 Task: Create new Company, with domain: 'lg.com' and type: 'Other'. Add new contact for this company, with mail Id: 'Shivani21Choudhury@lg.com', First Name: Shivani, Last name:  Choudhury, Job Title: 'Financial Advisor', Phone Number: '(801) 555-6789'. Change life cycle stage to  Lead and lead status to  Open. Logged in from softage.5@softage.net
Action: Mouse moved to (111, 84)
Screenshot: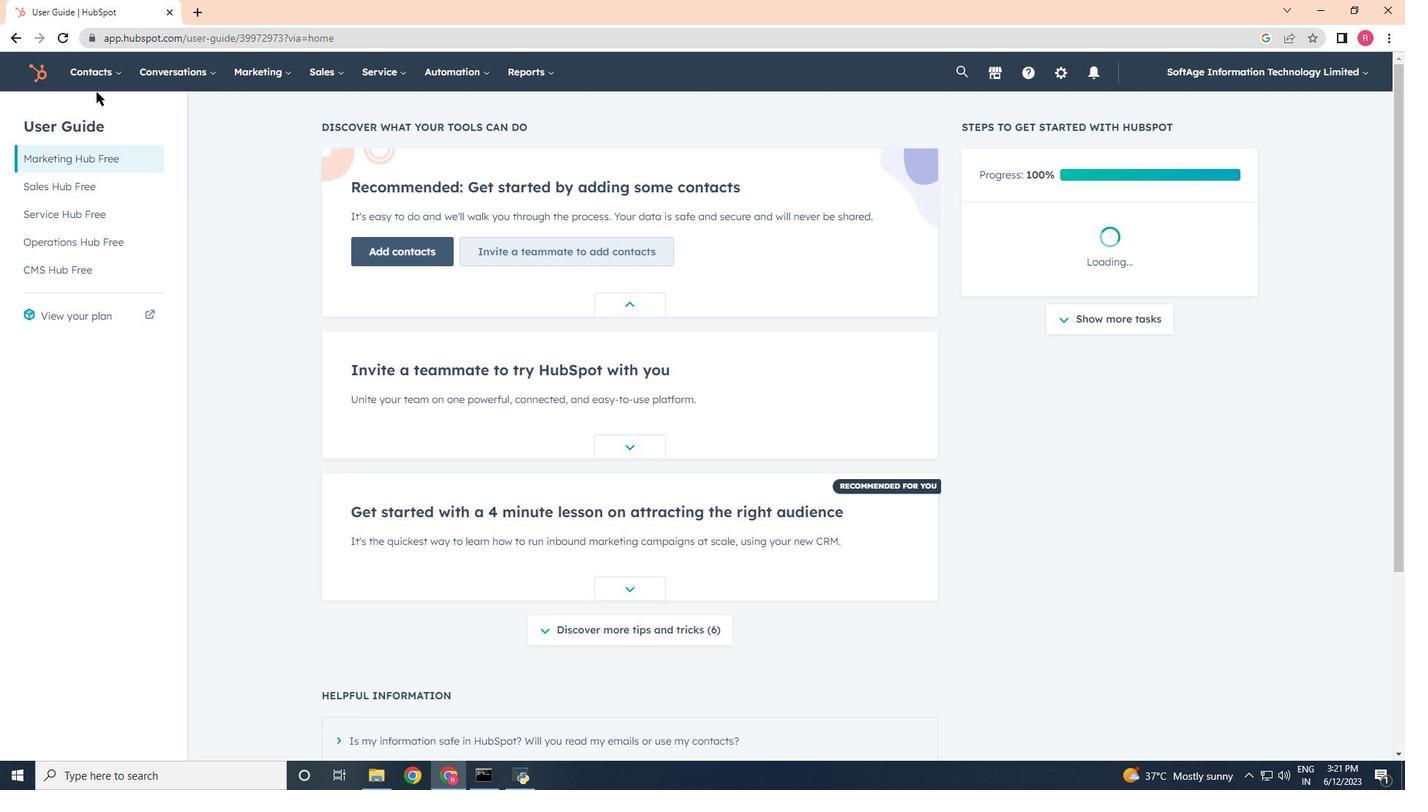 
Action: Mouse pressed left at (111, 84)
Screenshot: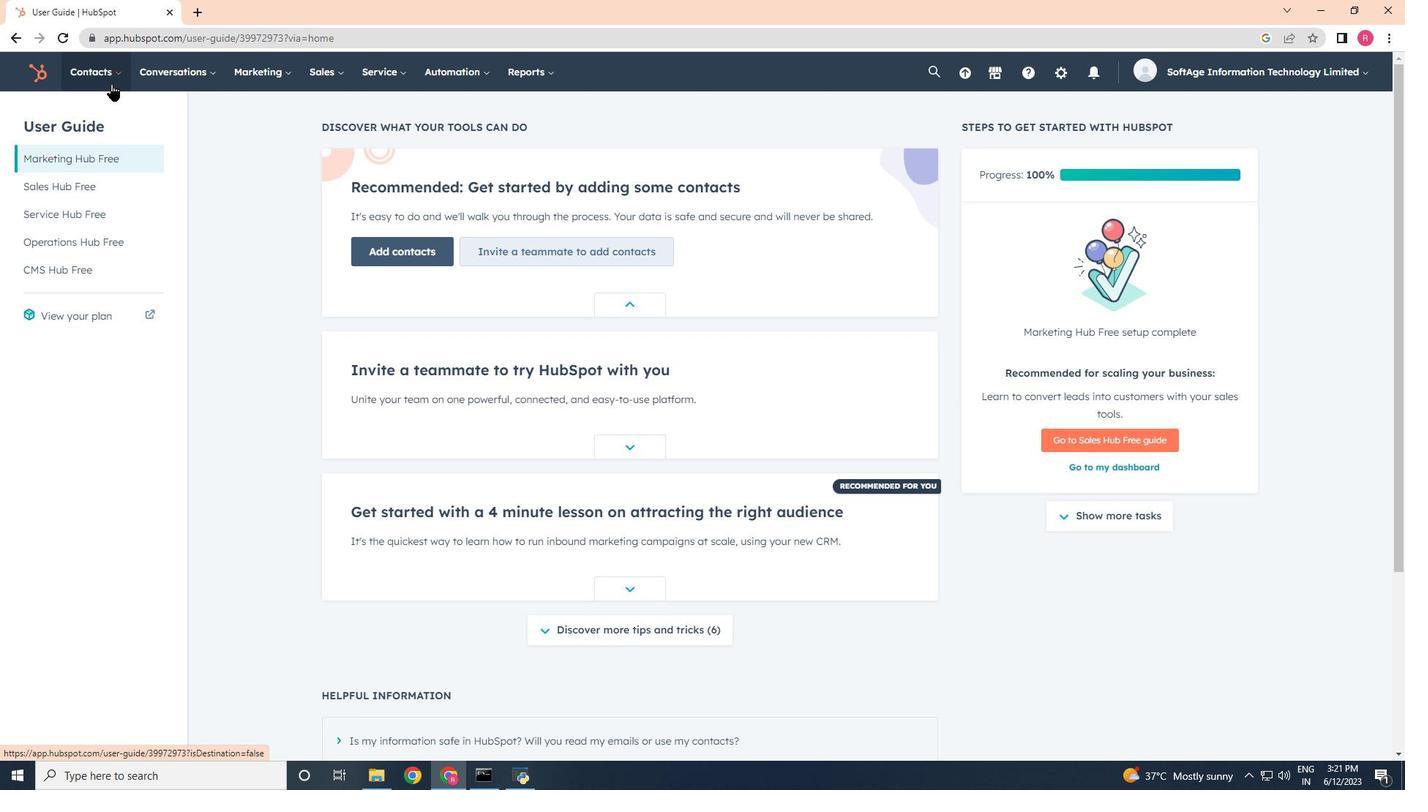 
Action: Mouse moved to (112, 131)
Screenshot: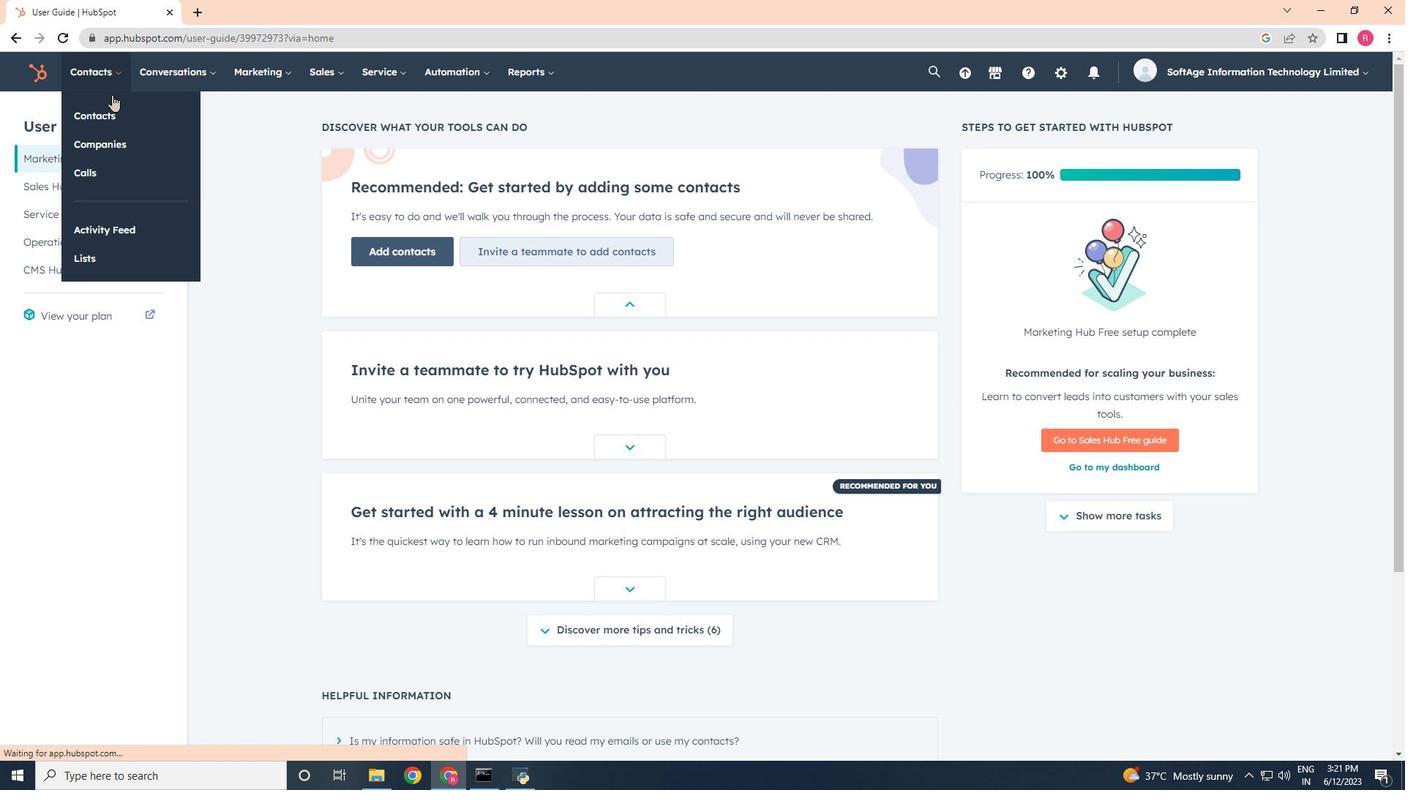 
Action: Mouse pressed left at (112, 131)
Screenshot: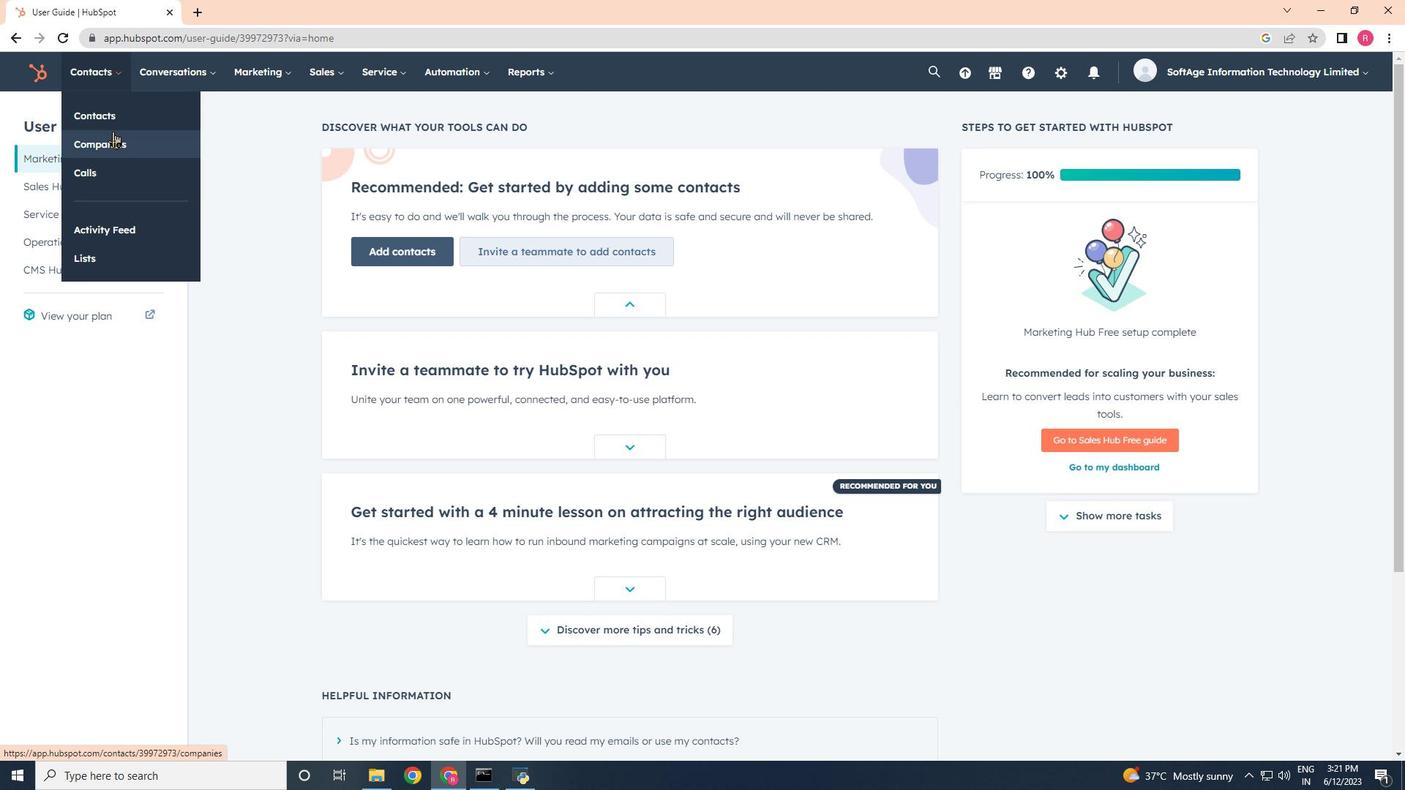 
Action: Mouse moved to (1304, 116)
Screenshot: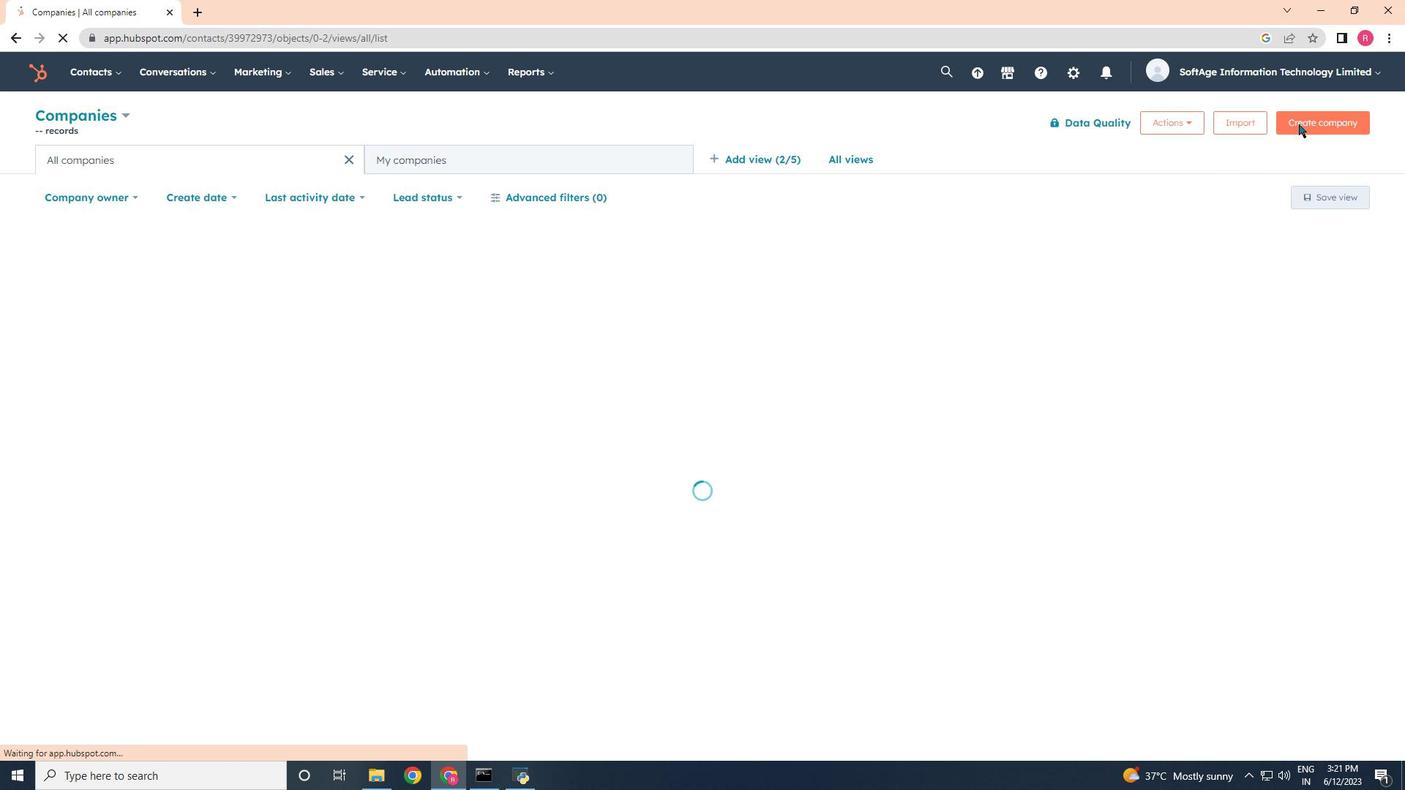 
Action: Mouse pressed left at (1304, 116)
Screenshot: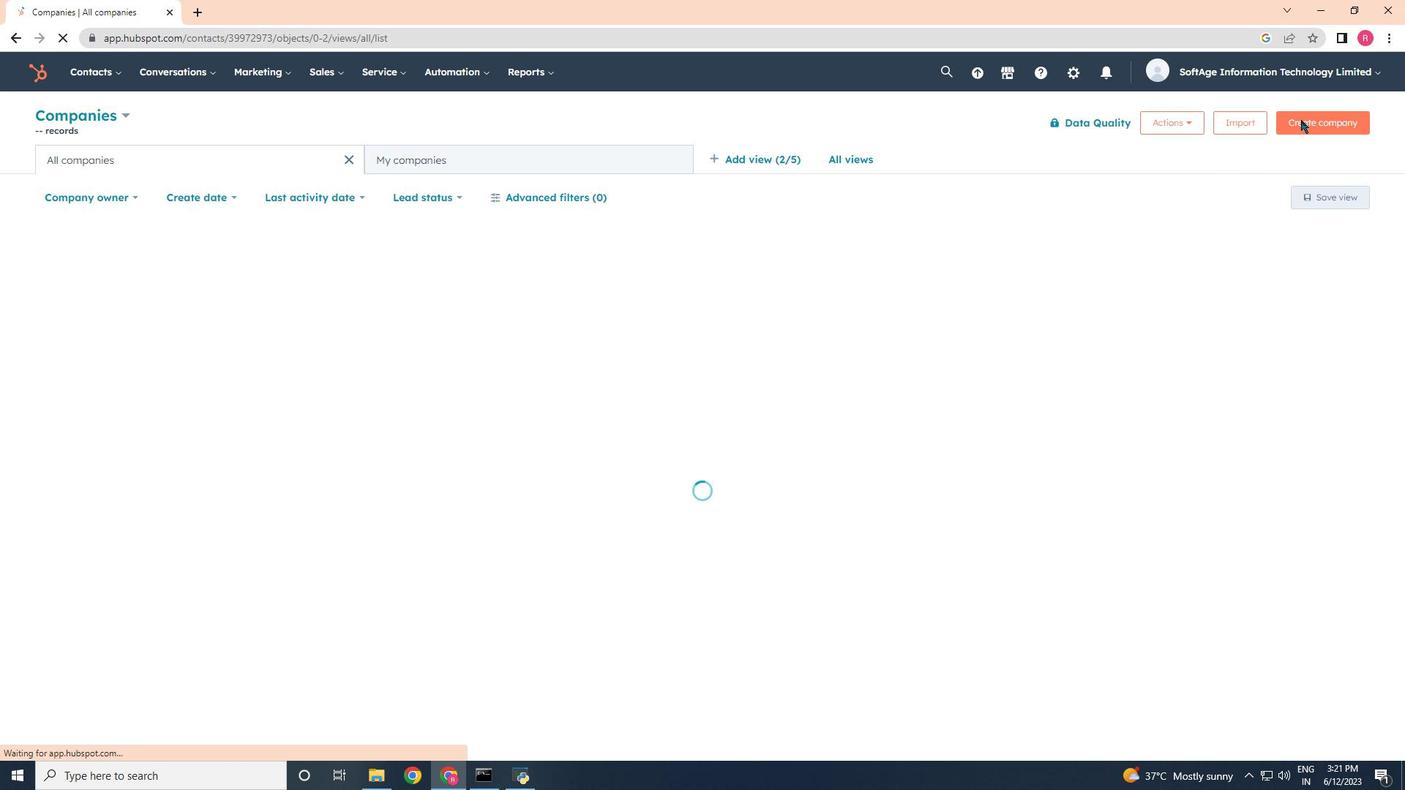 
Action: Mouse moved to (1066, 188)
Screenshot: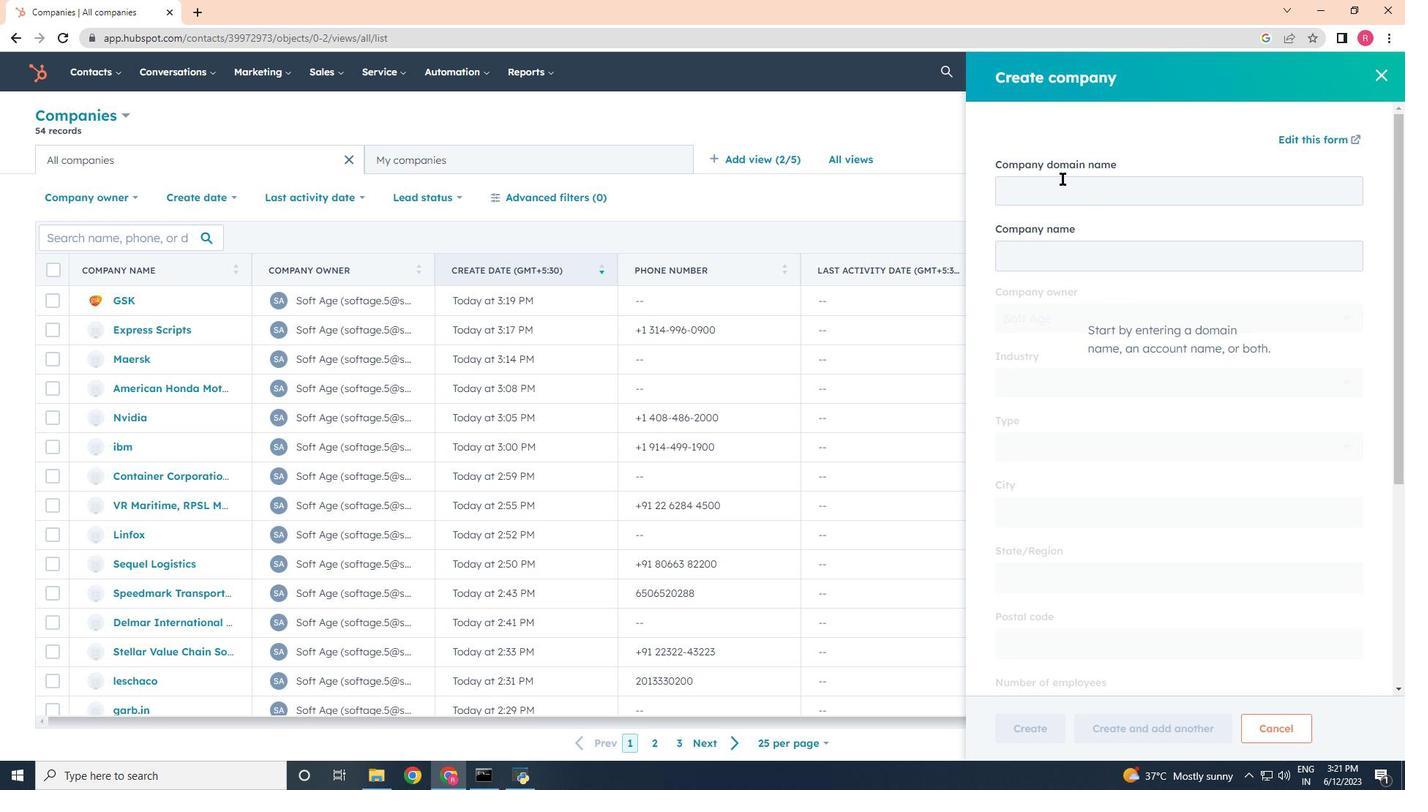 
Action: Mouse pressed left at (1066, 188)
Screenshot: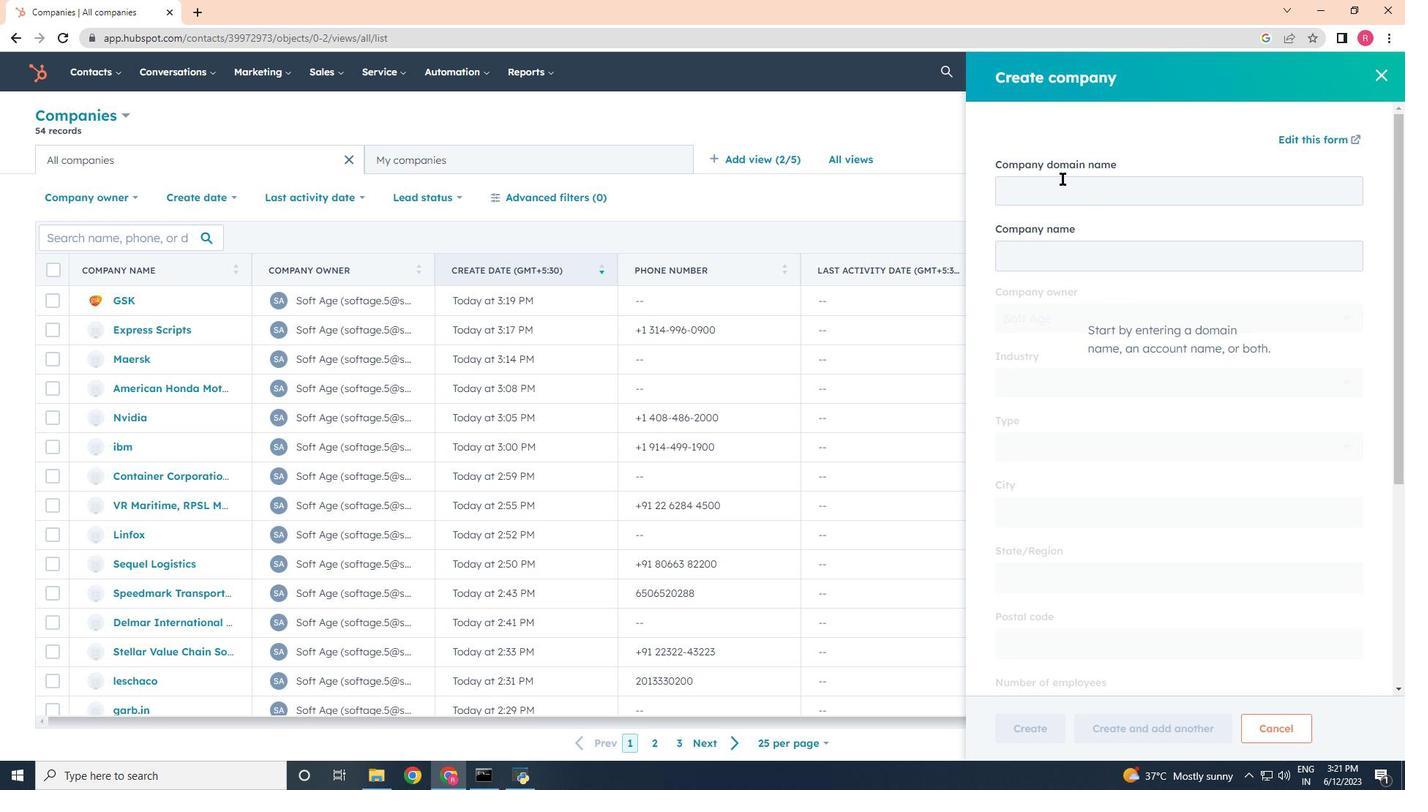 
Action: Mouse moved to (967, 151)
Screenshot: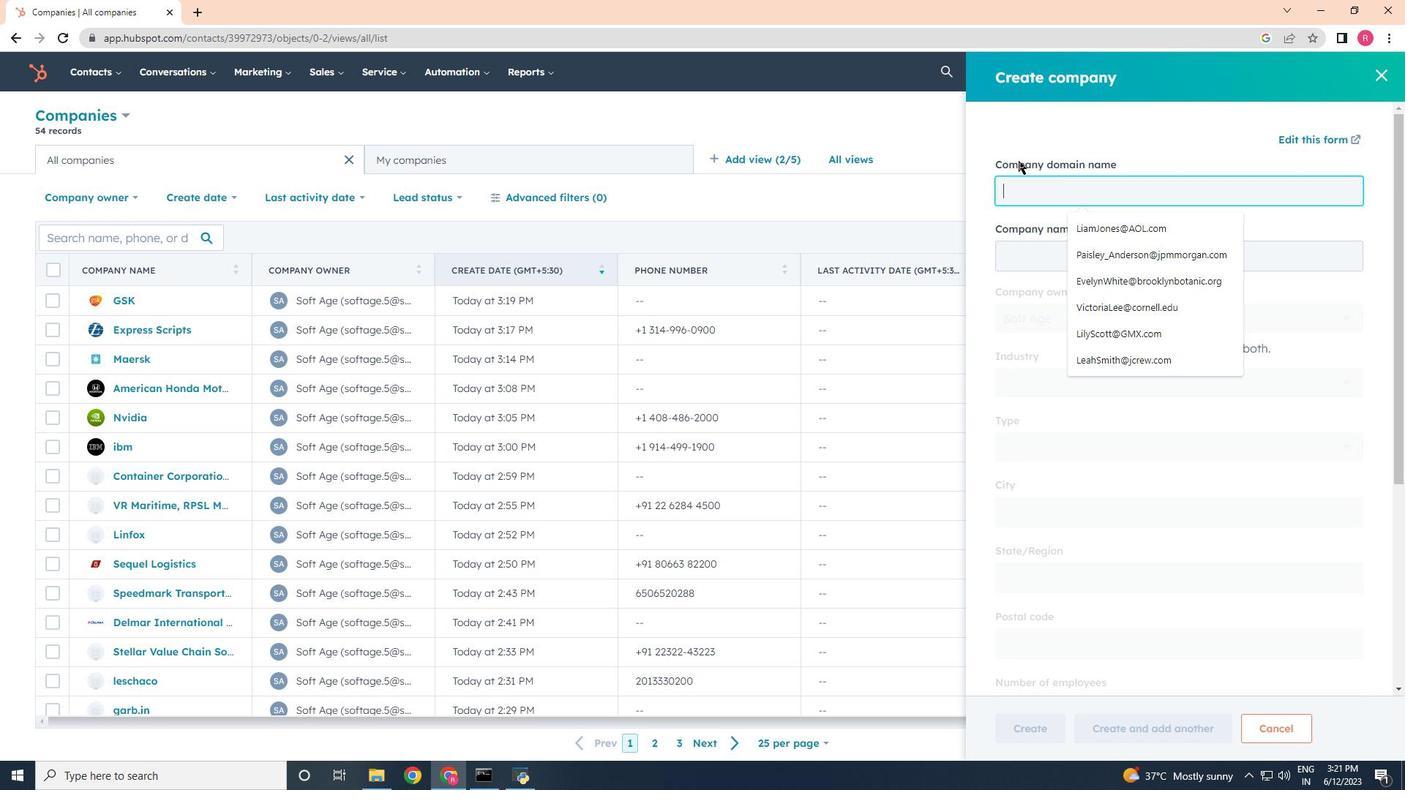 
Action: Key pressed ig<Key.backspace><Key.backspace>lg.com
Screenshot: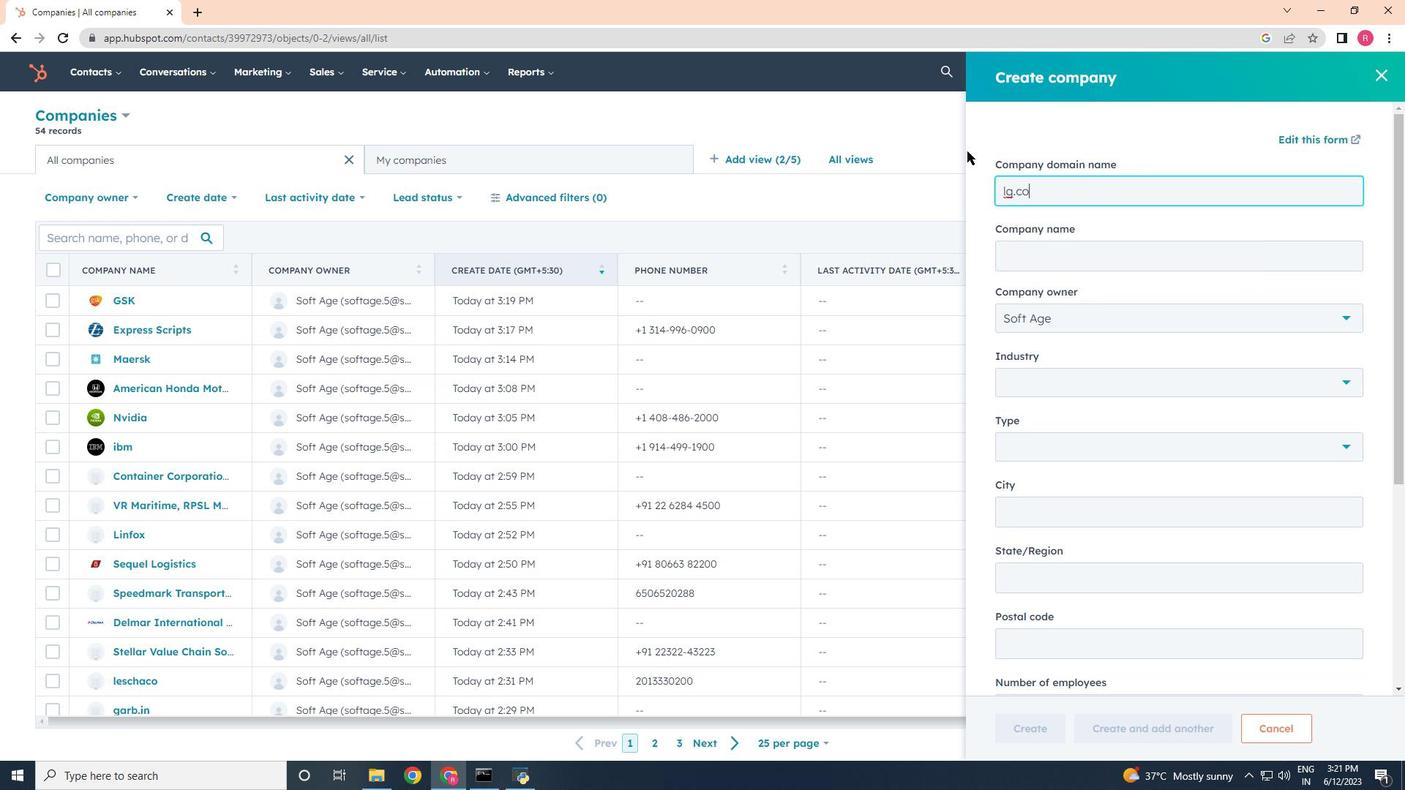 
Action: Mouse moved to (1072, 442)
Screenshot: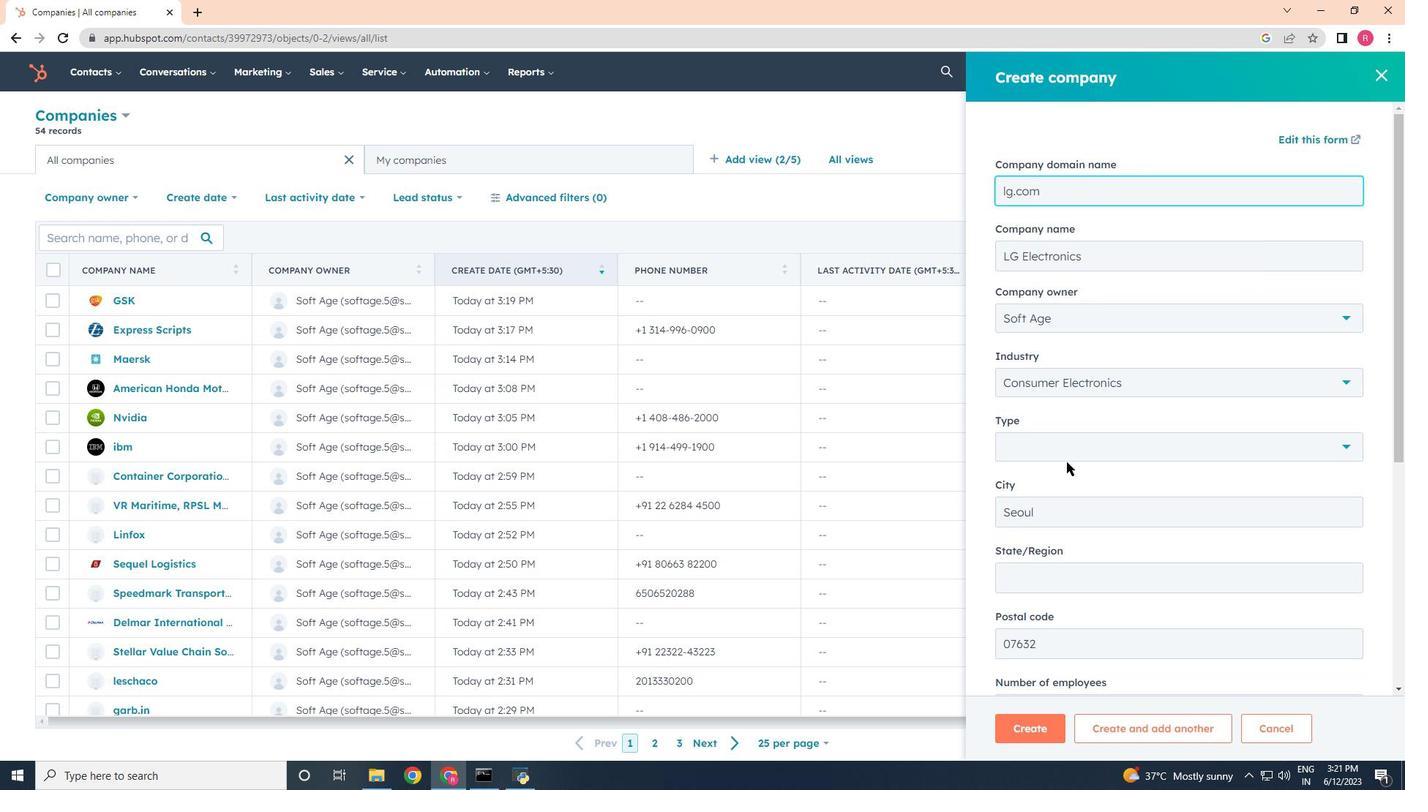 
Action: Mouse pressed left at (1072, 442)
Screenshot: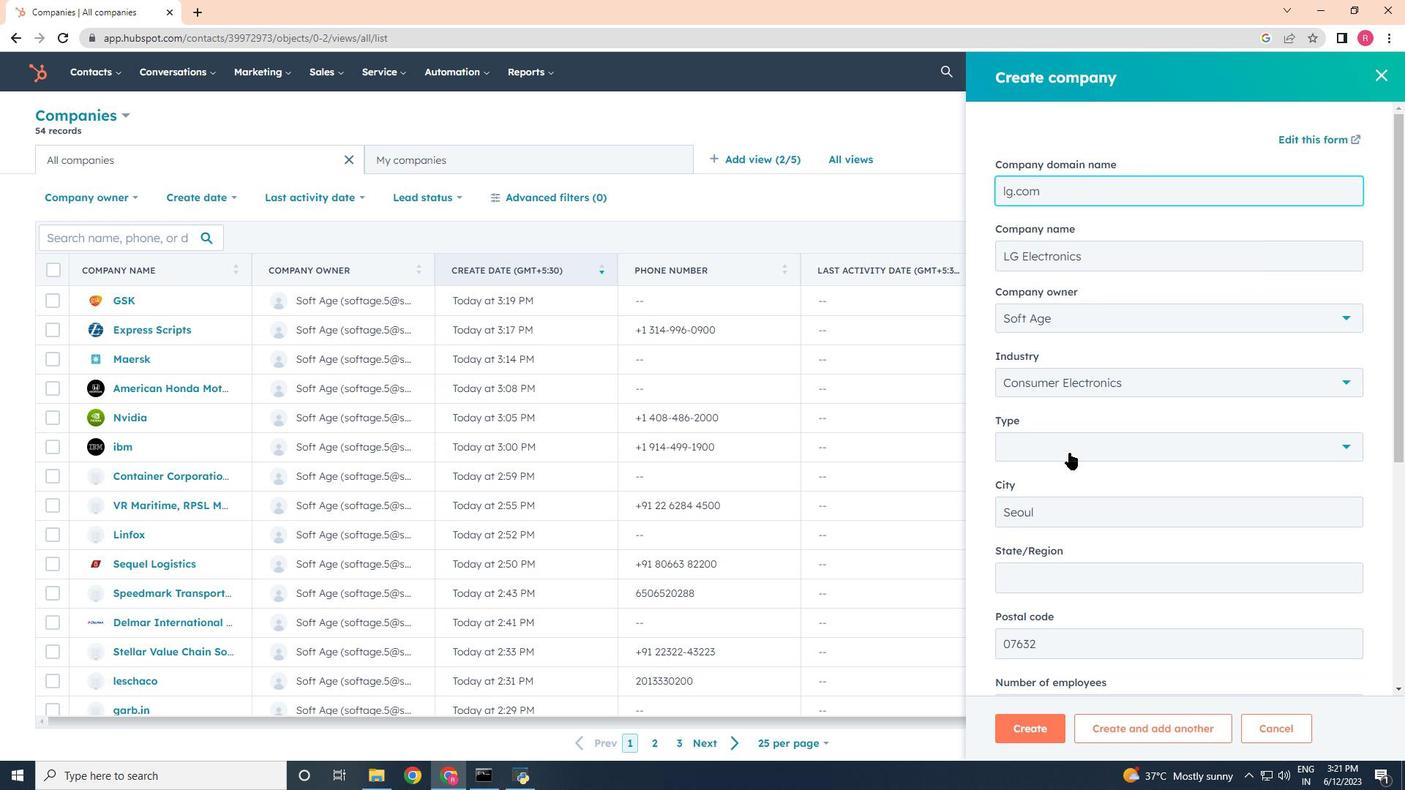 
Action: Mouse moved to (1042, 610)
Screenshot: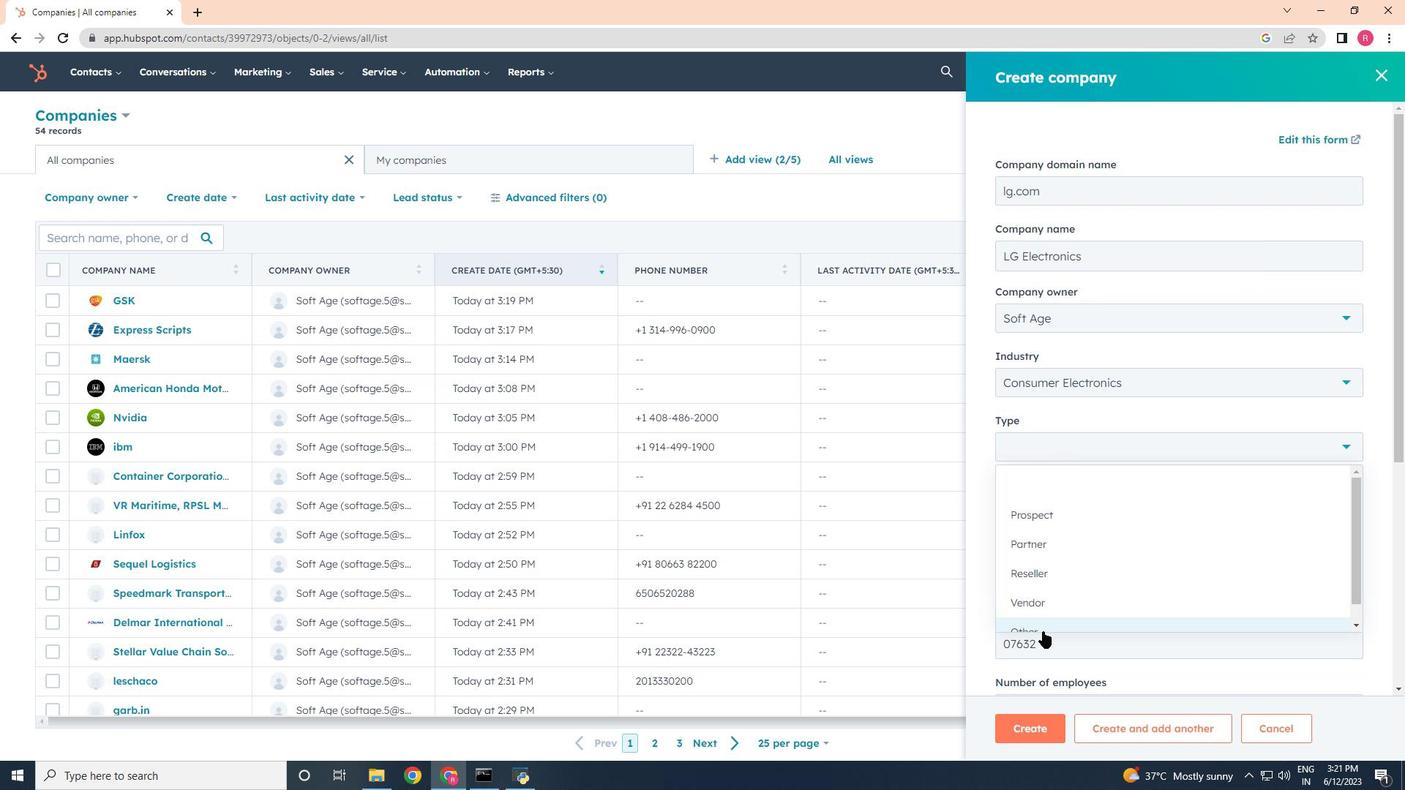 
Action: Mouse scrolled (1042, 609) with delta (0, 0)
Screenshot: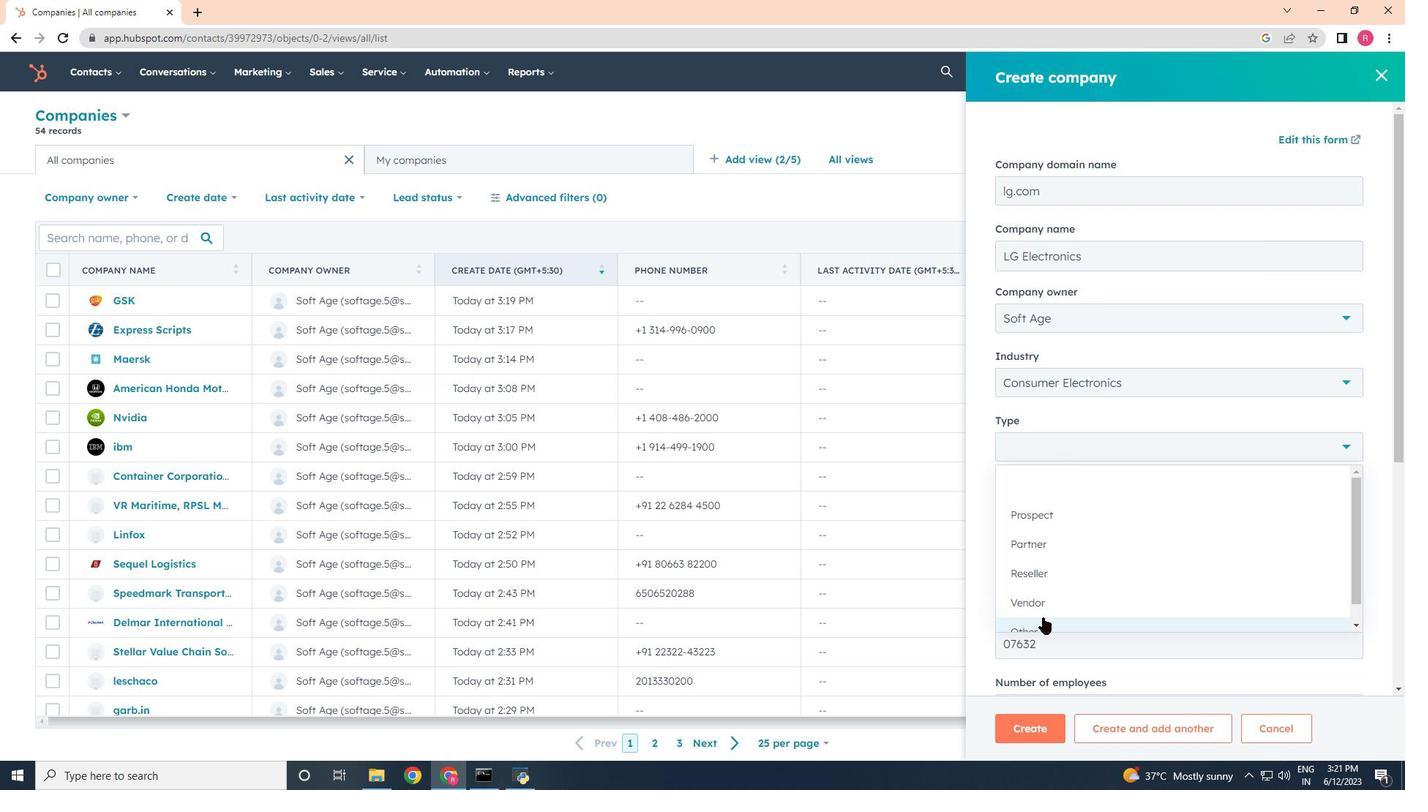 
Action: Mouse scrolled (1042, 609) with delta (0, 0)
Screenshot: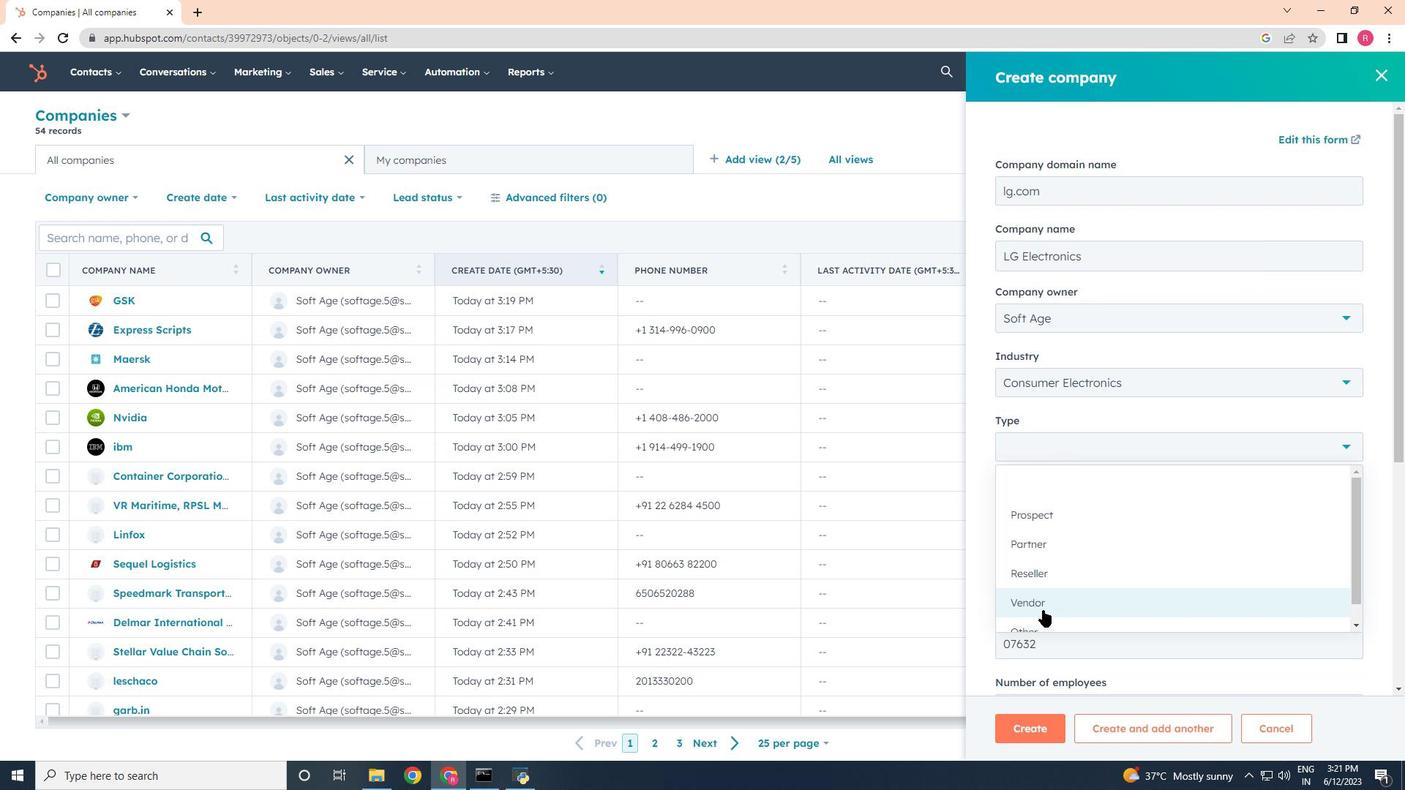 
Action: Mouse scrolled (1042, 609) with delta (0, 0)
Screenshot: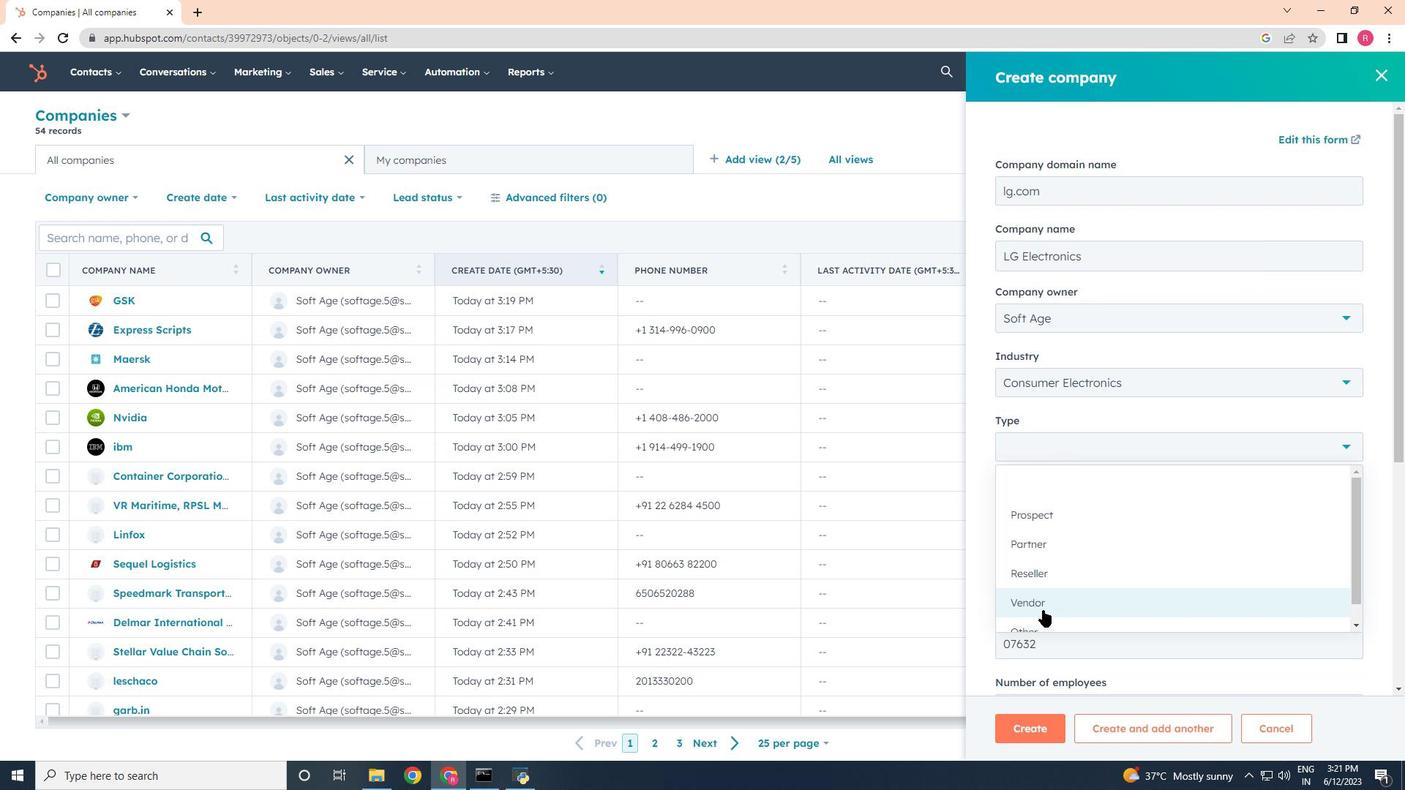 
Action: Mouse moved to (1043, 609)
Screenshot: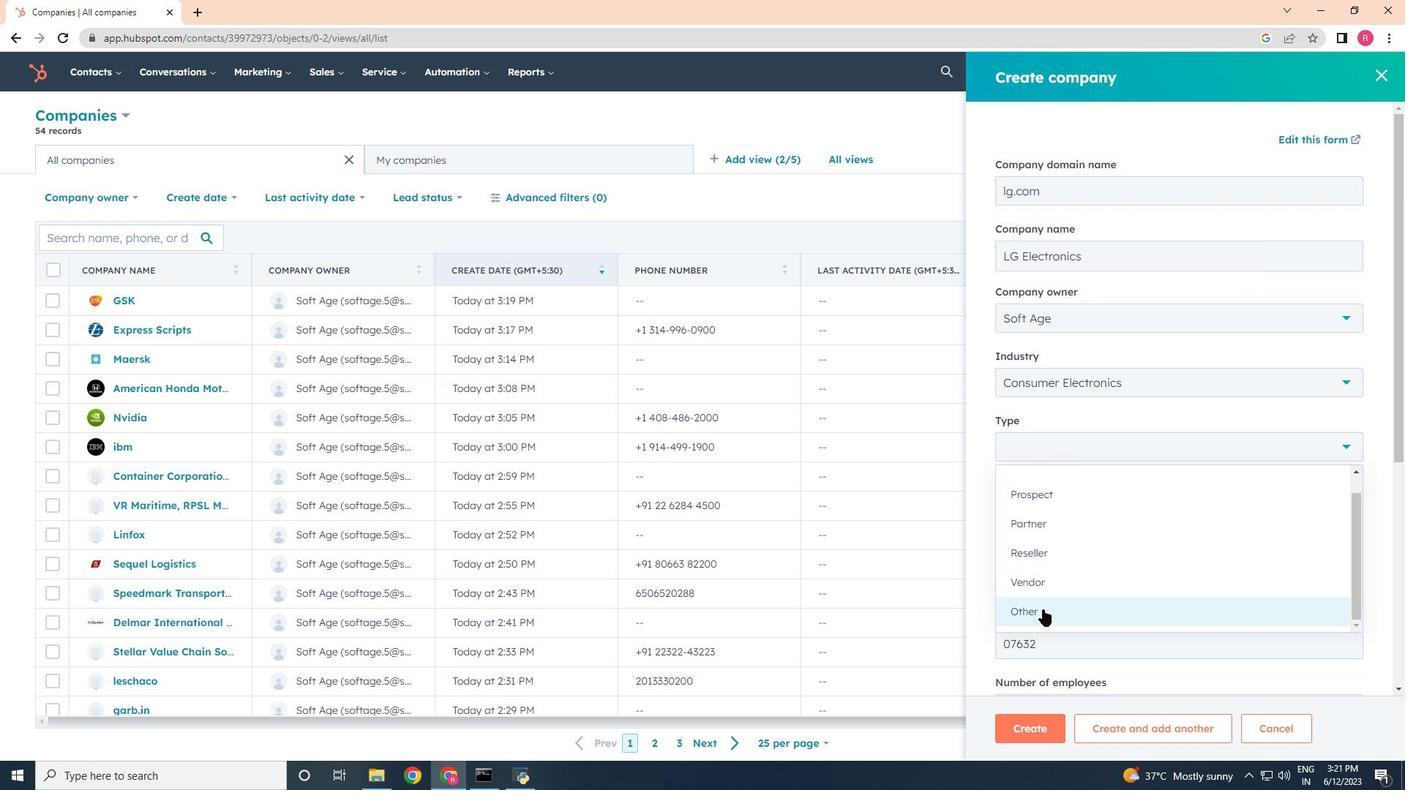 
Action: Mouse pressed left at (1043, 609)
Screenshot: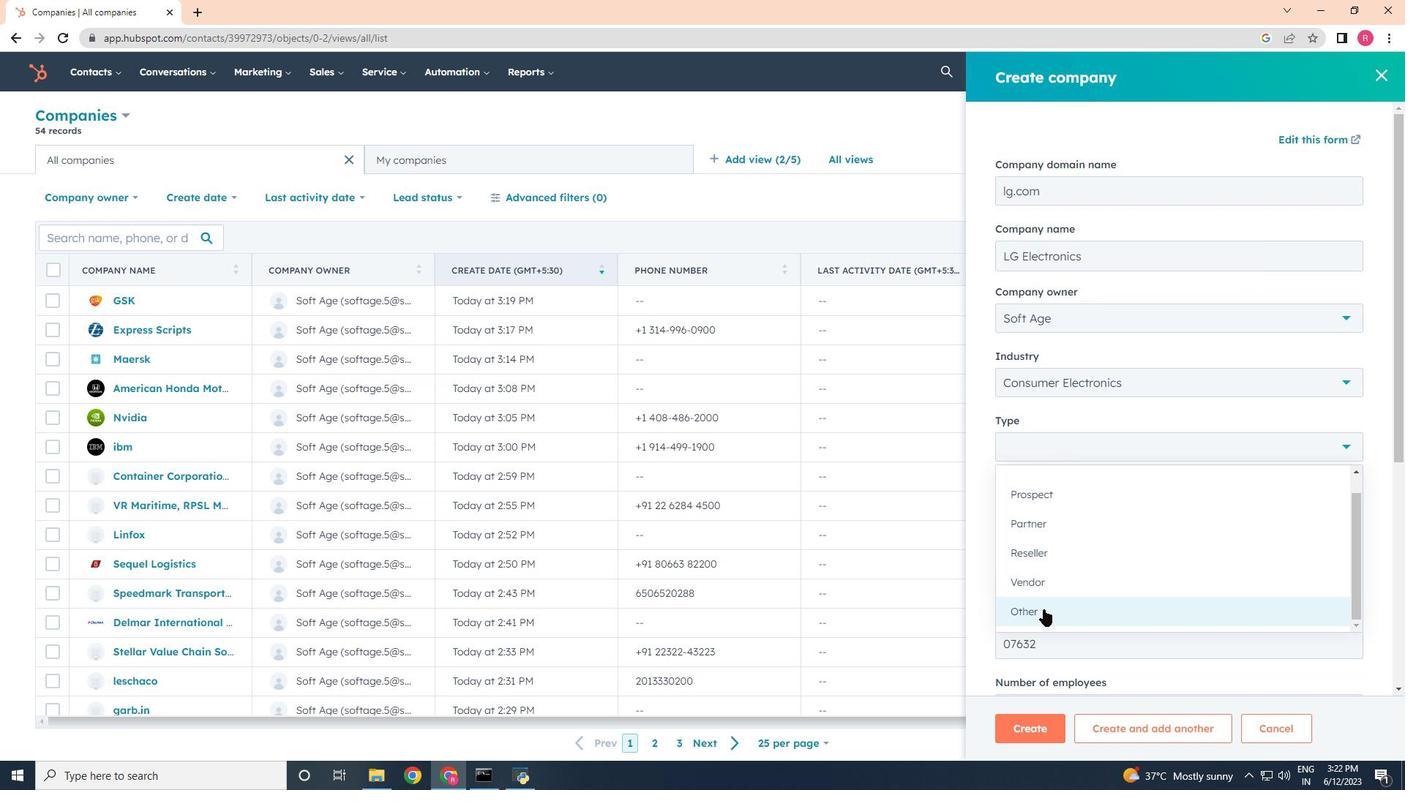 
Action: Mouse moved to (1043, 609)
Screenshot: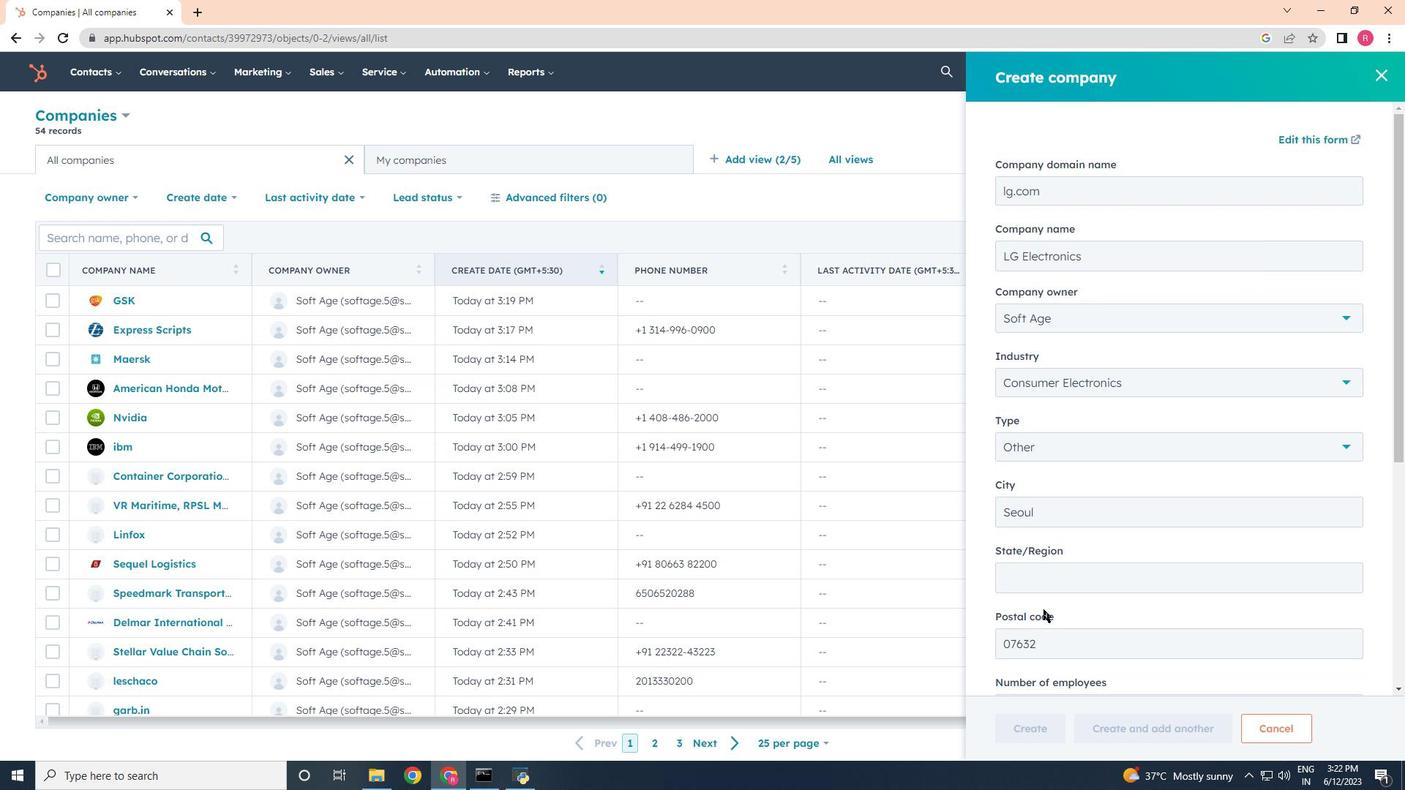 
Action: Mouse scrolled (1043, 608) with delta (0, 0)
Screenshot: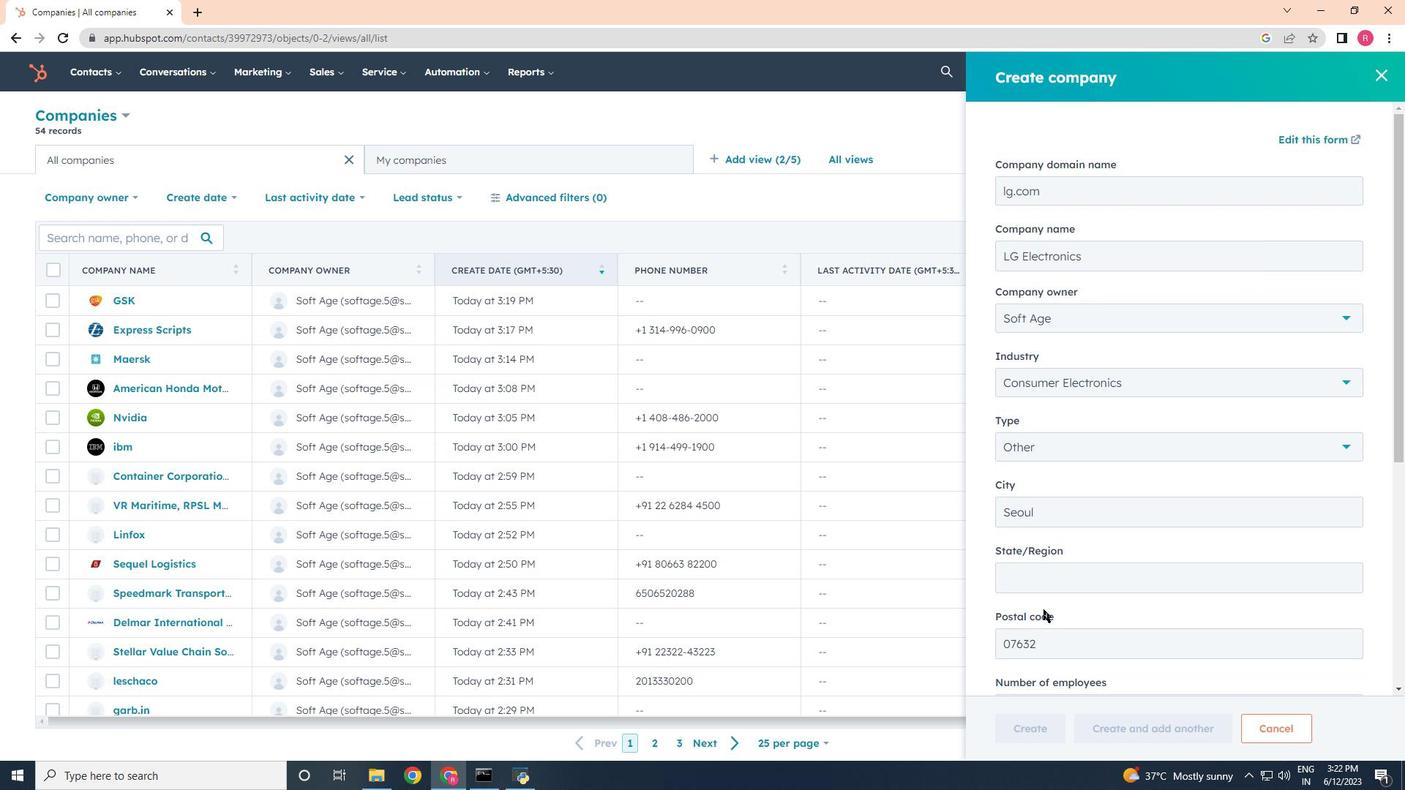 
Action: Mouse moved to (1039, 641)
Screenshot: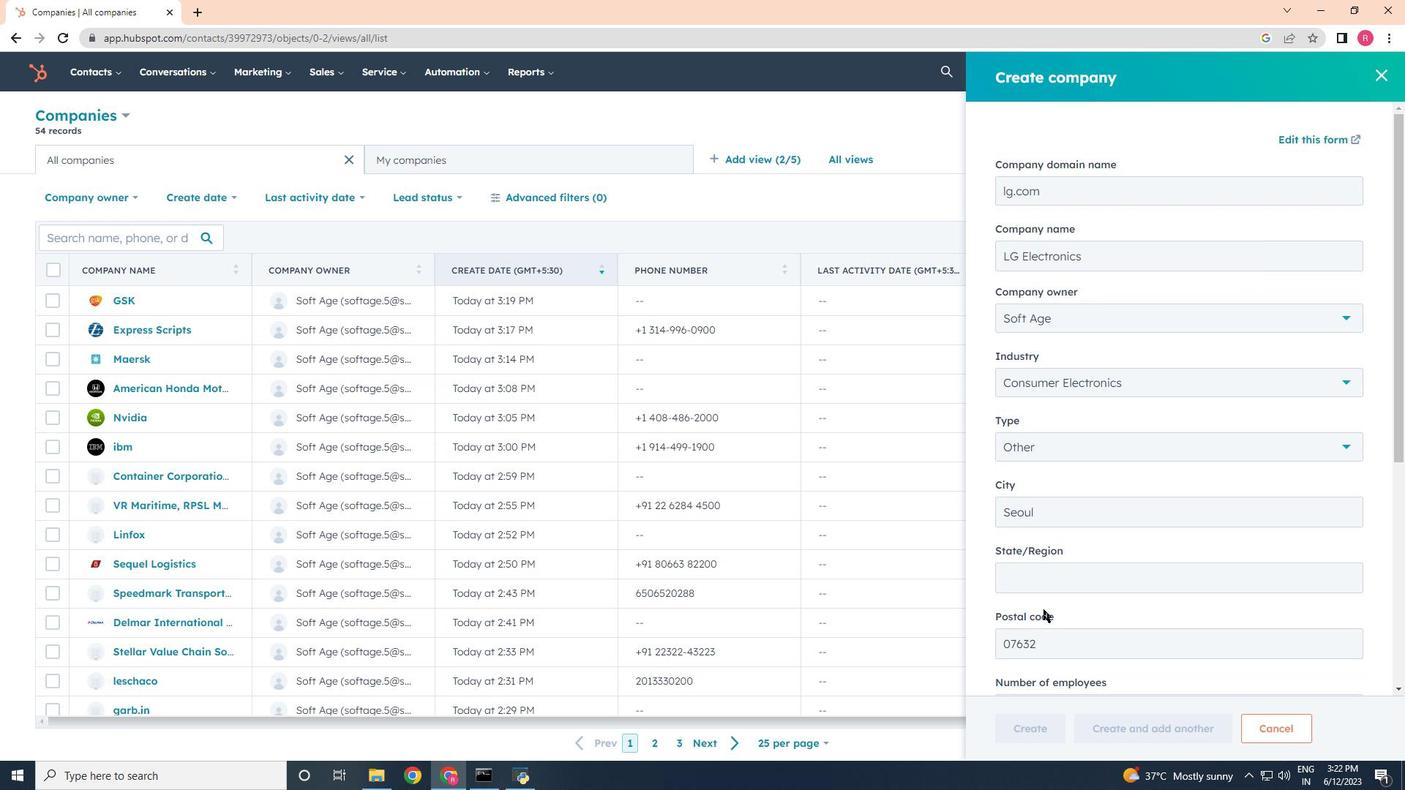 
Action: Mouse scrolled (1039, 640) with delta (0, 0)
Screenshot: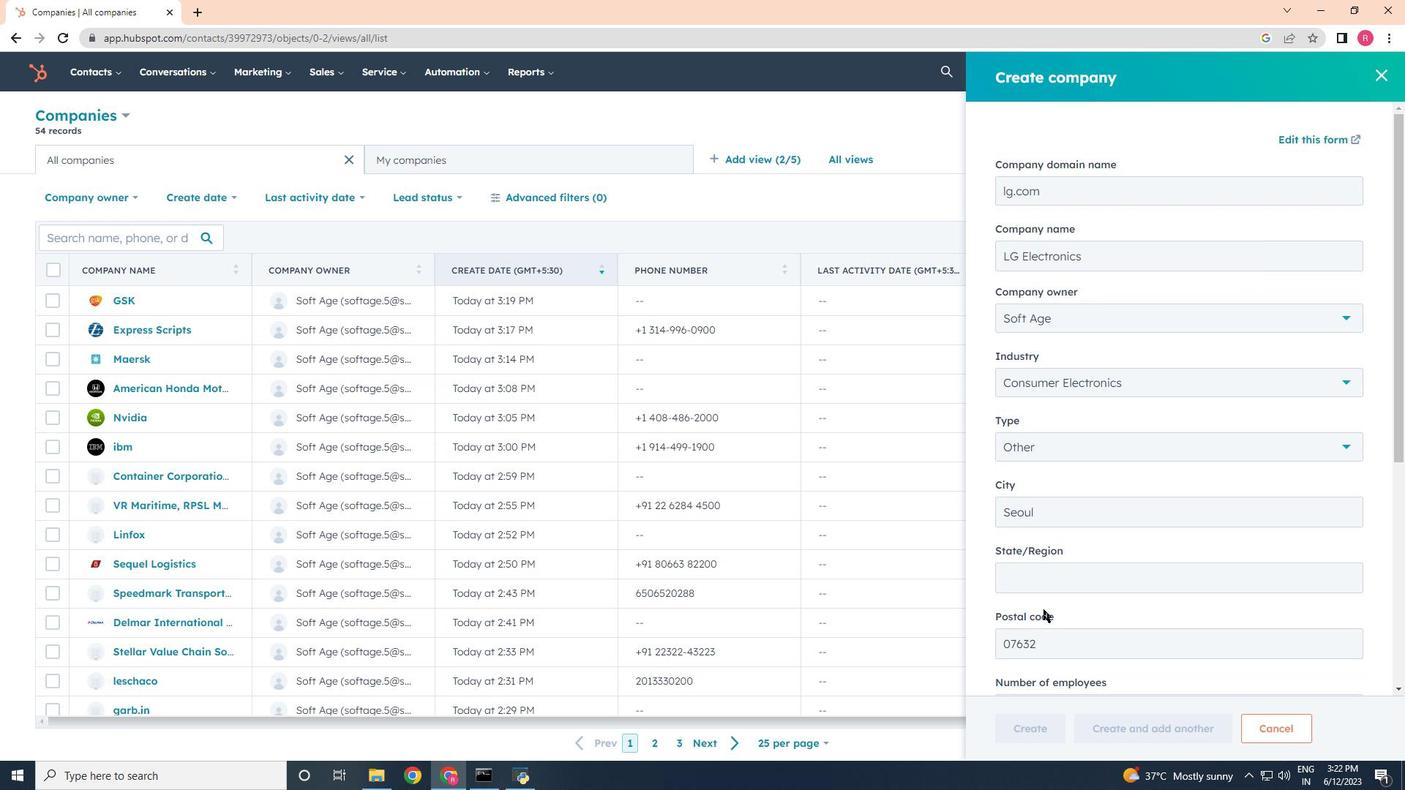 
Action: Mouse moved to (1038, 644)
Screenshot: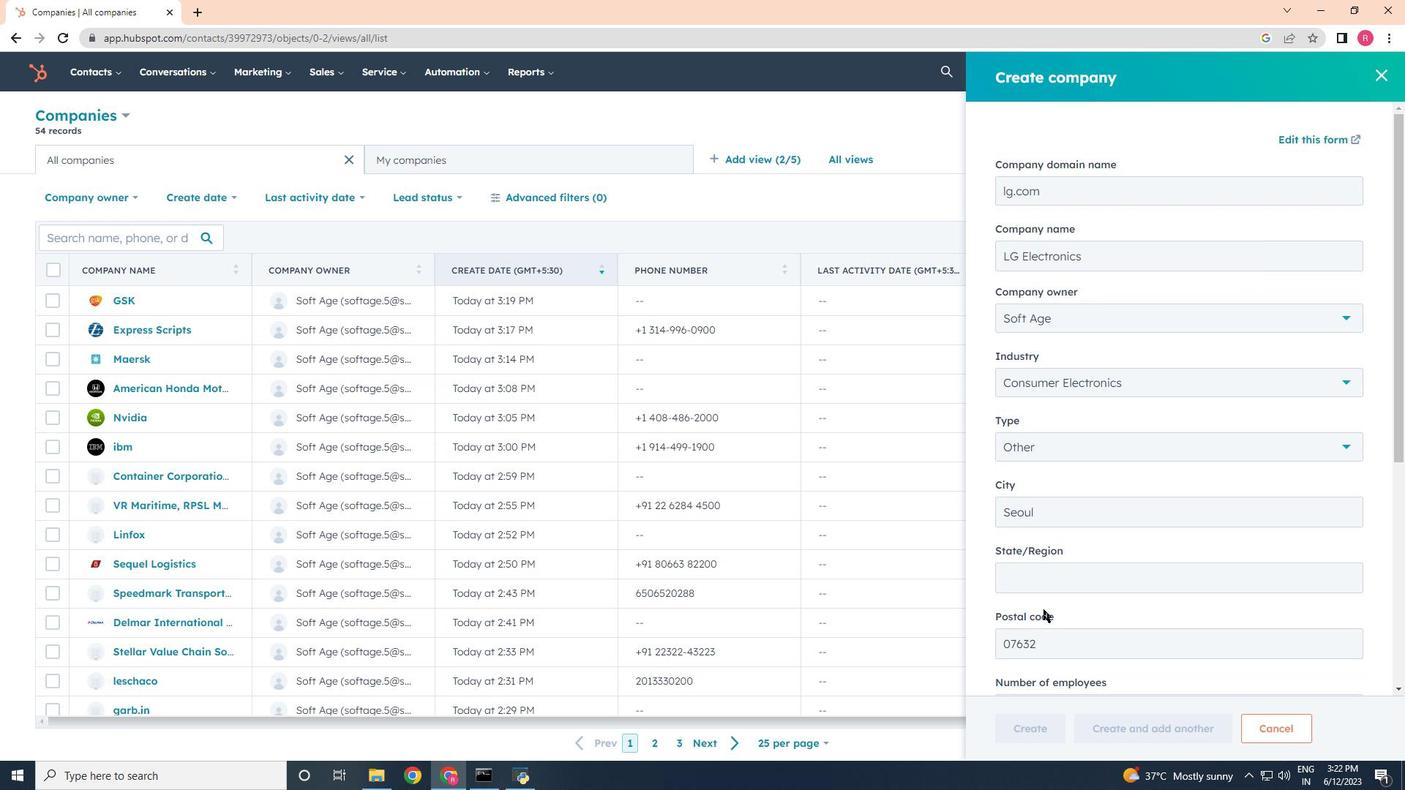 
Action: Mouse scrolled (1038, 644) with delta (0, 0)
Screenshot: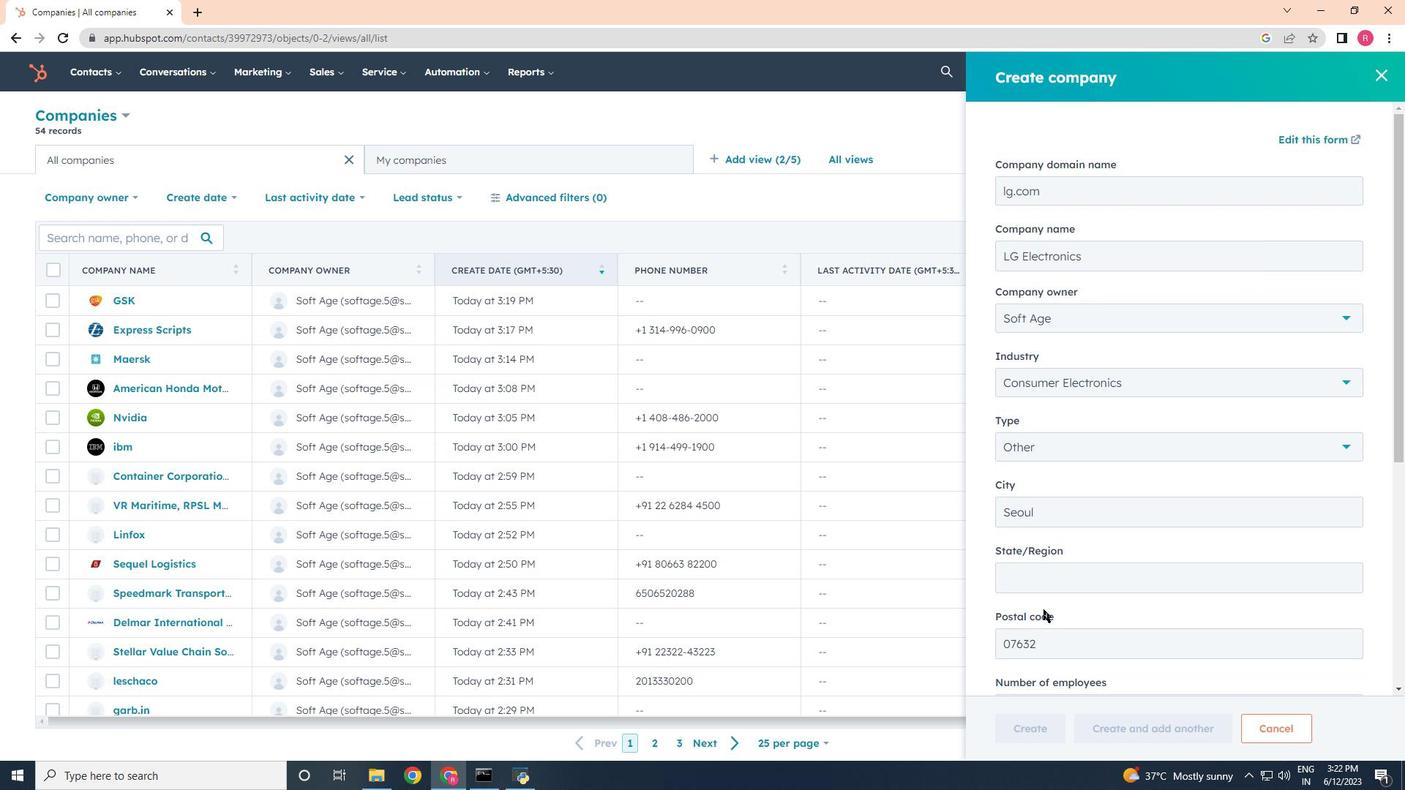 
Action: Mouse moved to (1038, 645)
Screenshot: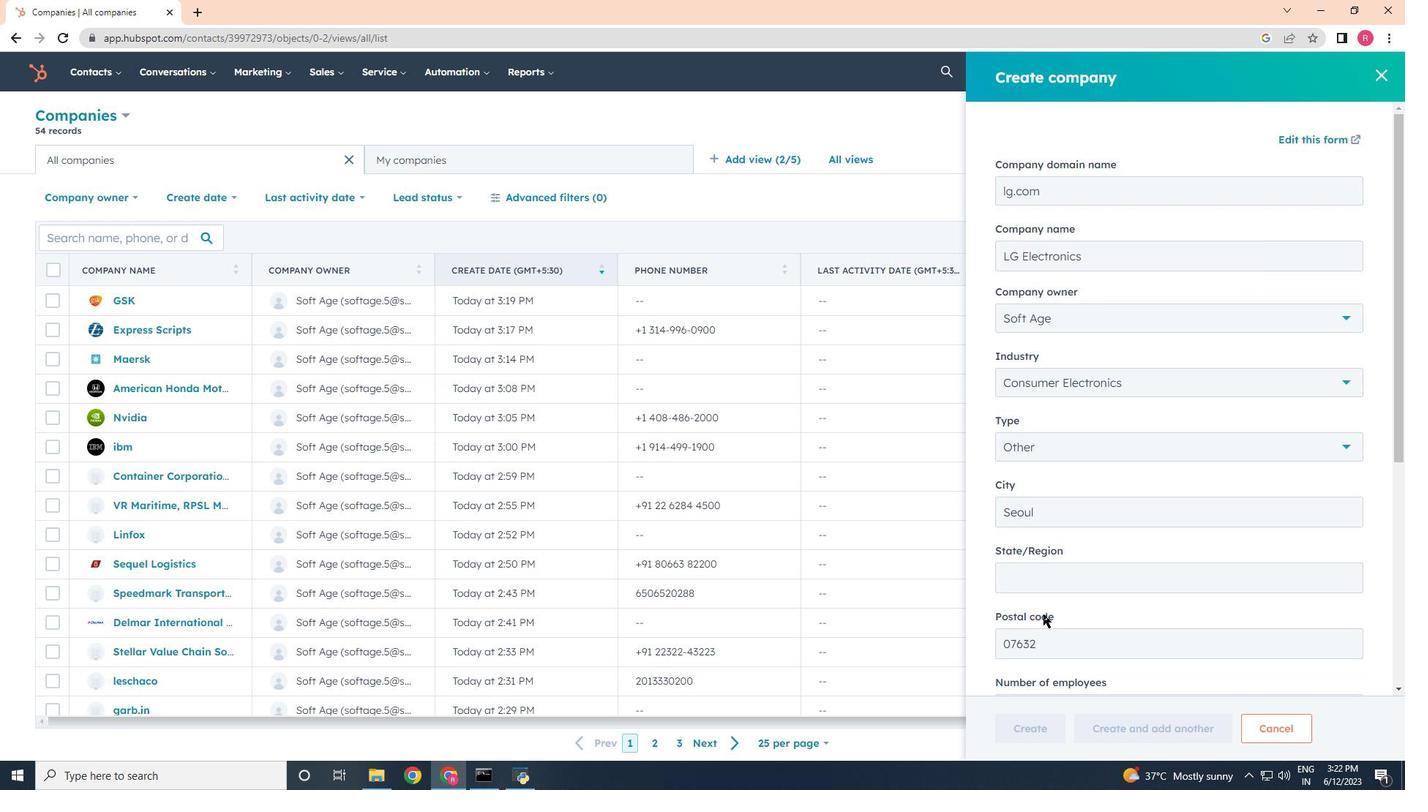 
Action: Mouse scrolled (1038, 644) with delta (0, 0)
Screenshot: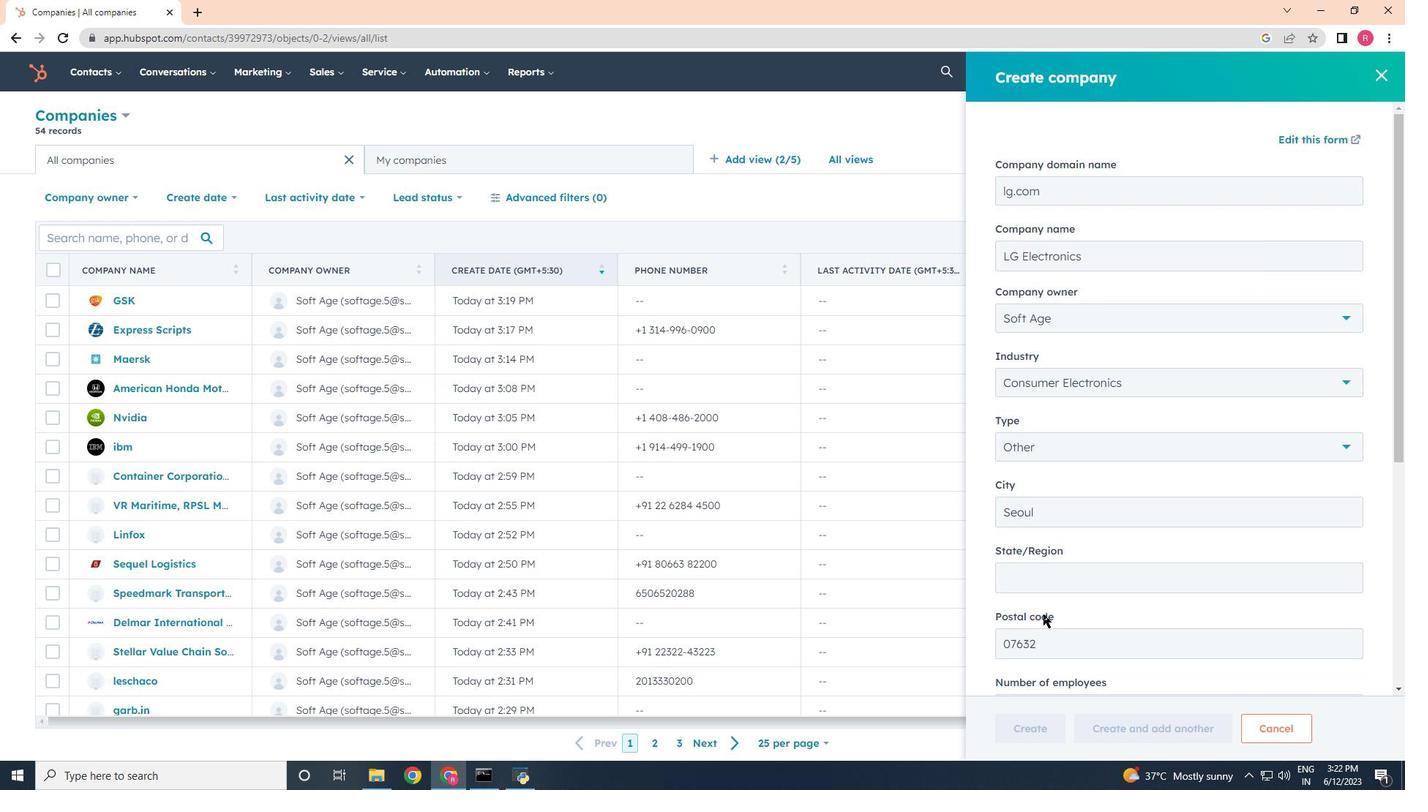 
Action: Mouse moved to (1039, 647)
Screenshot: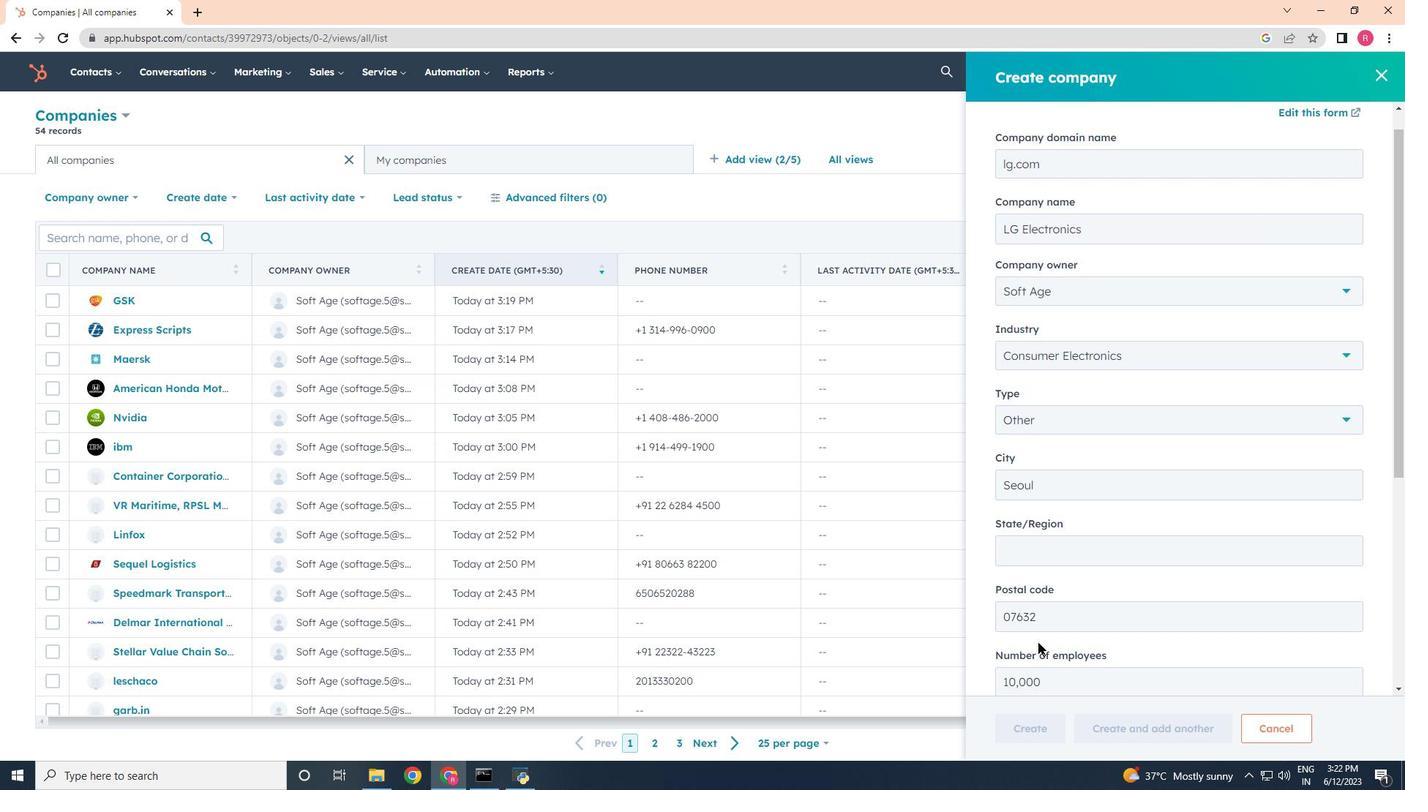 
Action: Mouse scrolled (1039, 647) with delta (0, 0)
Screenshot: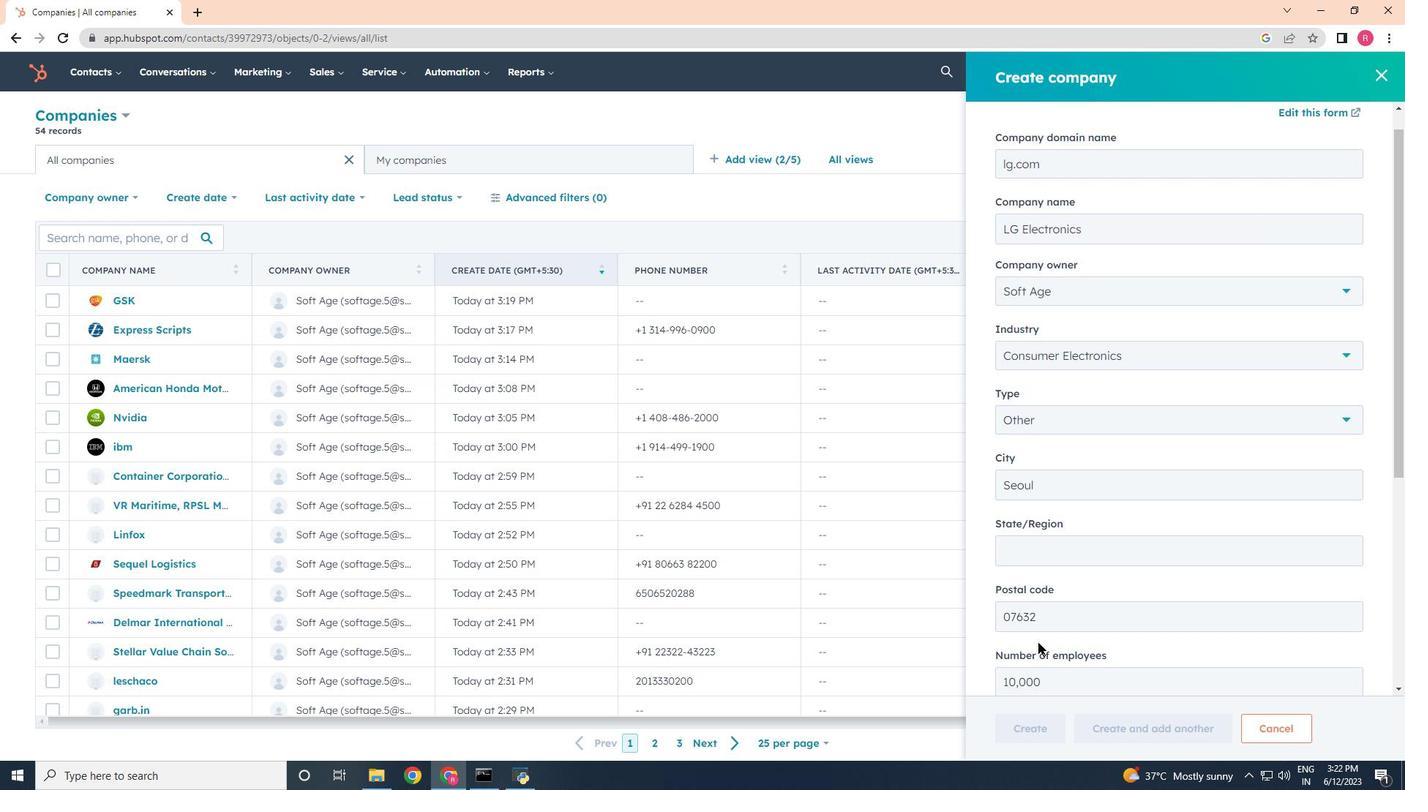 
Action: Mouse moved to (1046, 703)
Screenshot: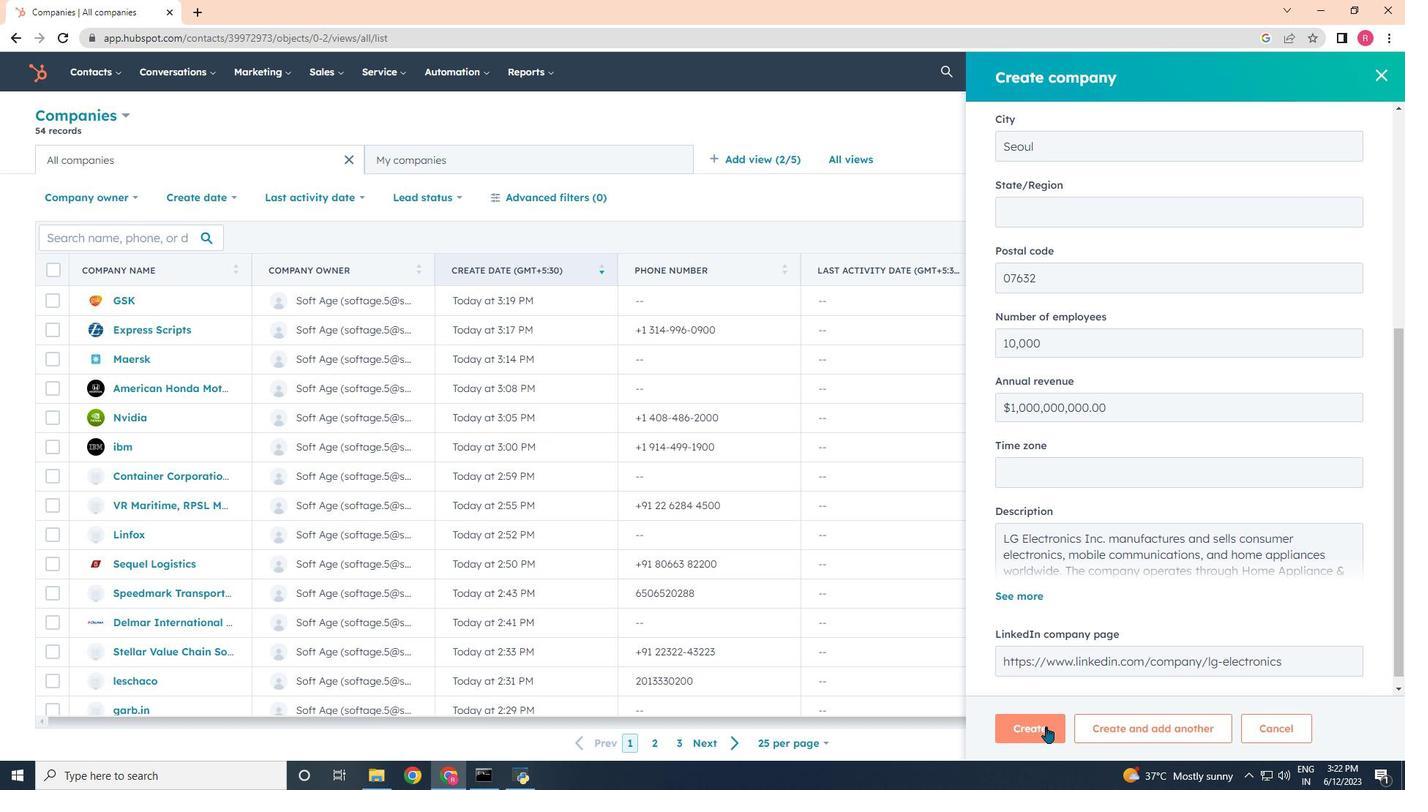 
Action: Mouse scrolled (1046, 702) with delta (0, 0)
Screenshot: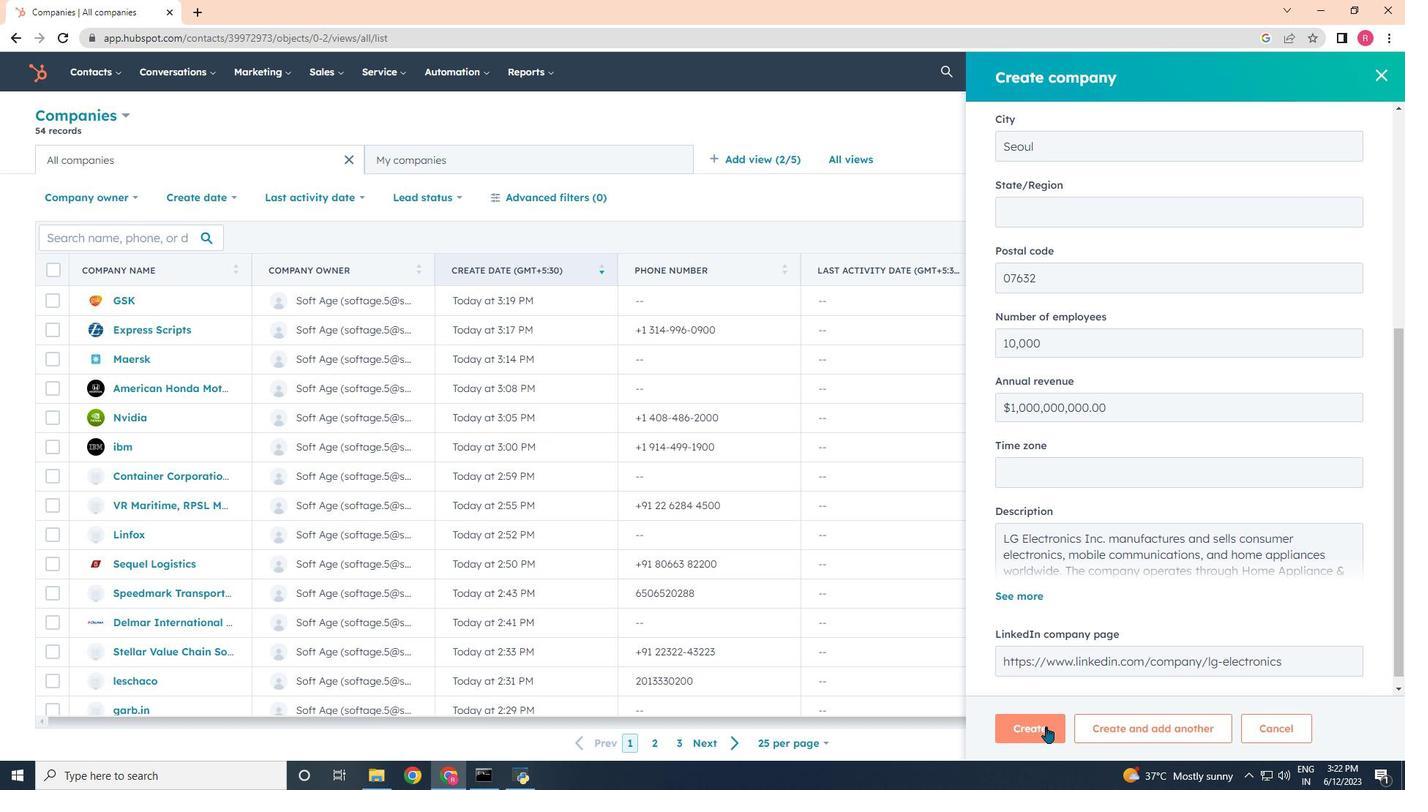 
Action: Mouse moved to (1046, 691)
Screenshot: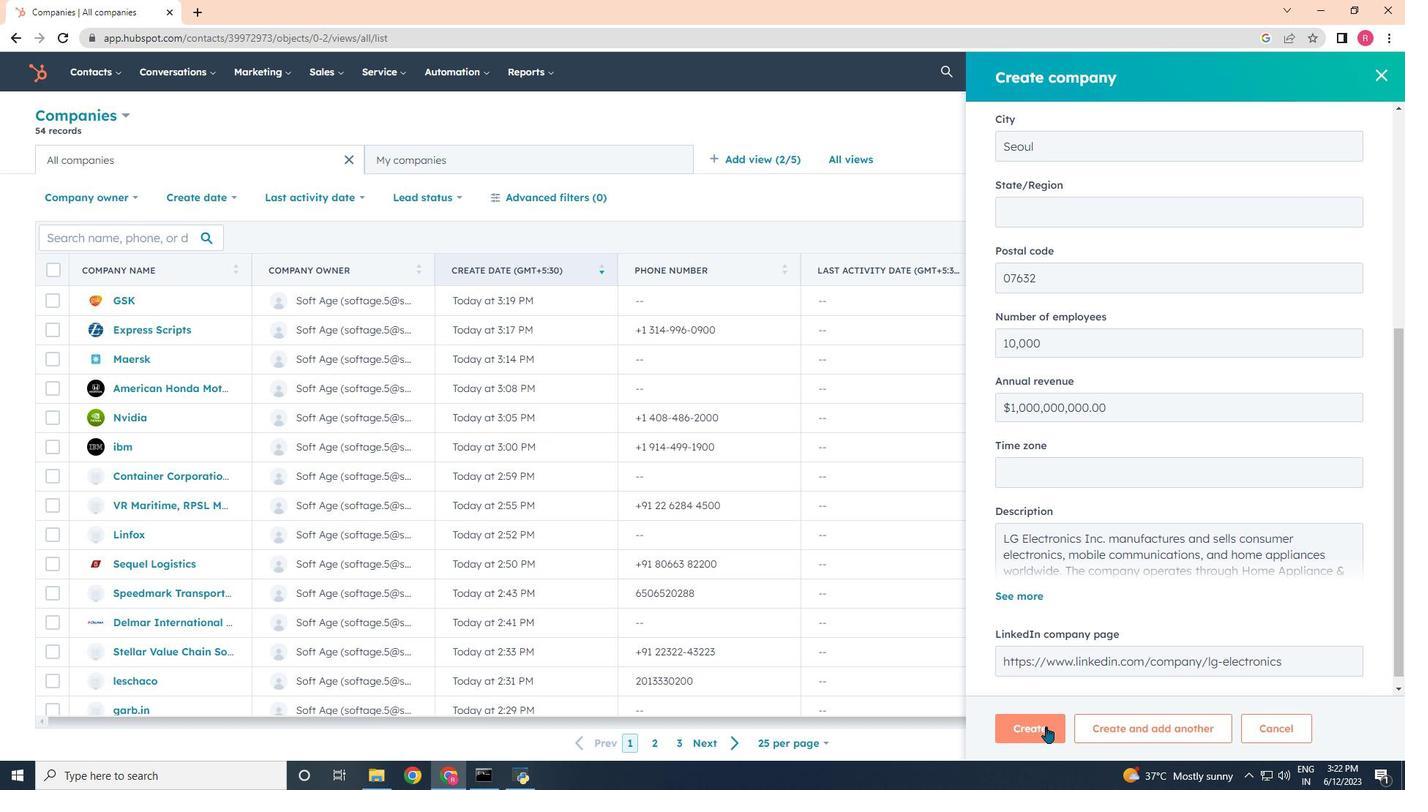 
Action: Mouse scrolled (1046, 690) with delta (0, 0)
Screenshot: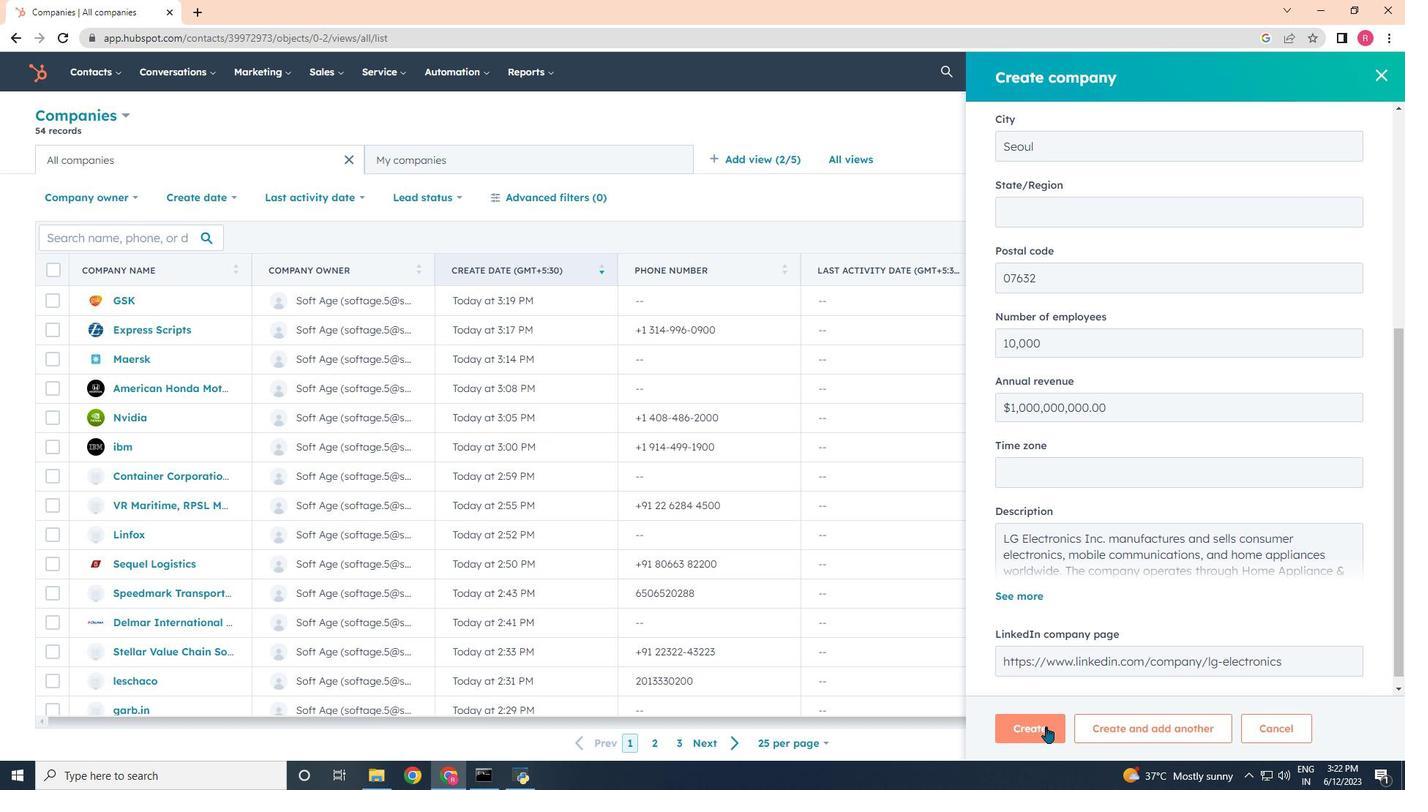 
Action: Mouse moved to (1046, 680)
Screenshot: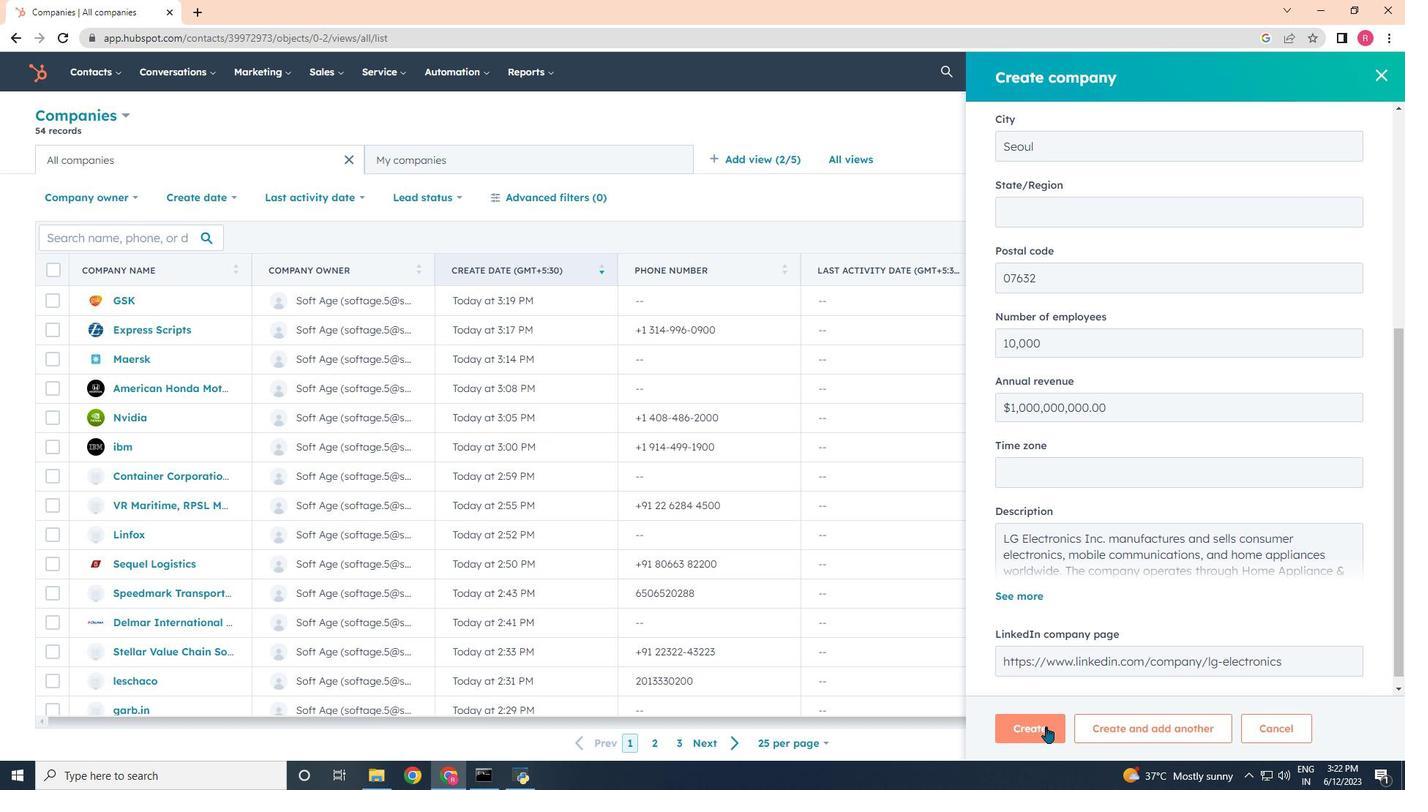 
Action: Mouse scrolled (1046, 679) with delta (0, 0)
Screenshot: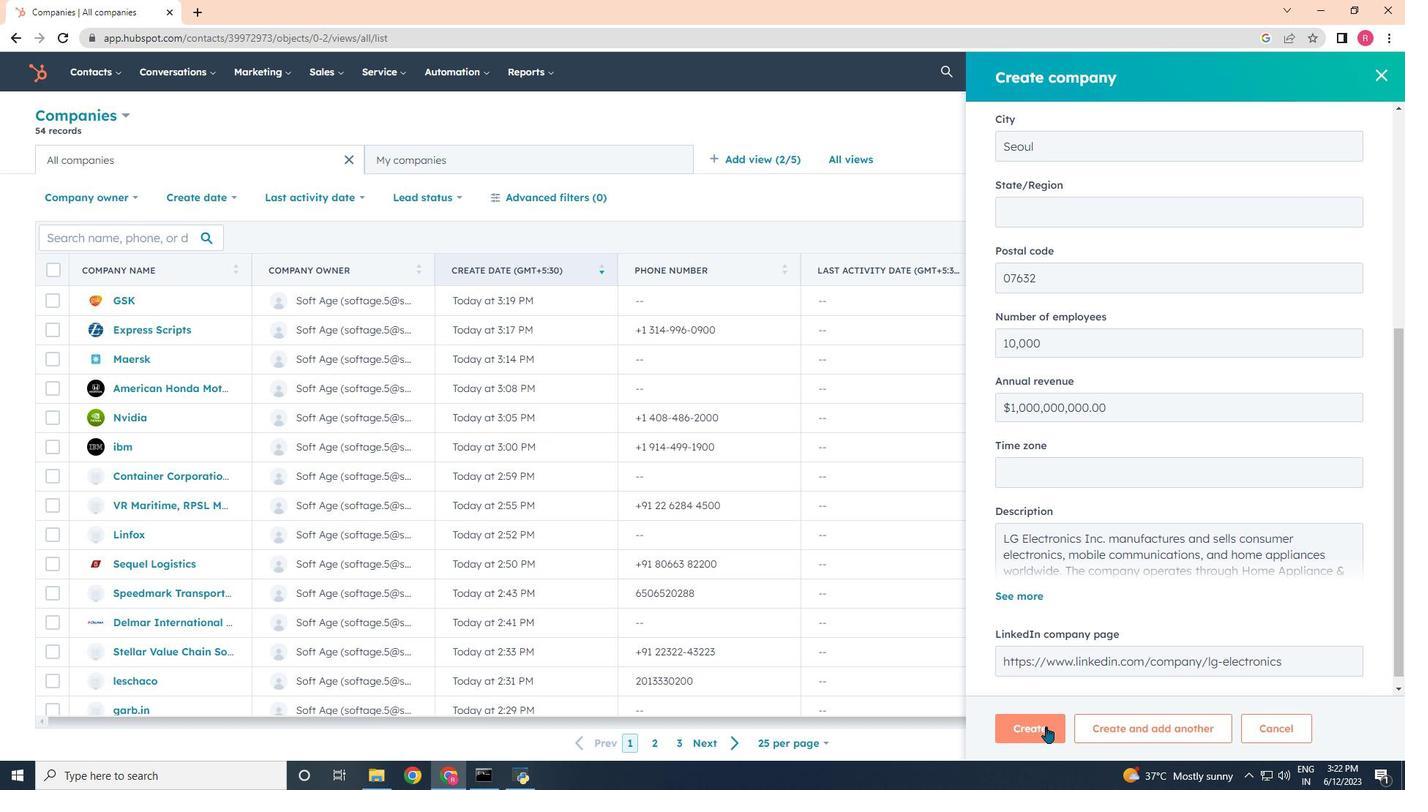 
Action: Mouse moved to (1046, 670)
Screenshot: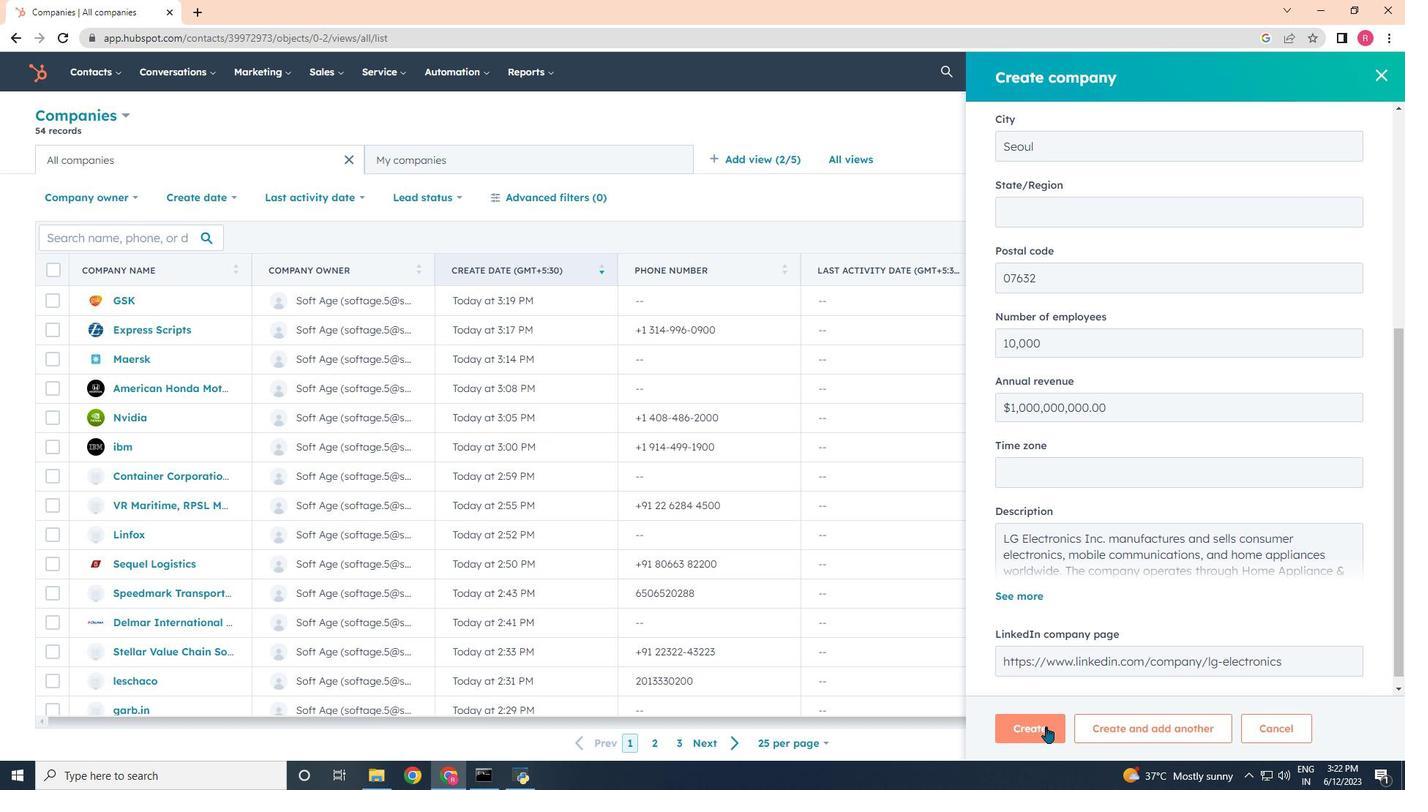 
Action: Mouse scrolled (1046, 669) with delta (0, 0)
Screenshot: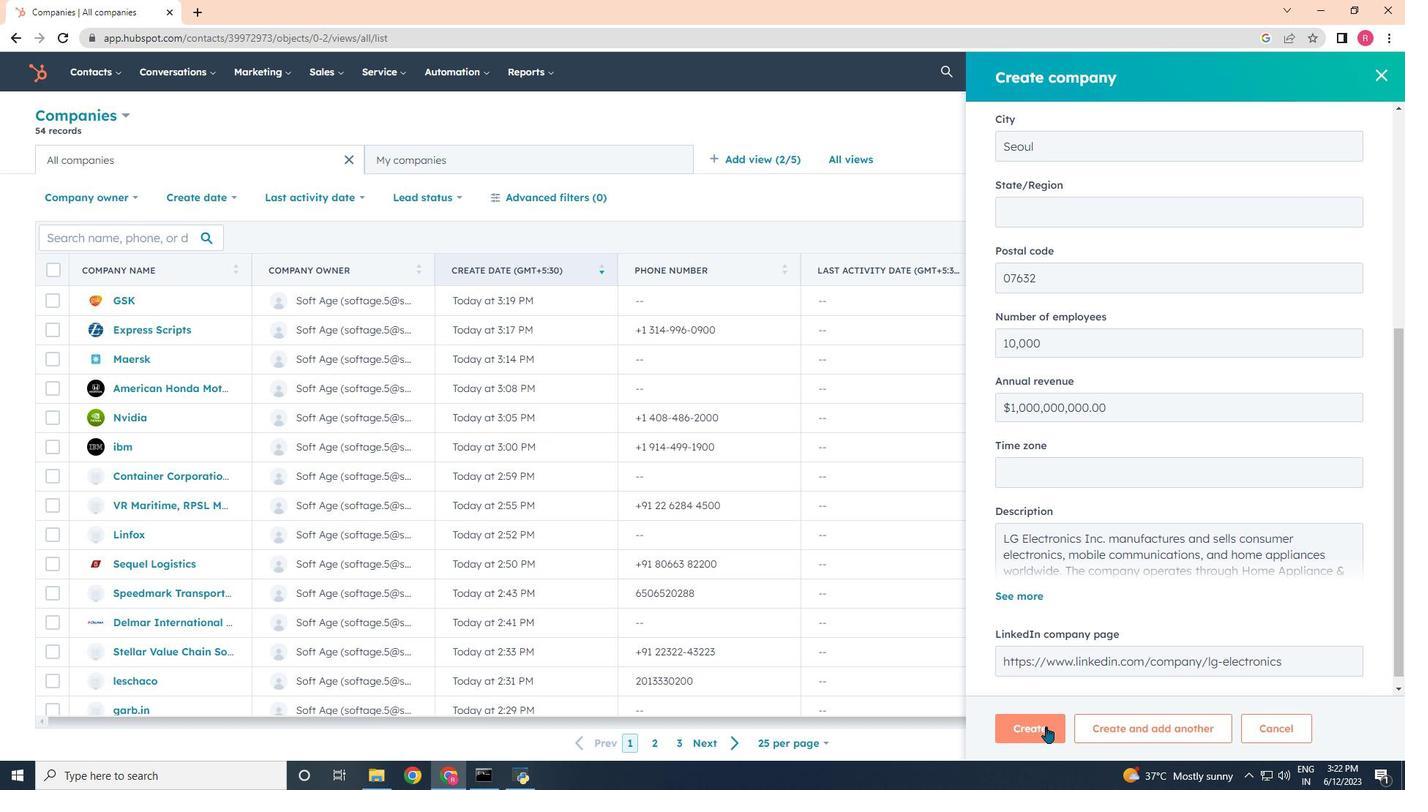 
Action: Mouse moved to (1031, 737)
Screenshot: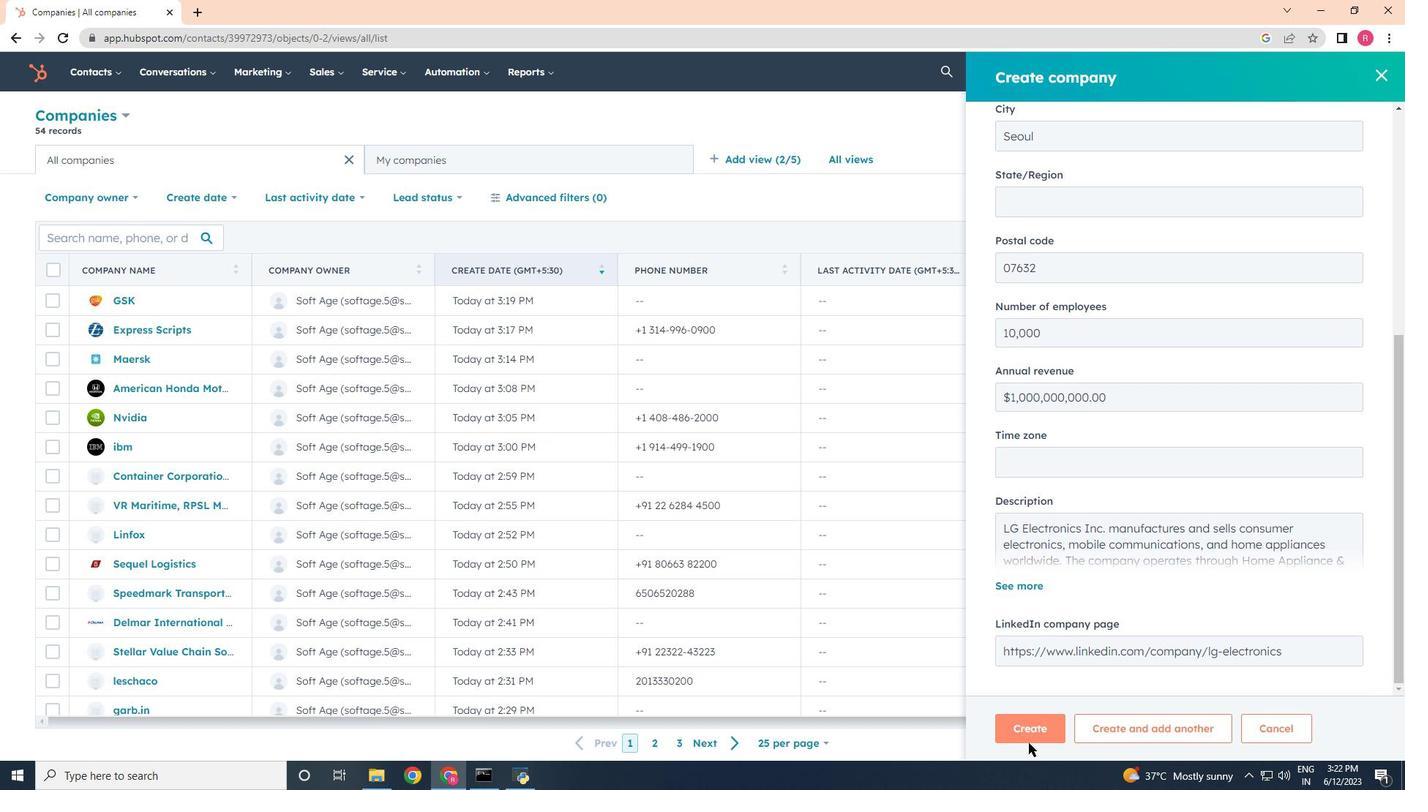 
Action: Mouse pressed left at (1031, 737)
Screenshot: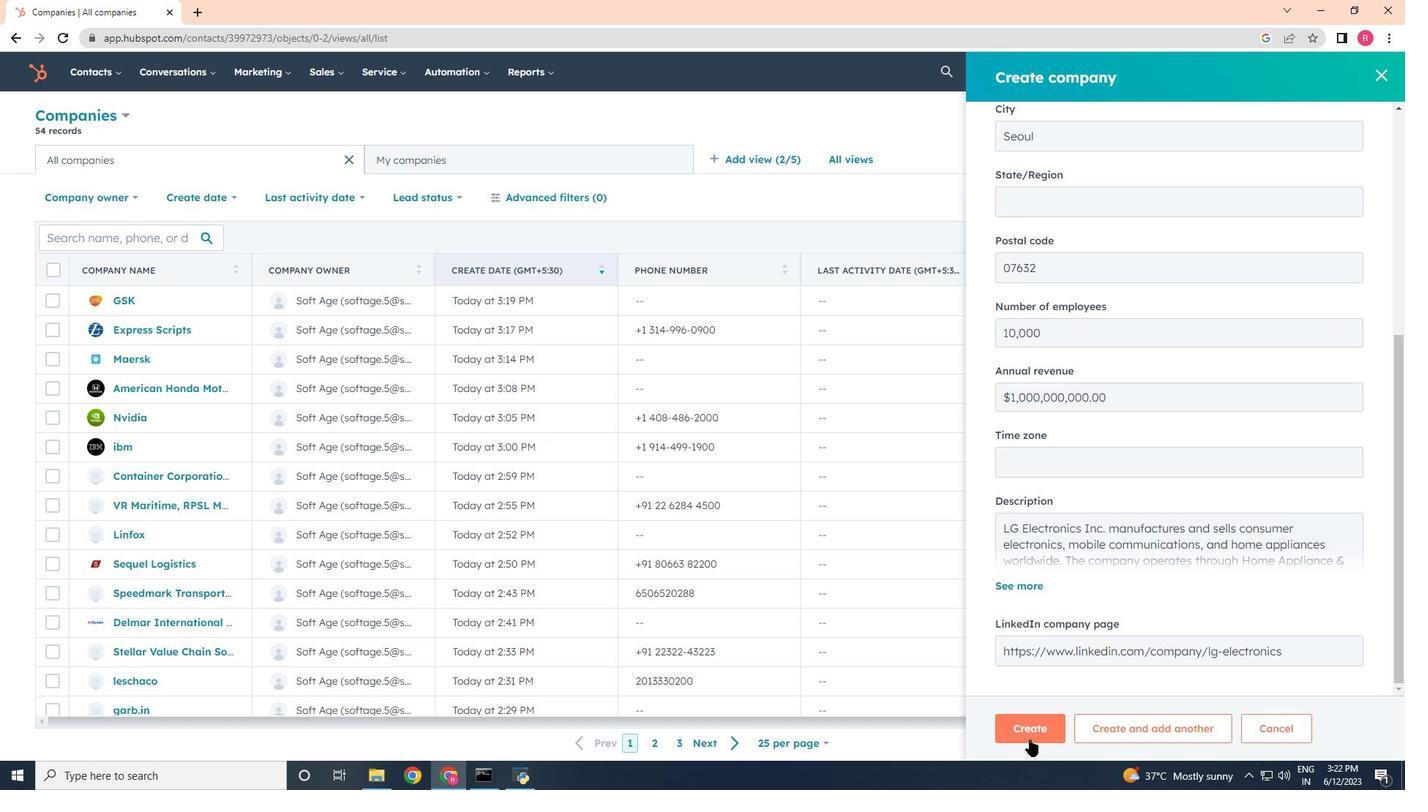 
Action: Mouse moved to (988, 472)
Screenshot: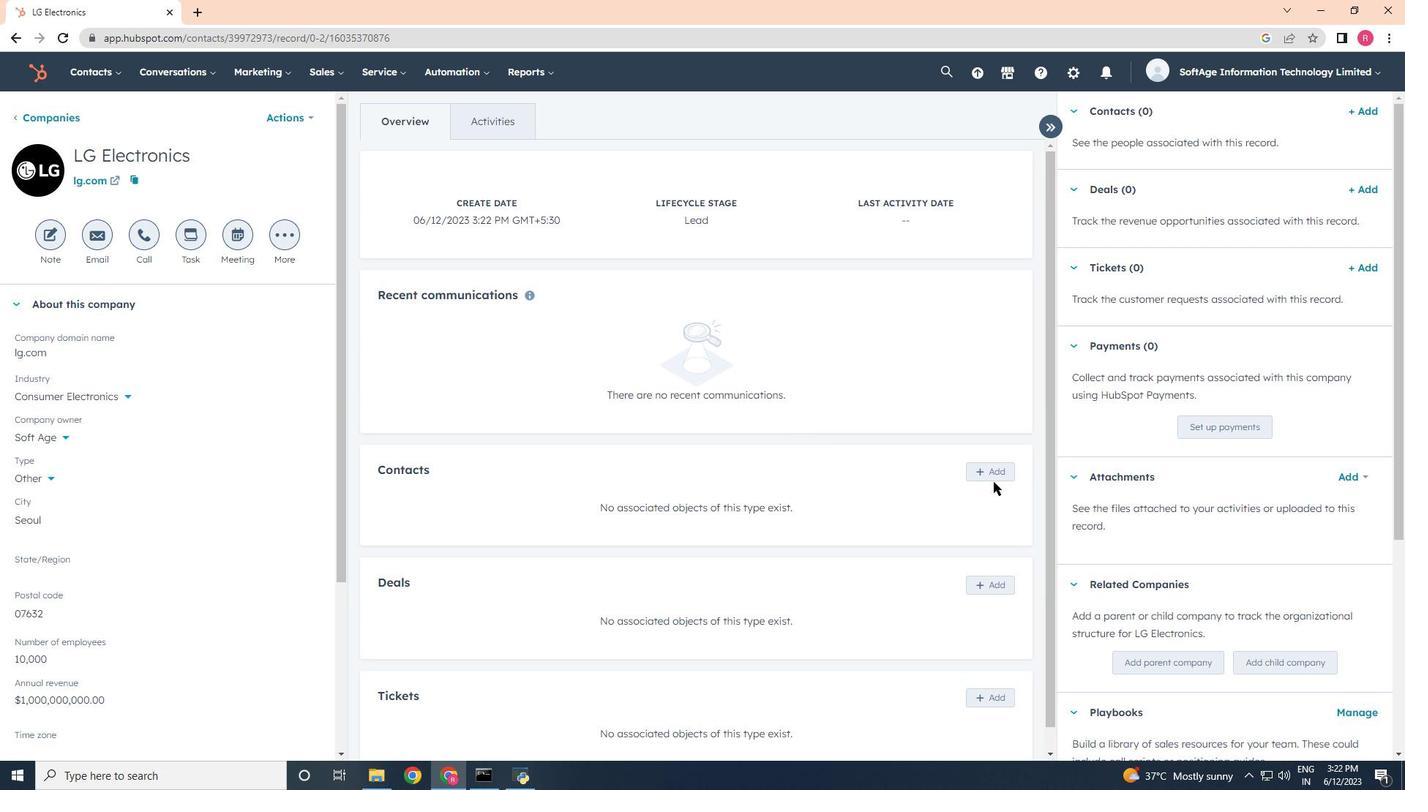 
Action: Mouse pressed left at (988, 472)
Screenshot: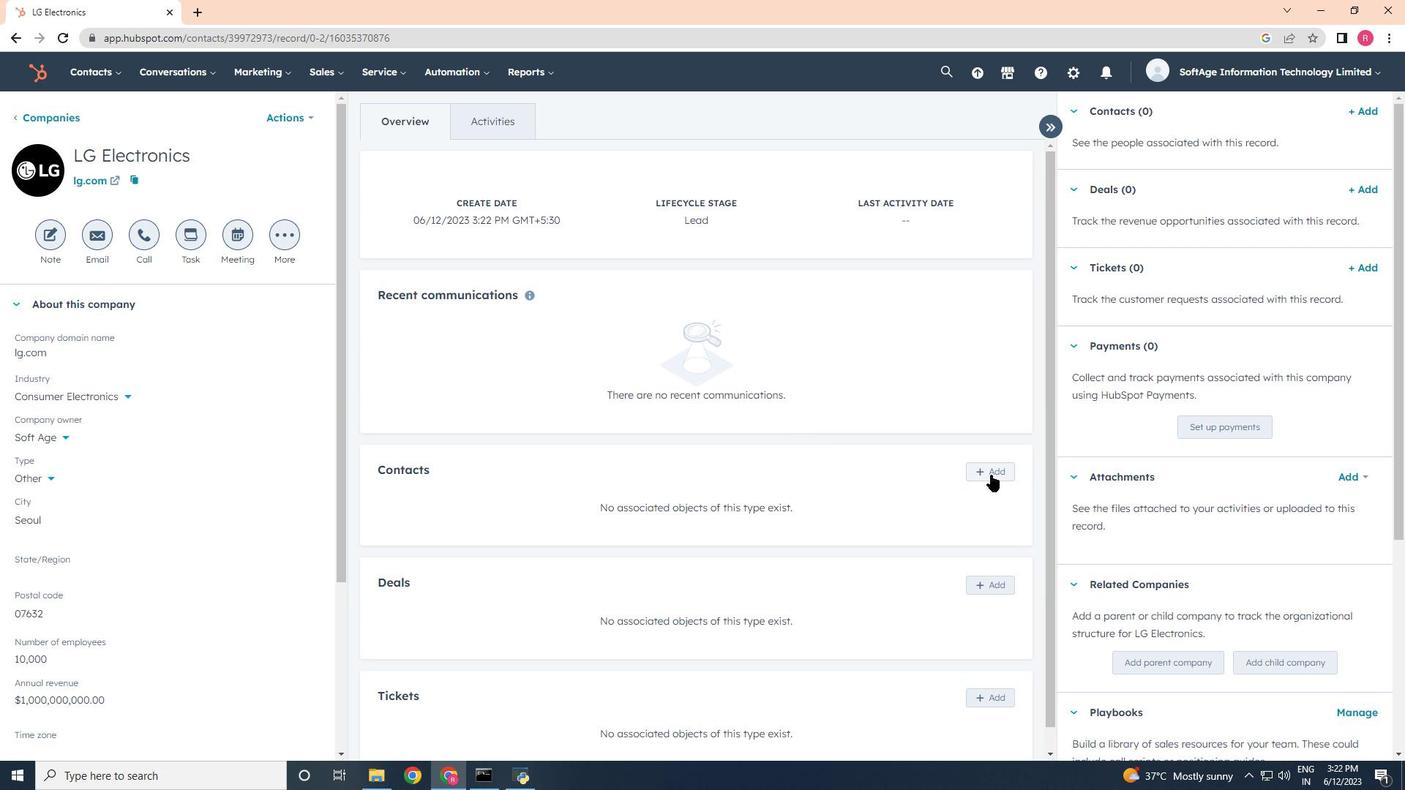 
Action: Mouse moved to (1094, 143)
Screenshot: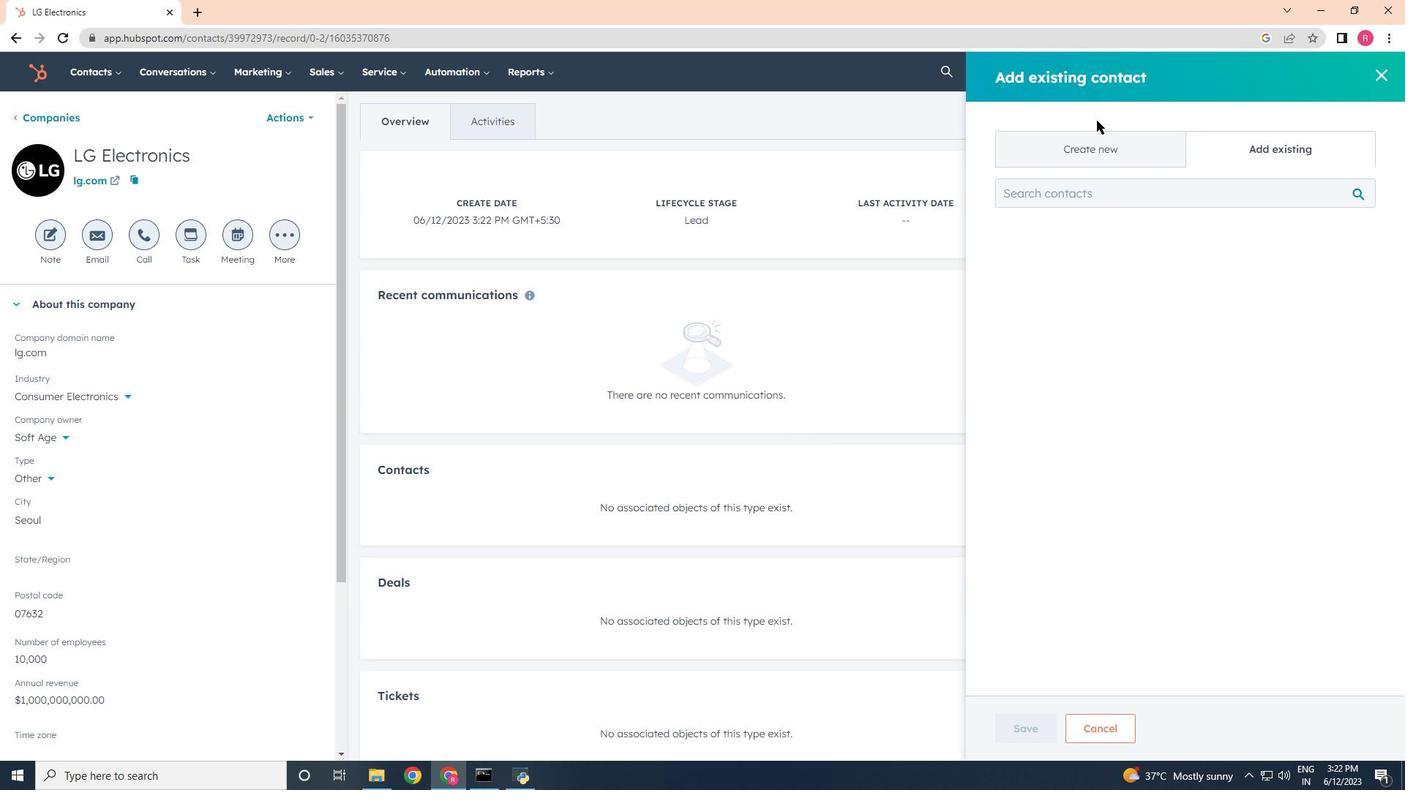 
Action: Mouse pressed left at (1094, 143)
Screenshot: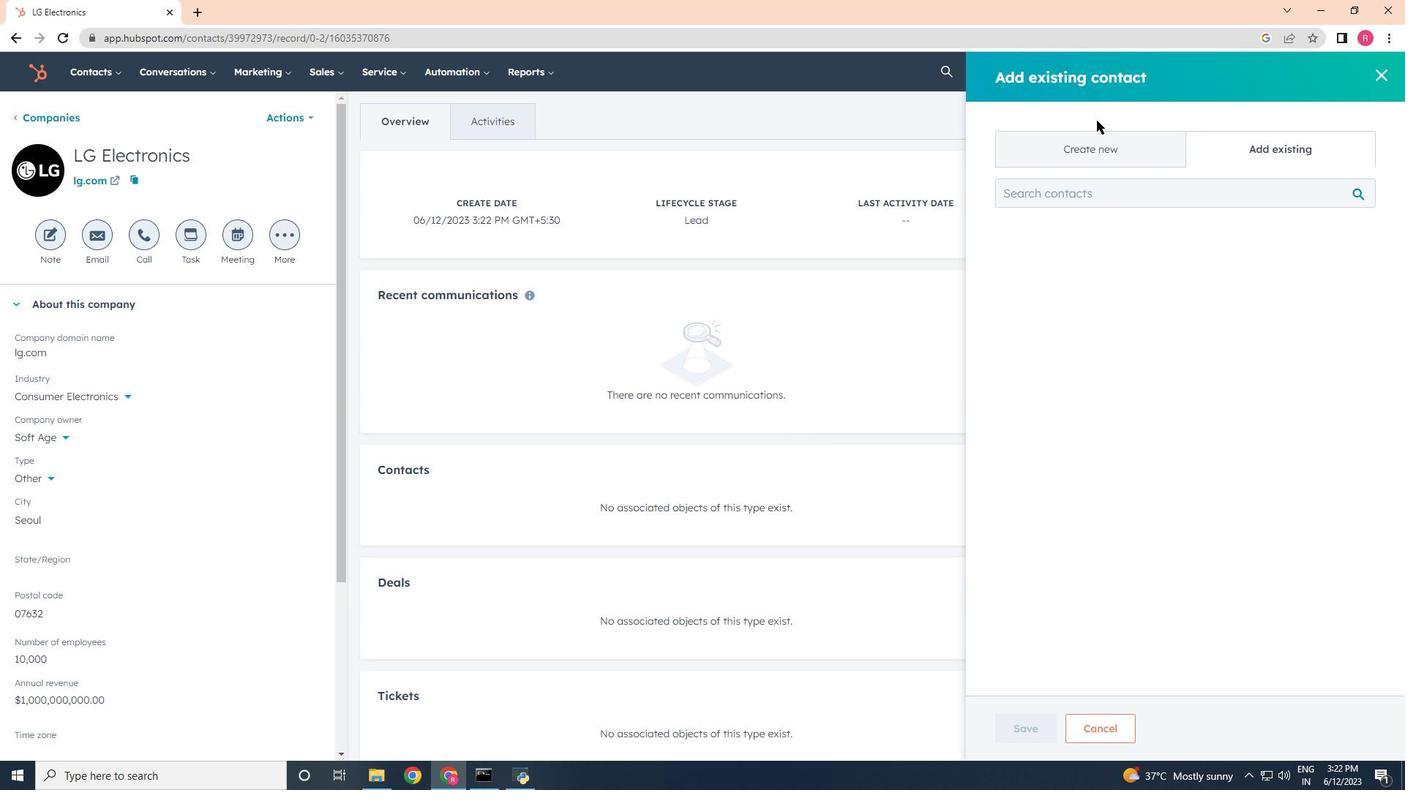 
Action: Mouse moved to (1068, 240)
Screenshot: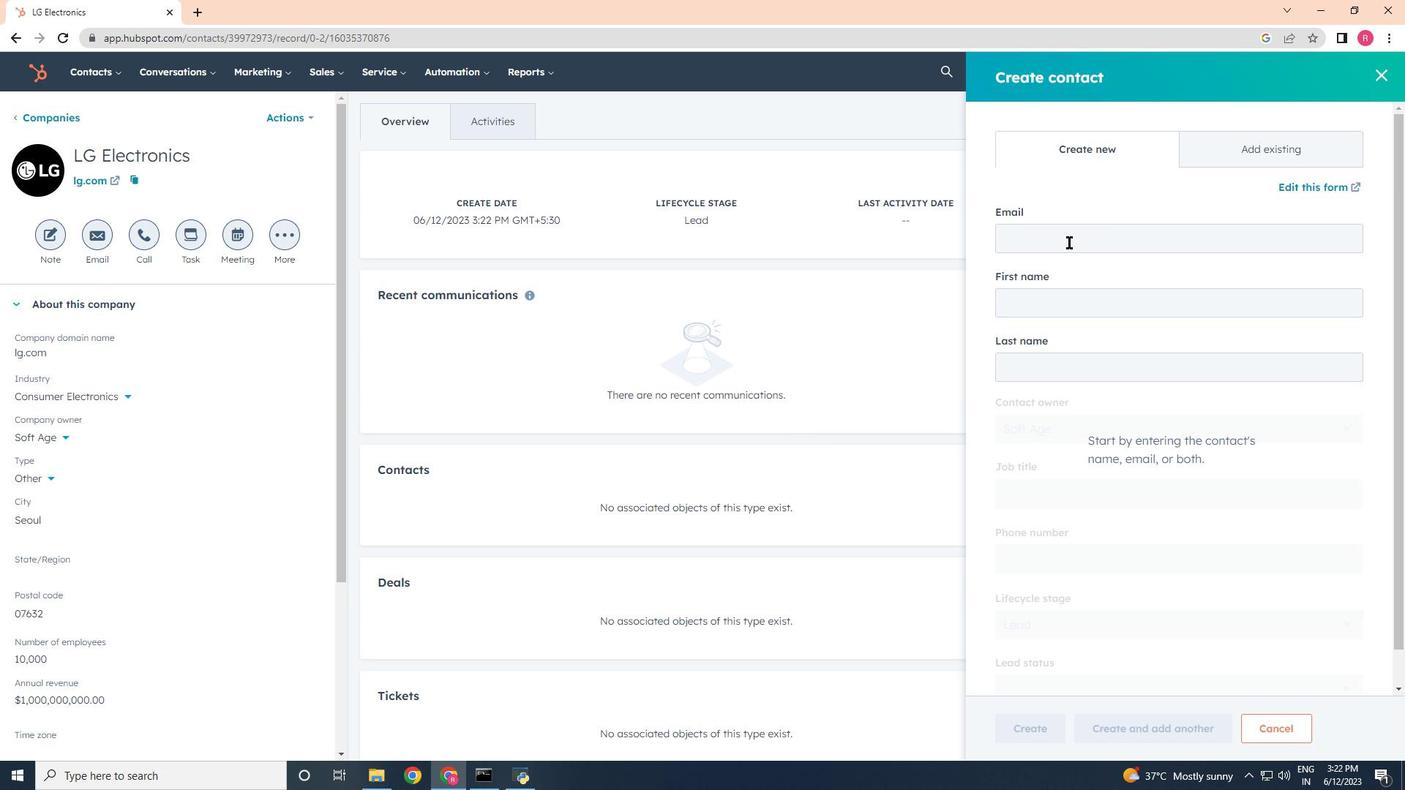 
Action: Mouse pressed left at (1068, 240)
Screenshot: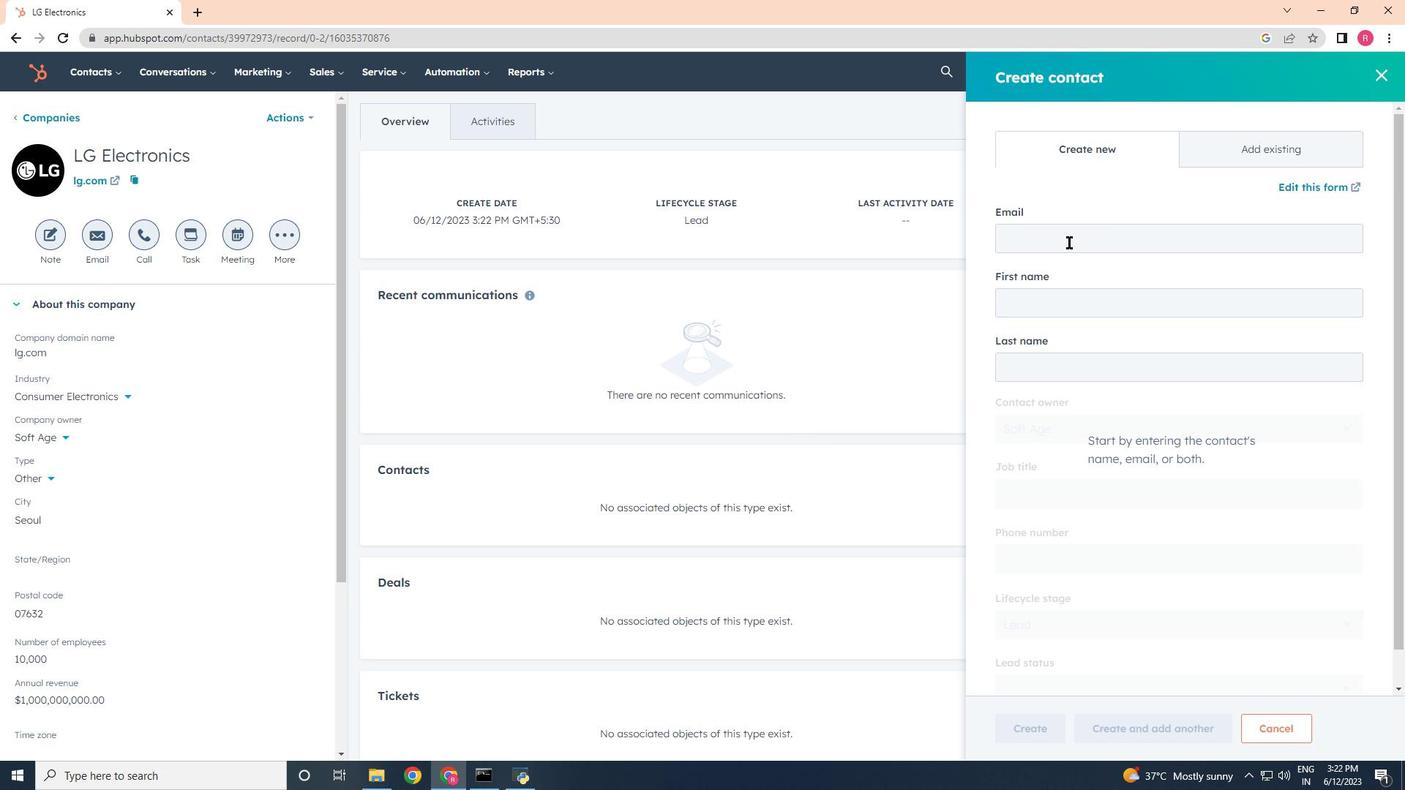 
Action: Mouse moved to (810, 331)
Screenshot: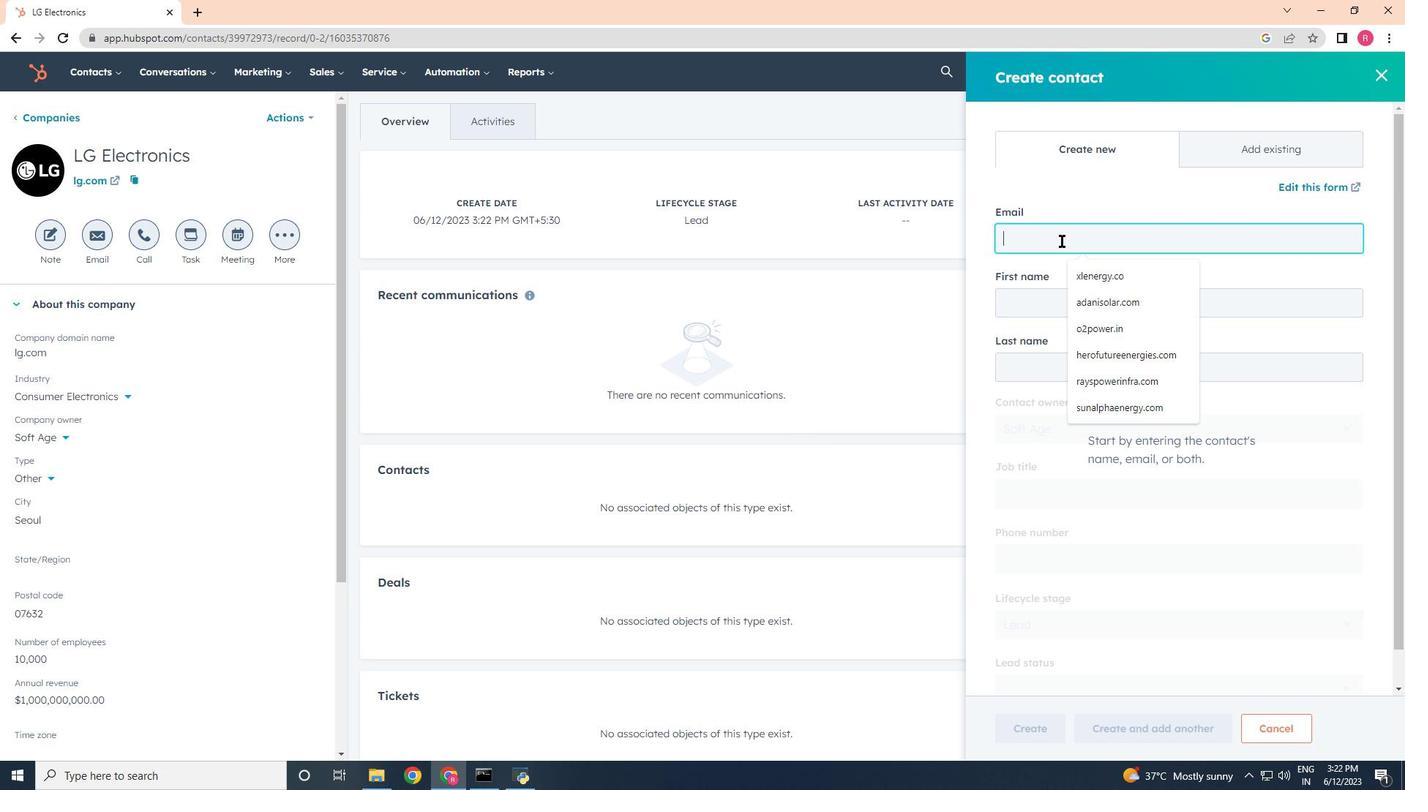 
Action: Key pressed <Key.shift>Shivani21<Key.shift>Choudhury<Key.shift>@lg.com
Screenshot: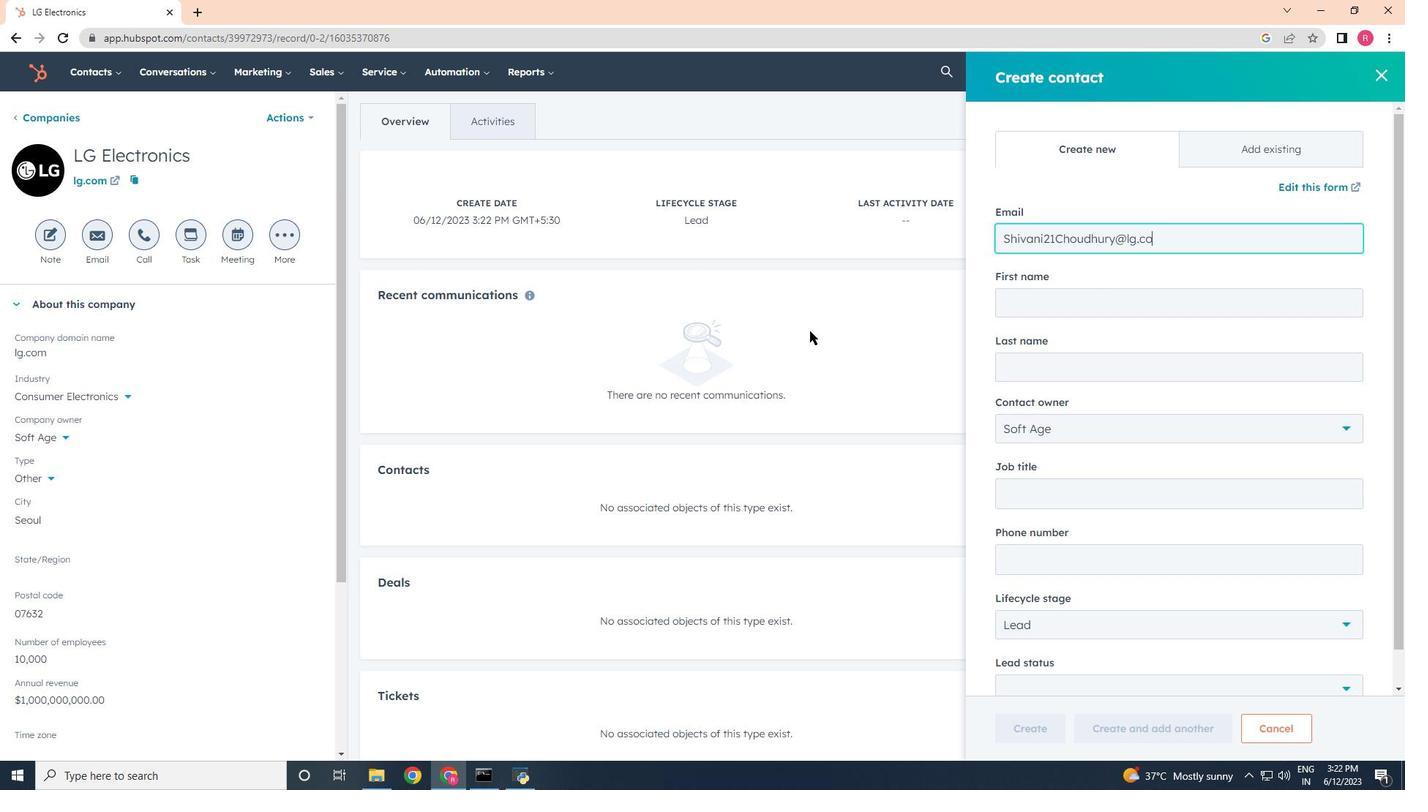 
Action: Mouse moved to (1100, 313)
Screenshot: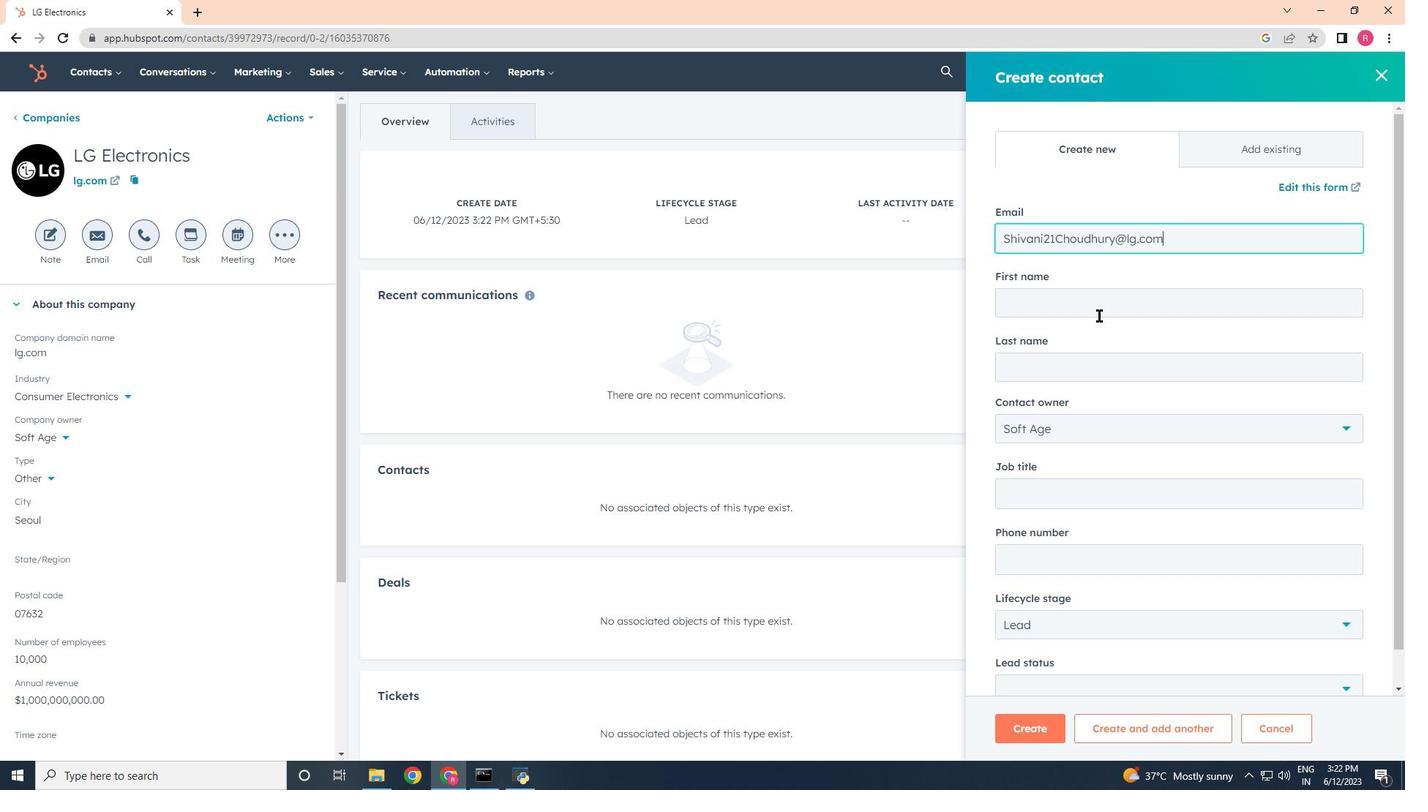
Action: Mouse pressed left at (1100, 313)
Screenshot: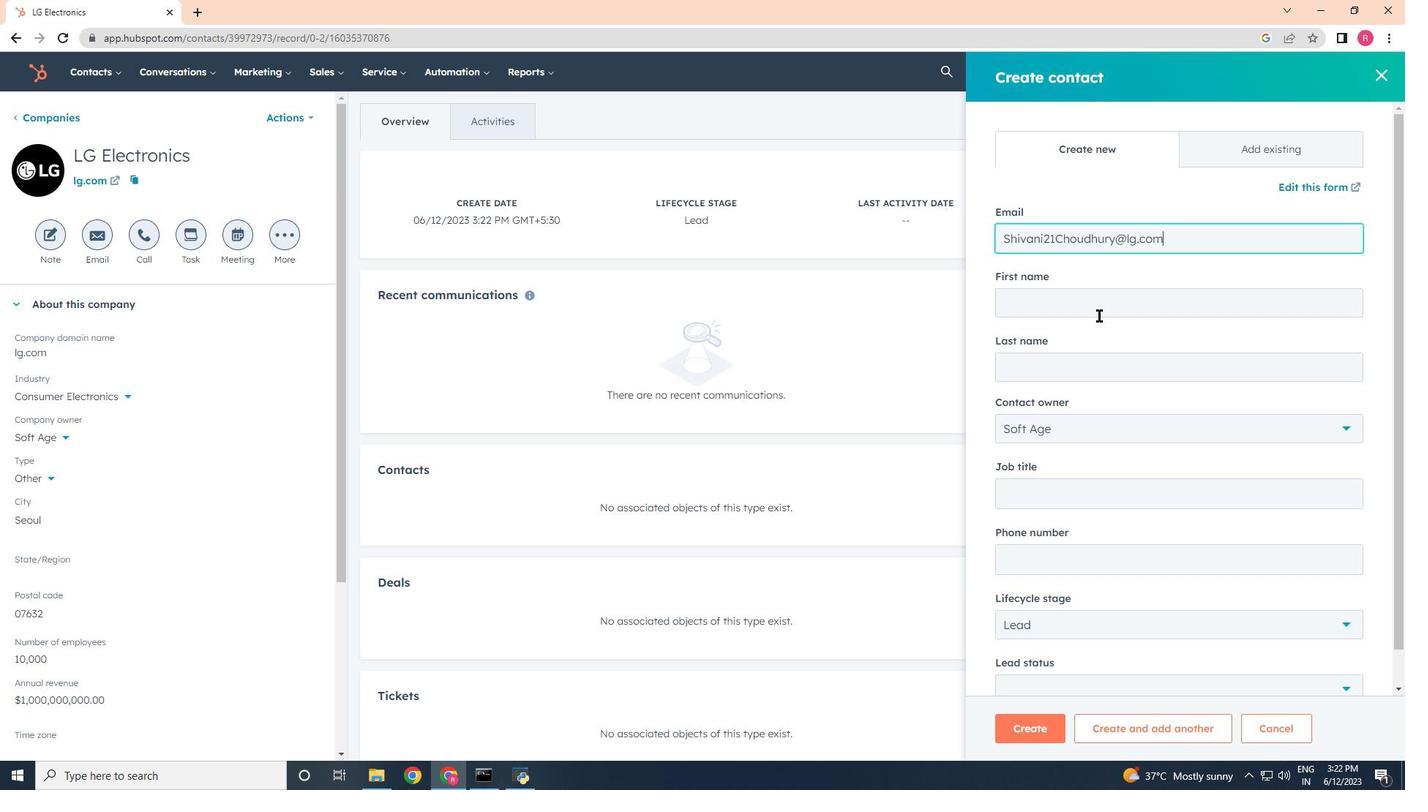 
Action: Key pressed <Key.shift>Shivani<Key.tab><Key.shift>Choudhury
Screenshot: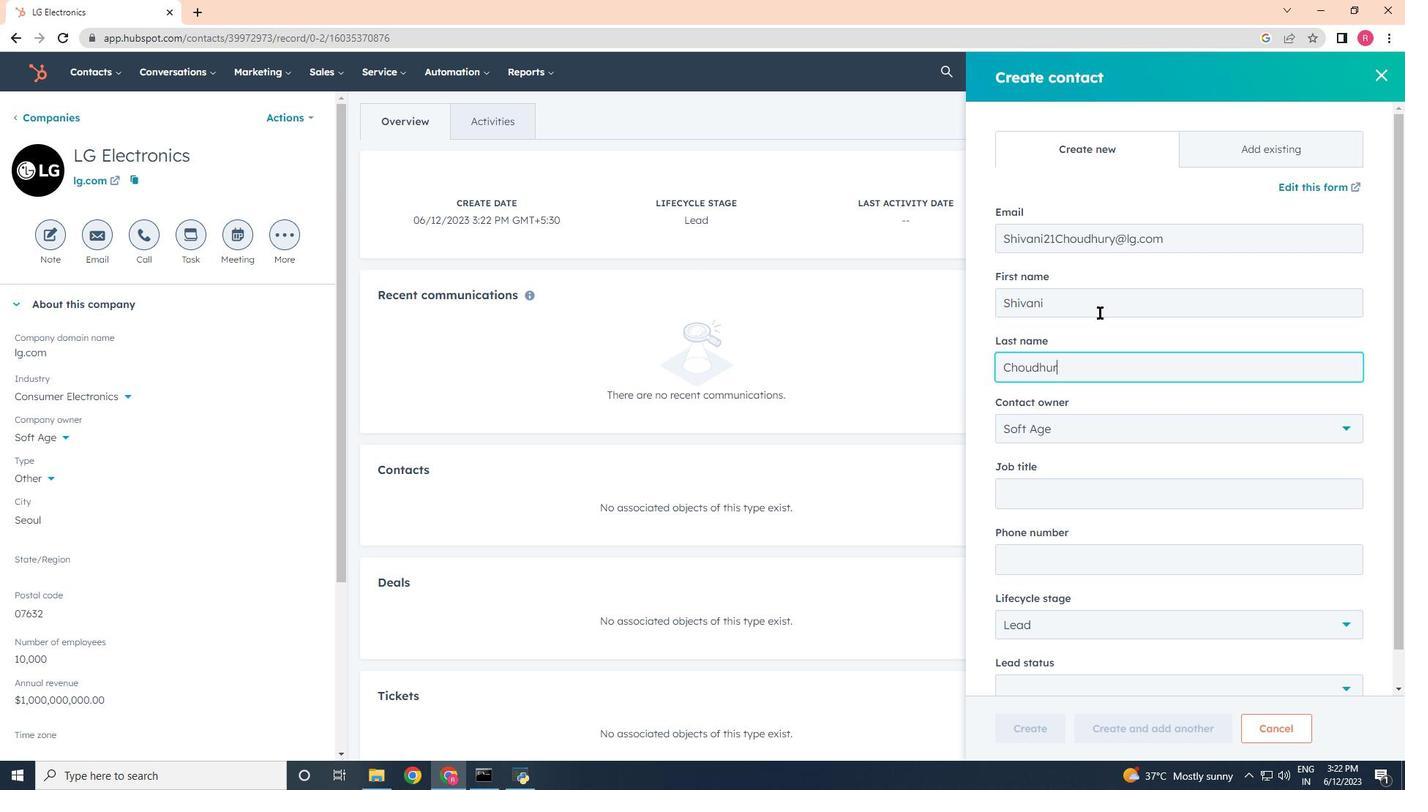 
Action: Mouse moved to (1088, 495)
Screenshot: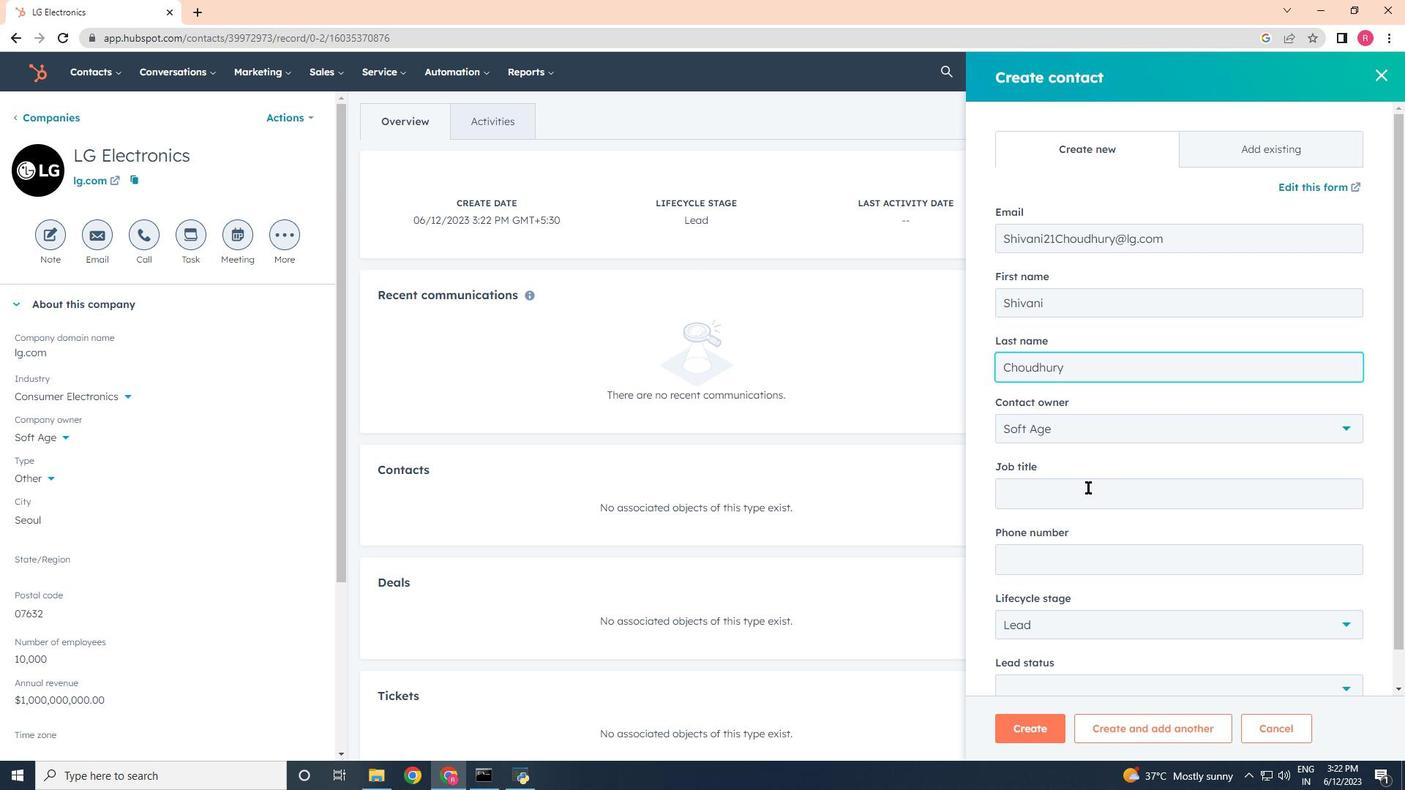 
Action: Mouse pressed left at (1088, 495)
Screenshot: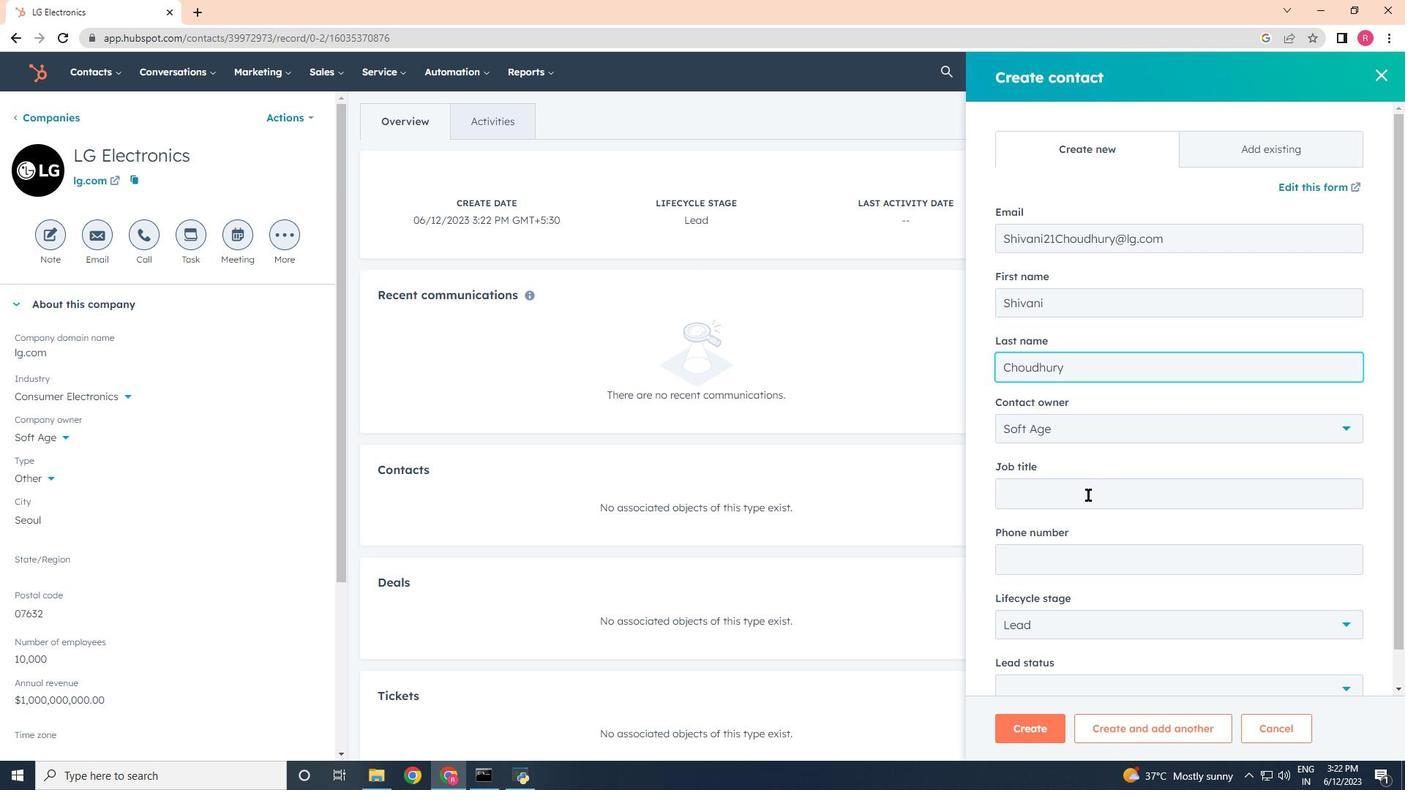 
Action: Key pressed <Key.shift><Key.shift>Financial<Key.space><Key.shift>Advisor<Key.tab>8015556789
Screenshot: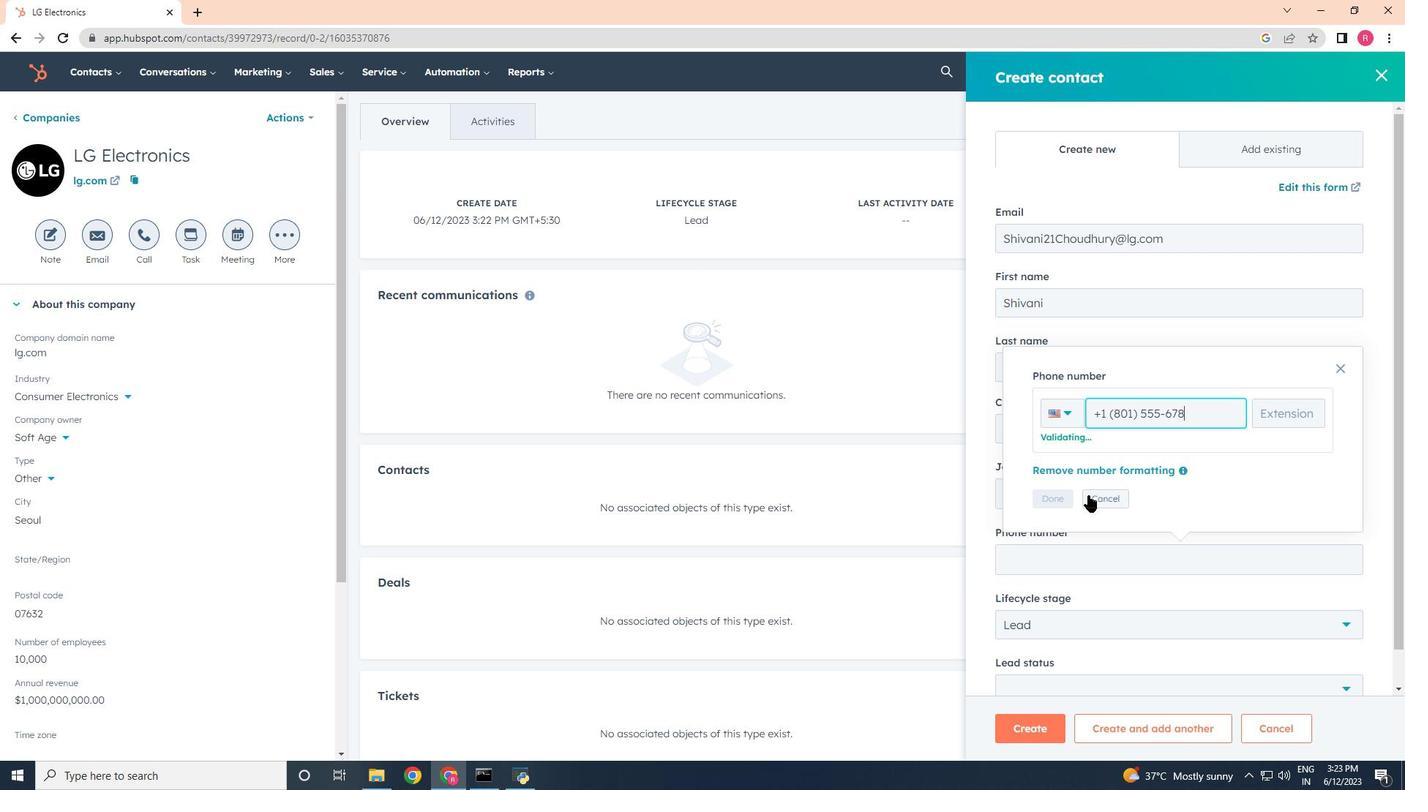 
Action: Mouse moved to (1064, 497)
Screenshot: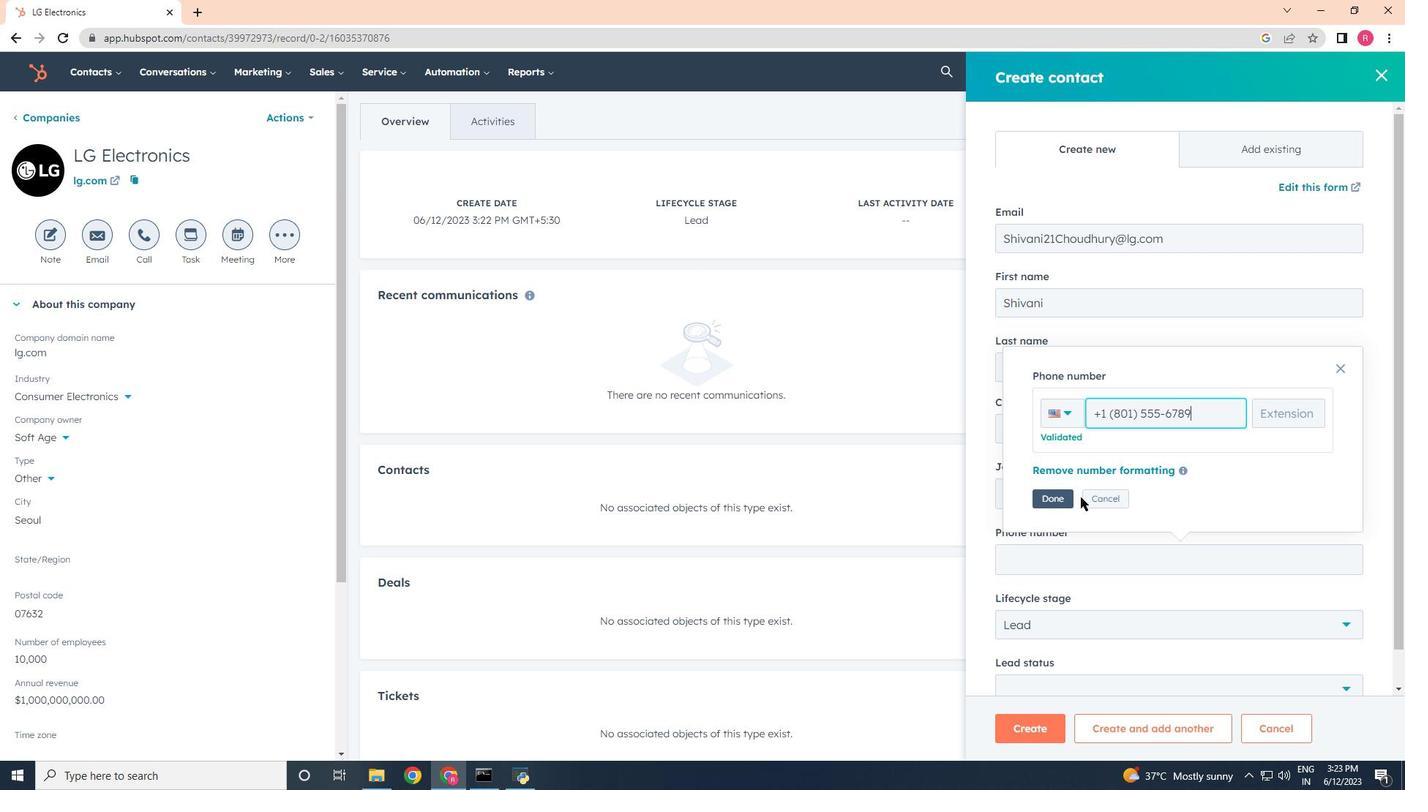 
Action: Mouse pressed left at (1064, 497)
Screenshot: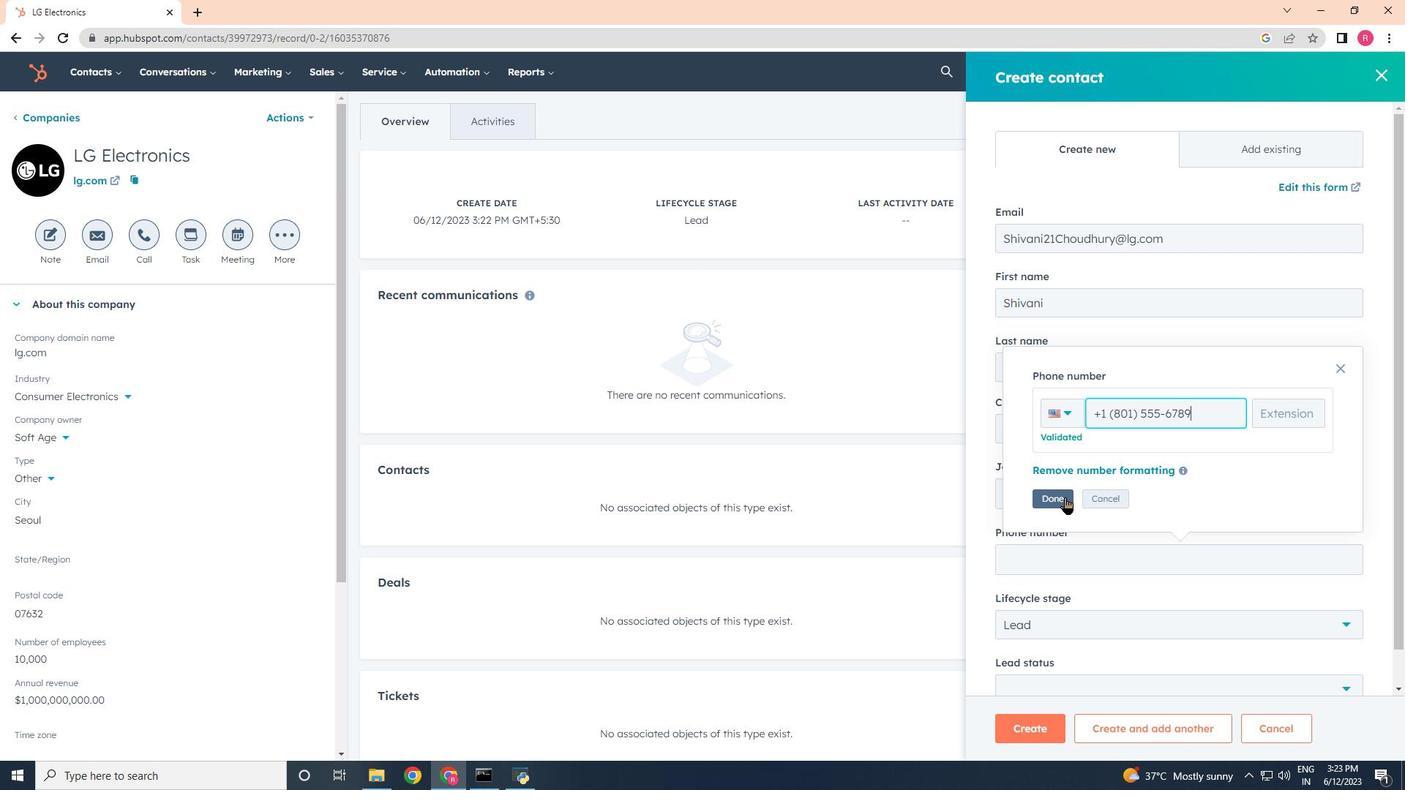 
Action: Mouse moved to (1070, 557)
Screenshot: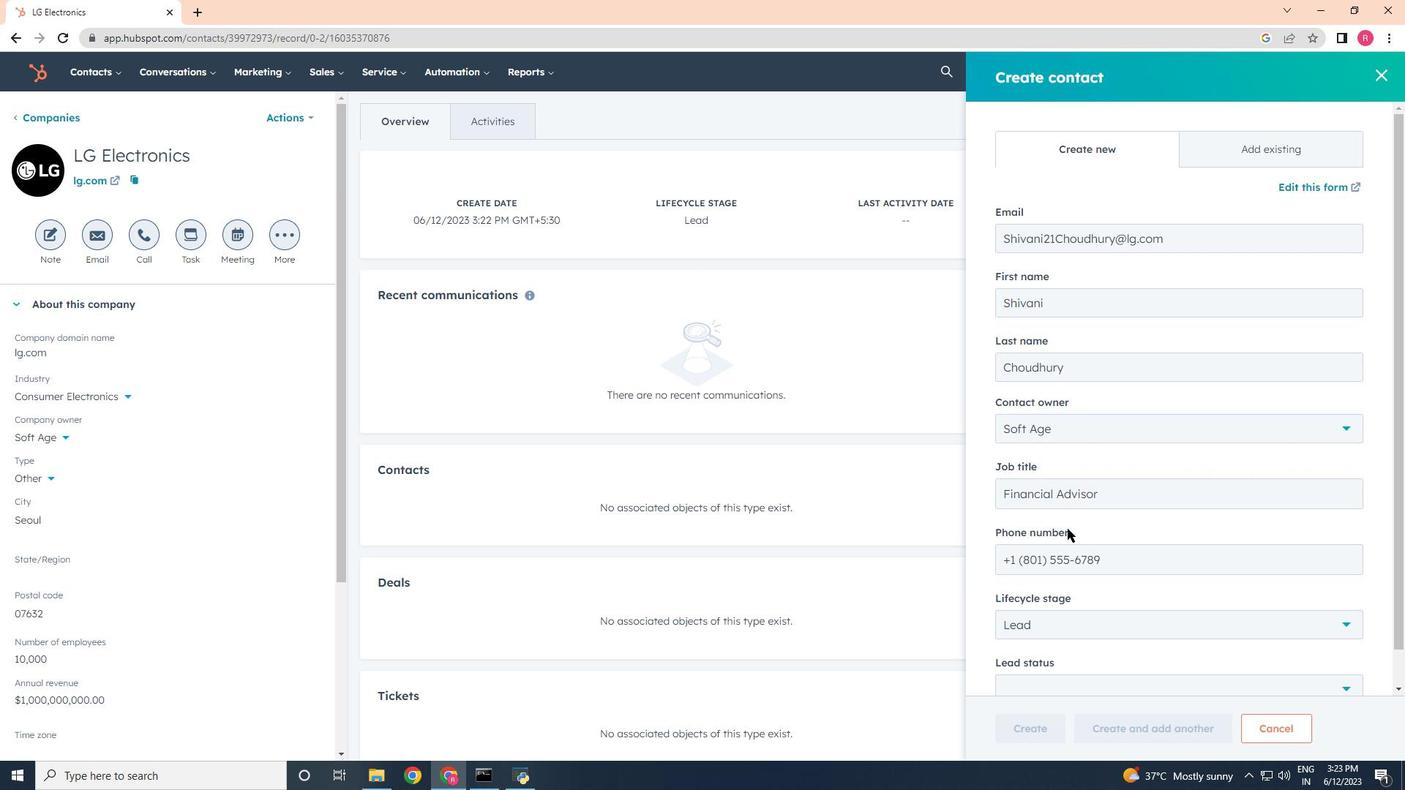 
Action: Mouse scrolled (1070, 556) with delta (0, 0)
Screenshot: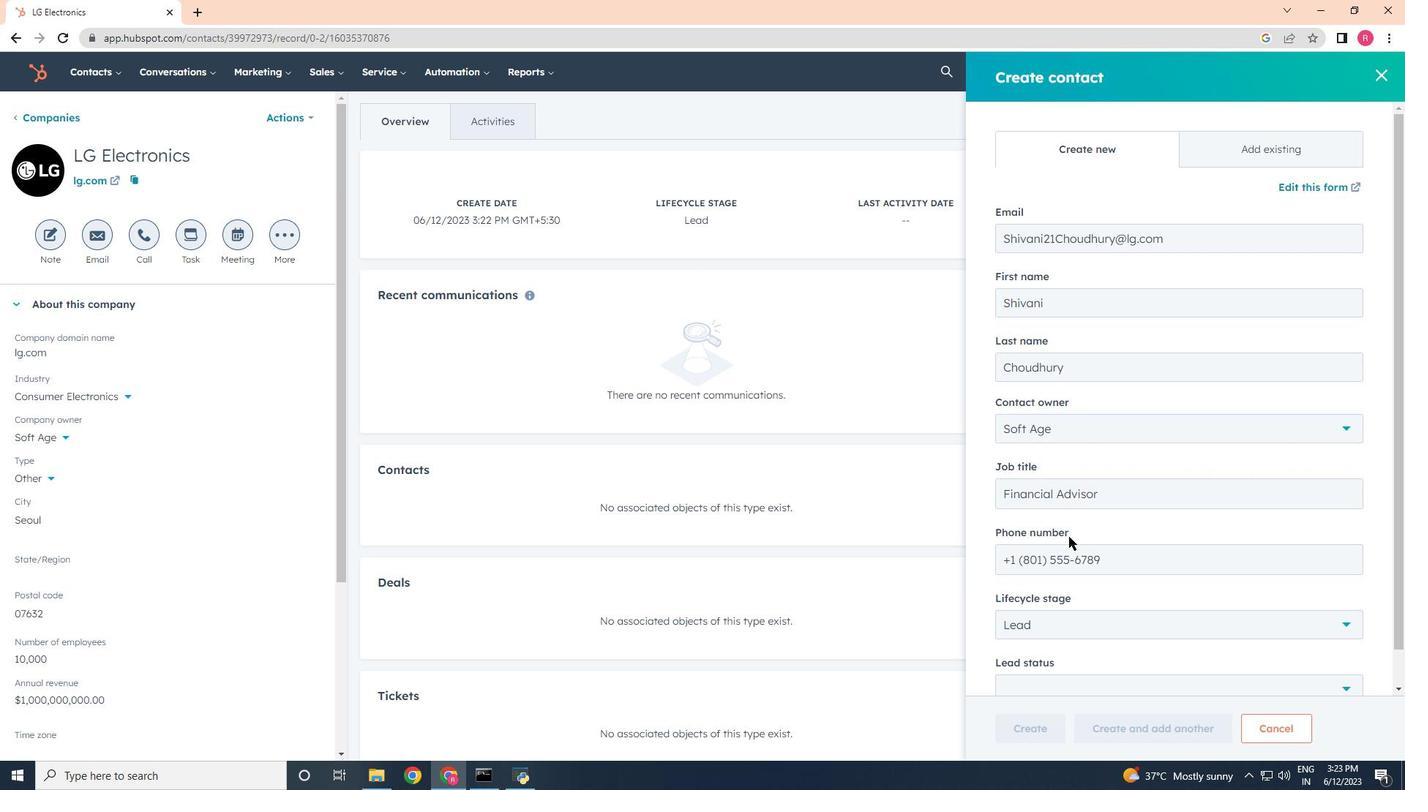 
Action: Mouse moved to (1070, 561)
Screenshot: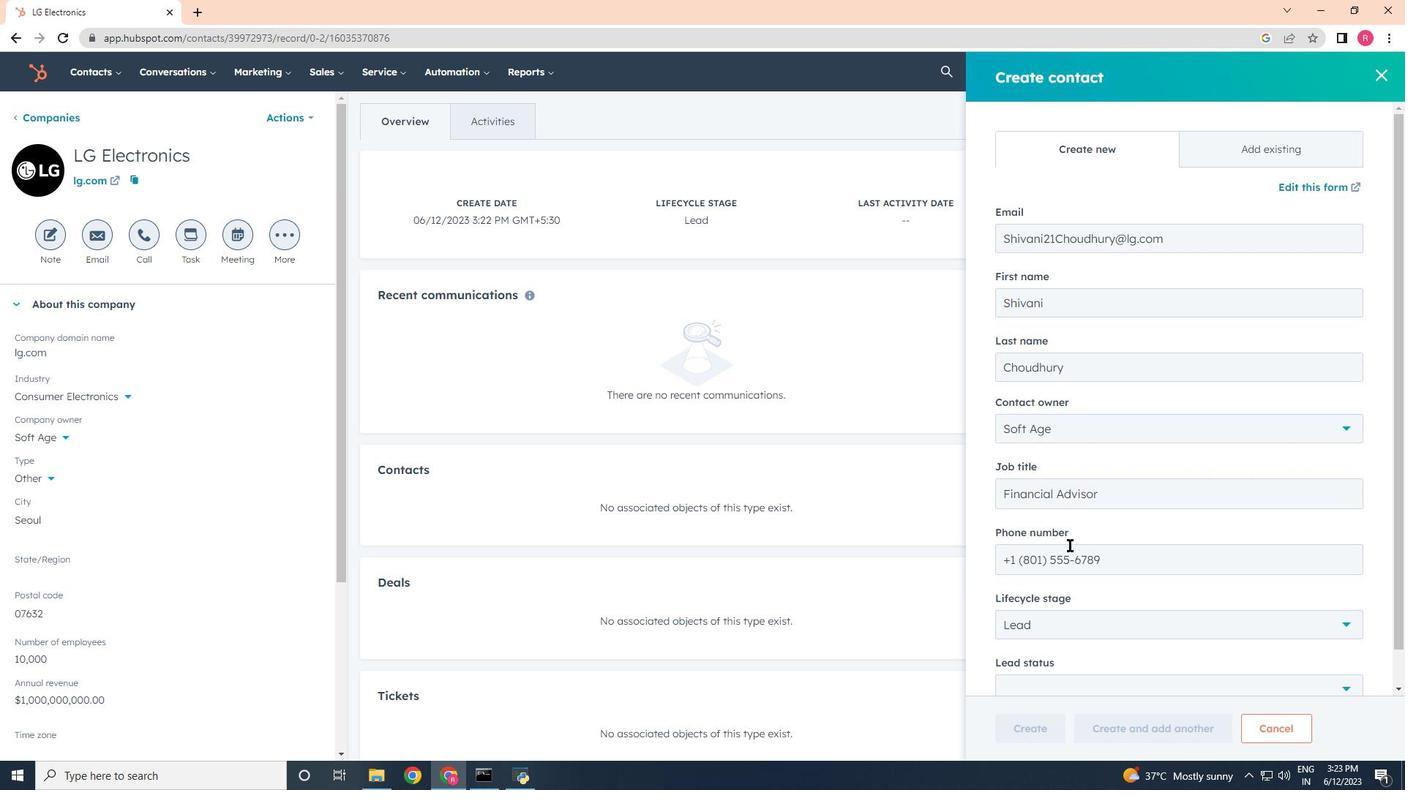 
Action: Mouse scrolled (1070, 560) with delta (0, 0)
Screenshot: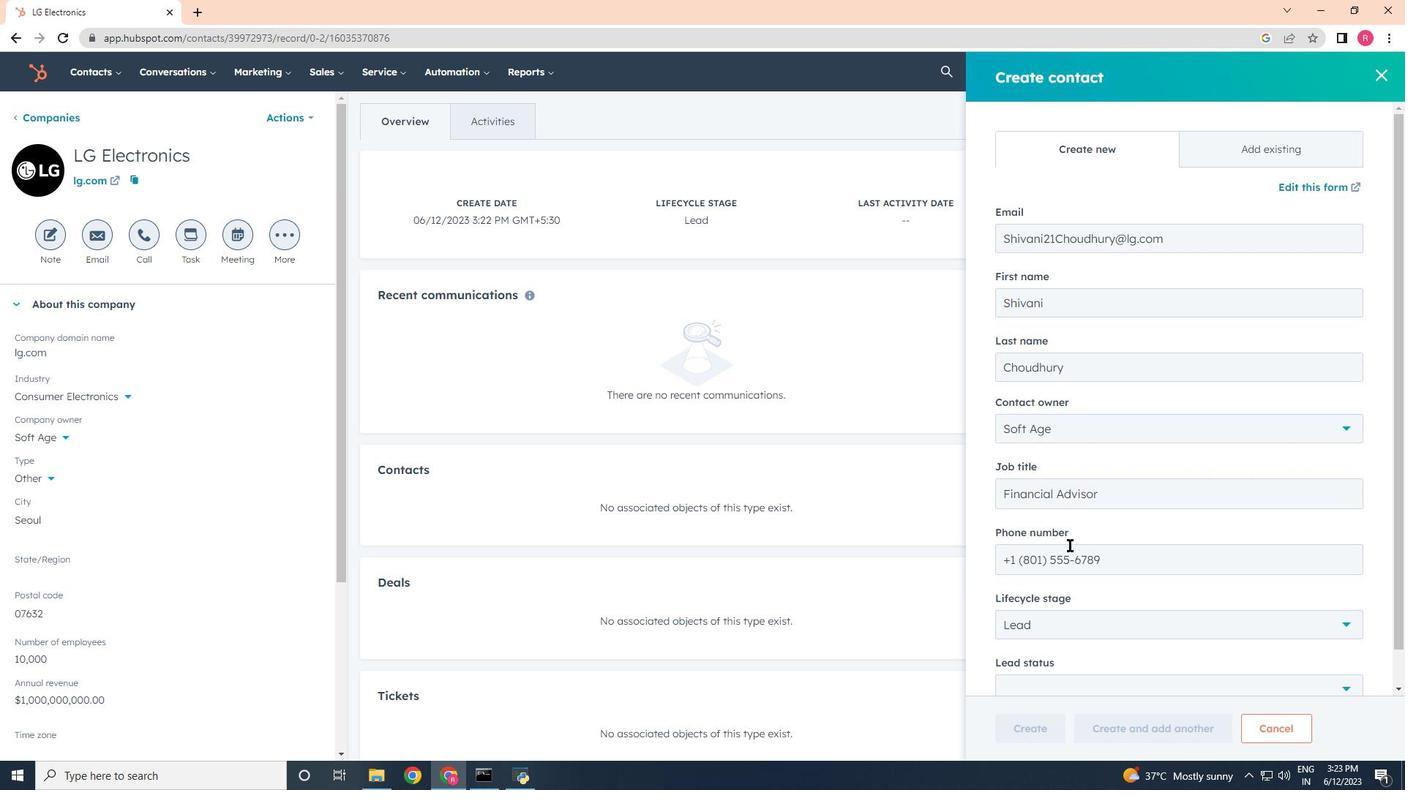 
Action: Mouse moved to (1071, 565)
Screenshot: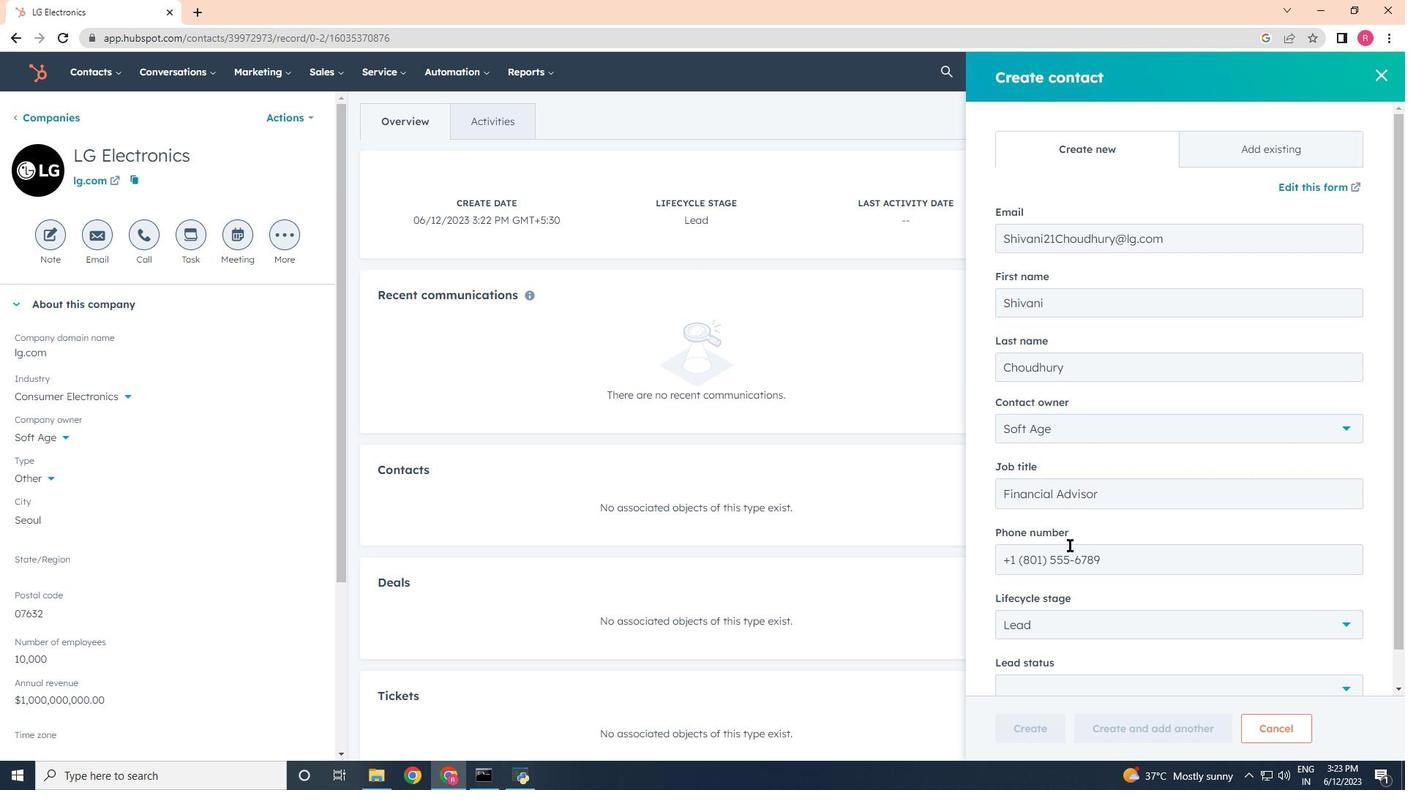 
Action: Mouse scrolled (1071, 564) with delta (0, 0)
Screenshot: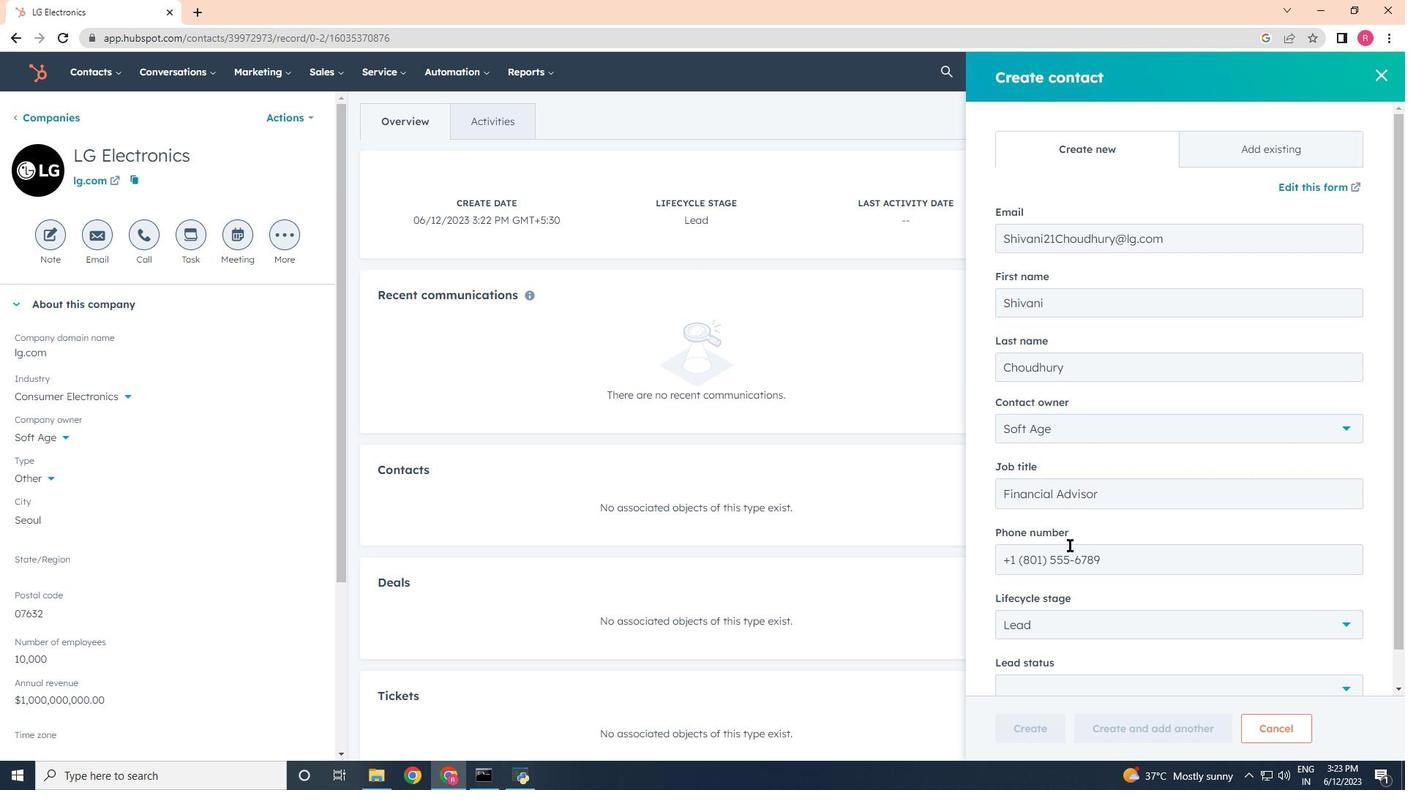 
Action: Mouse moved to (1079, 578)
Screenshot: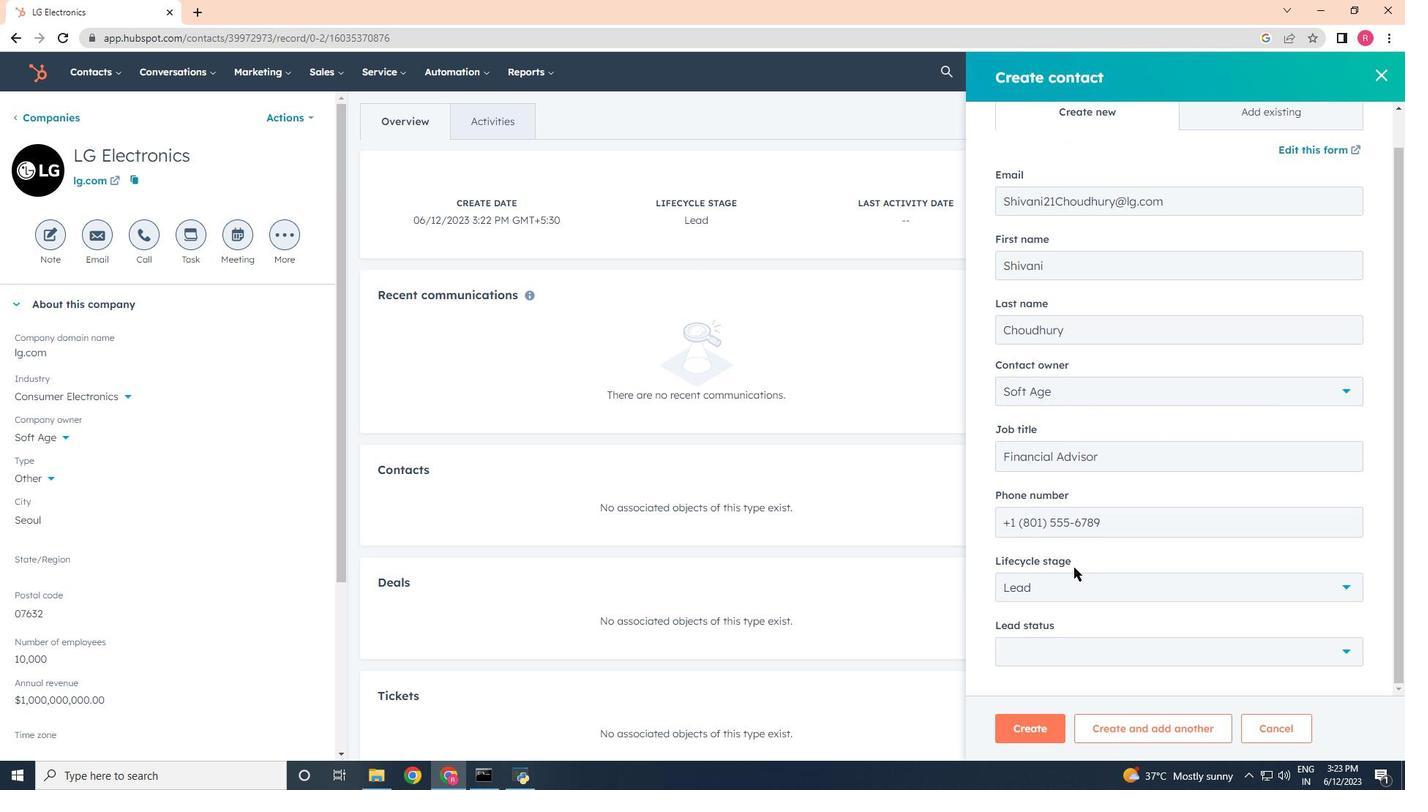 
Action: Mouse pressed left at (1079, 578)
Screenshot: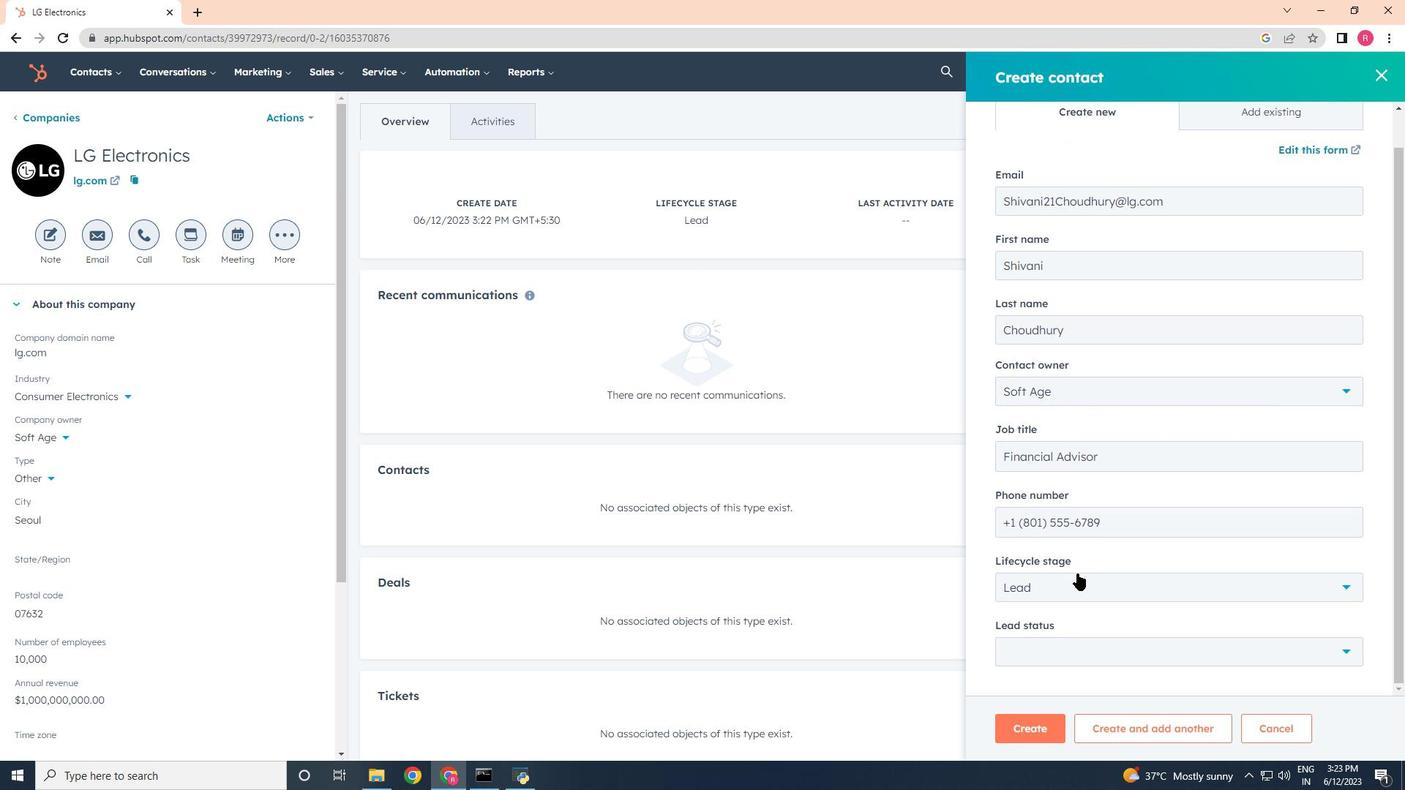 
Action: Mouse moved to (1033, 458)
Screenshot: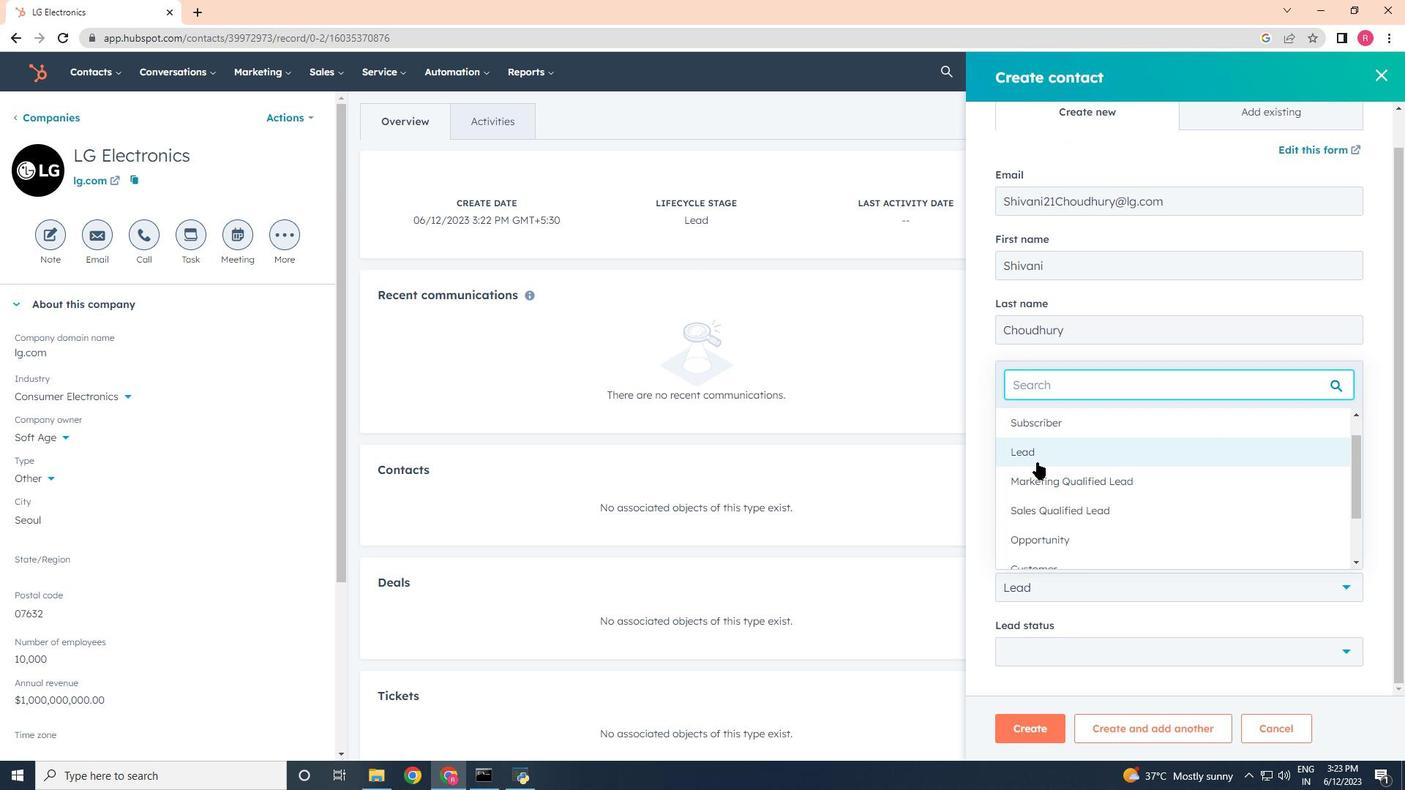 
Action: Mouse pressed left at (1033, 458)
Screenshot: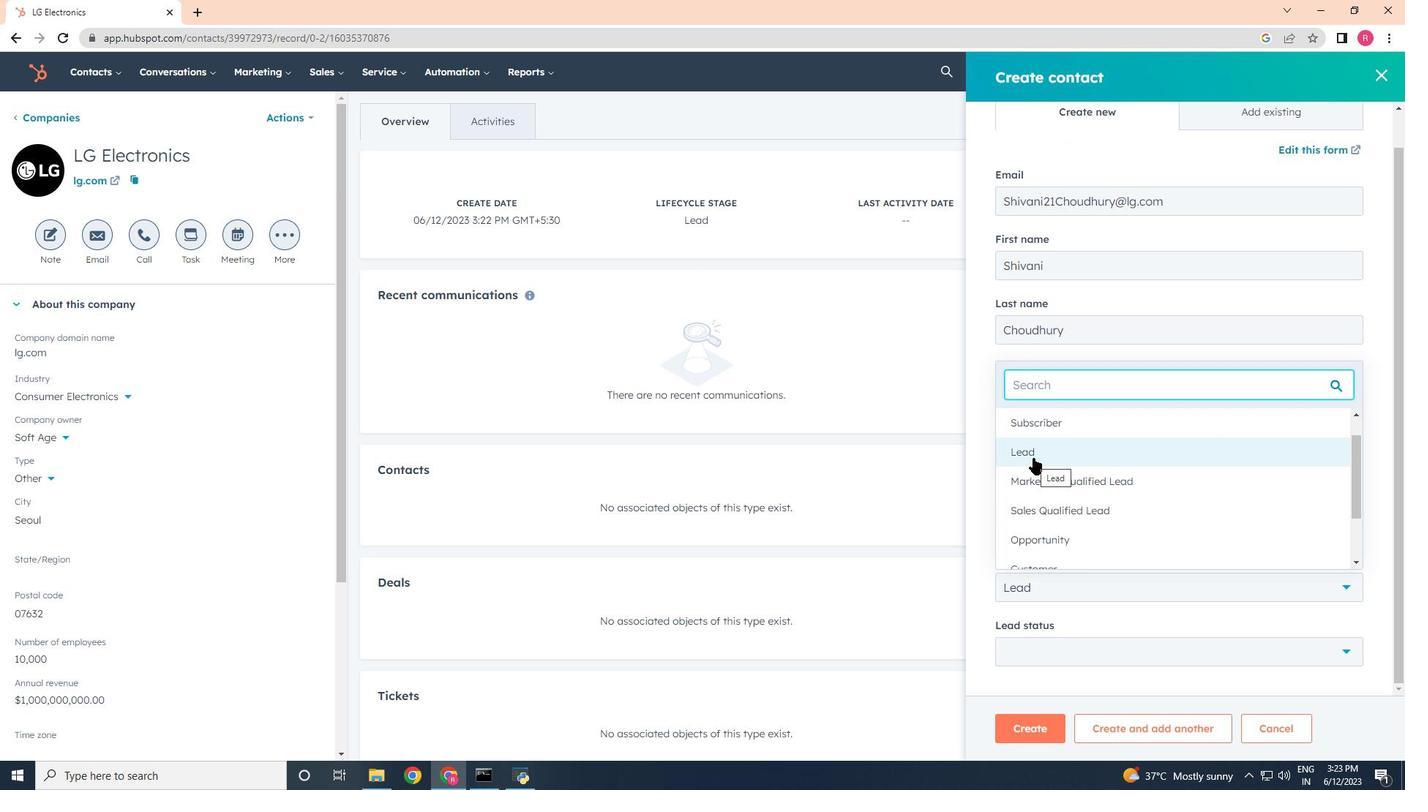 
Action: Mouse moved to (1070, 640)
Screenshot: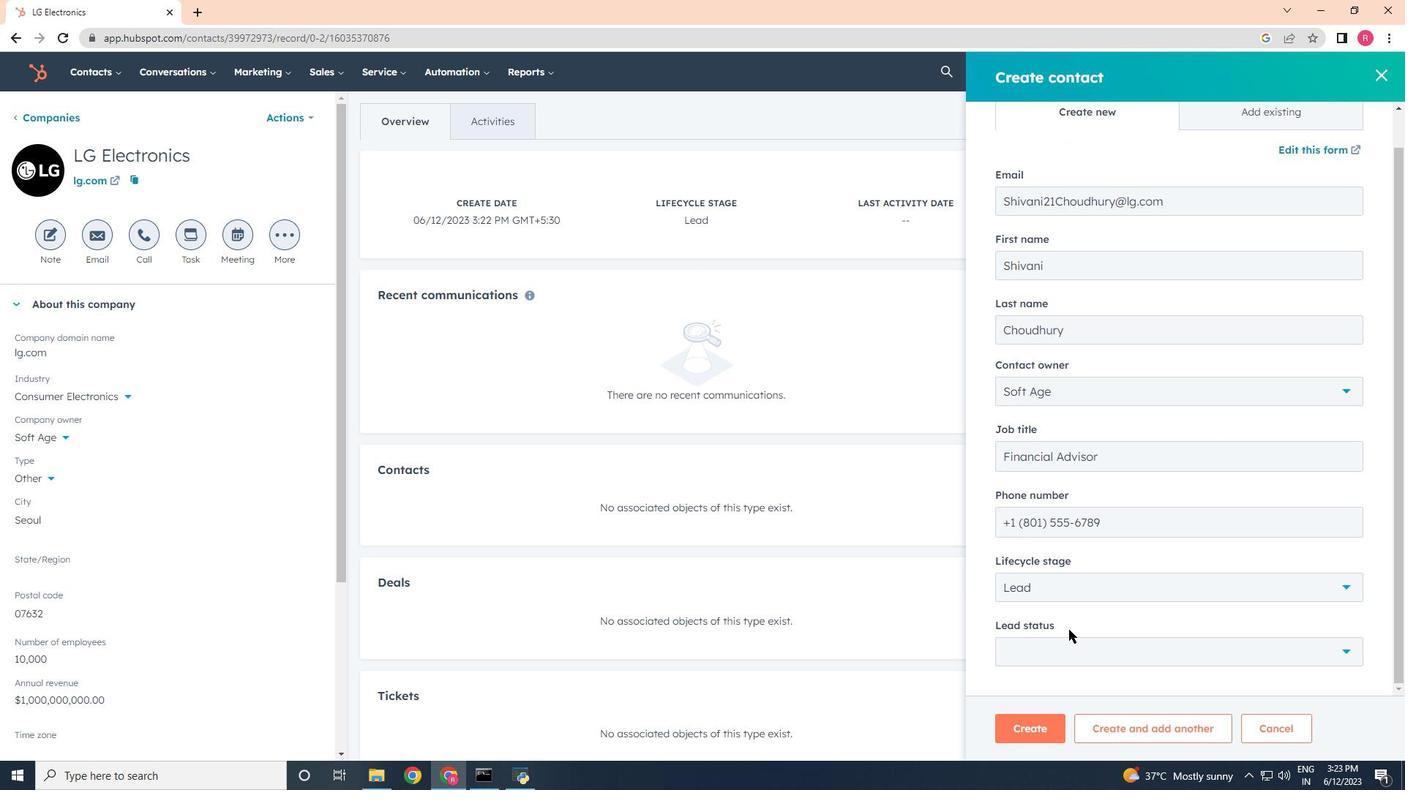 
Action: Mouse pressed left at (1070, 640)
Screenshot: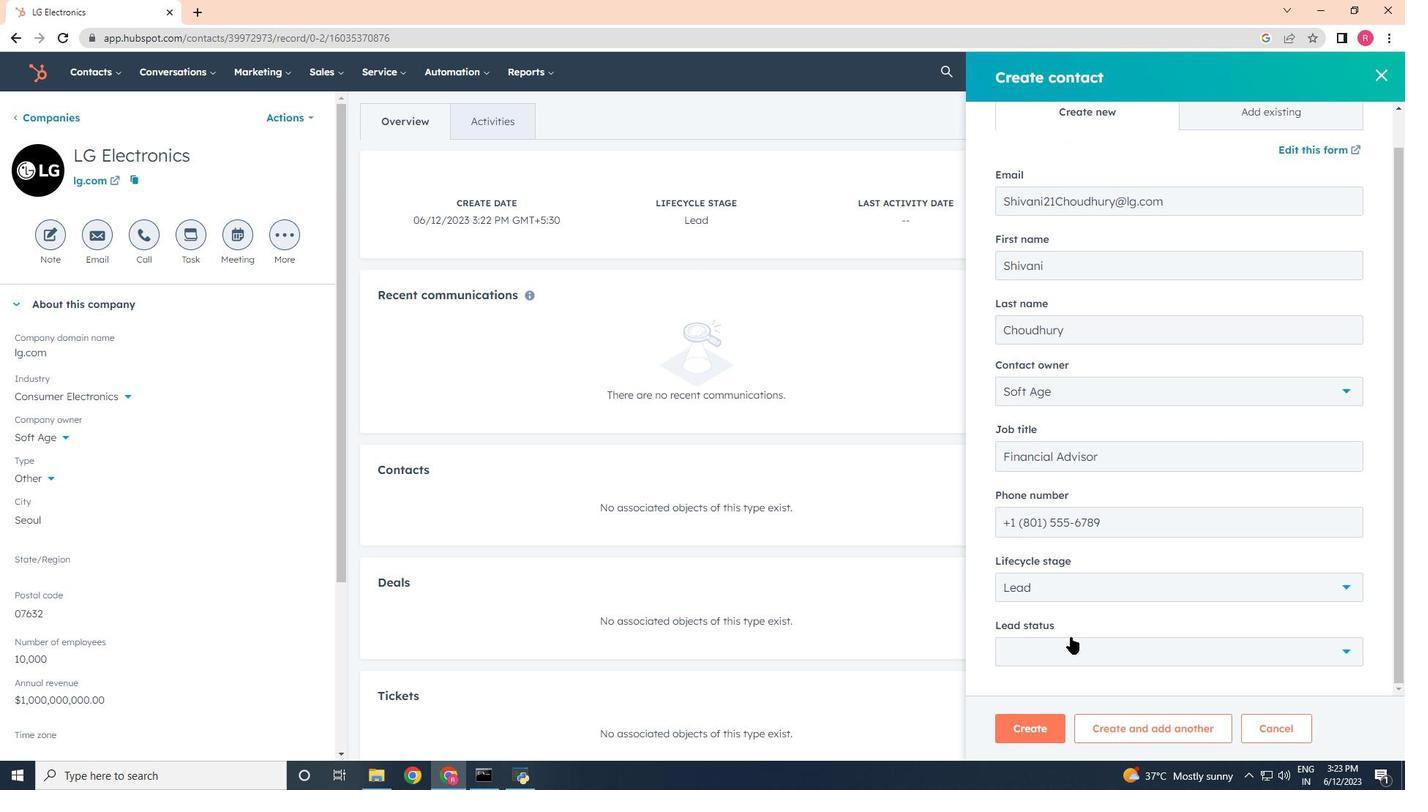 
Action: Mouse moved to (1042, 549)
Screenshot: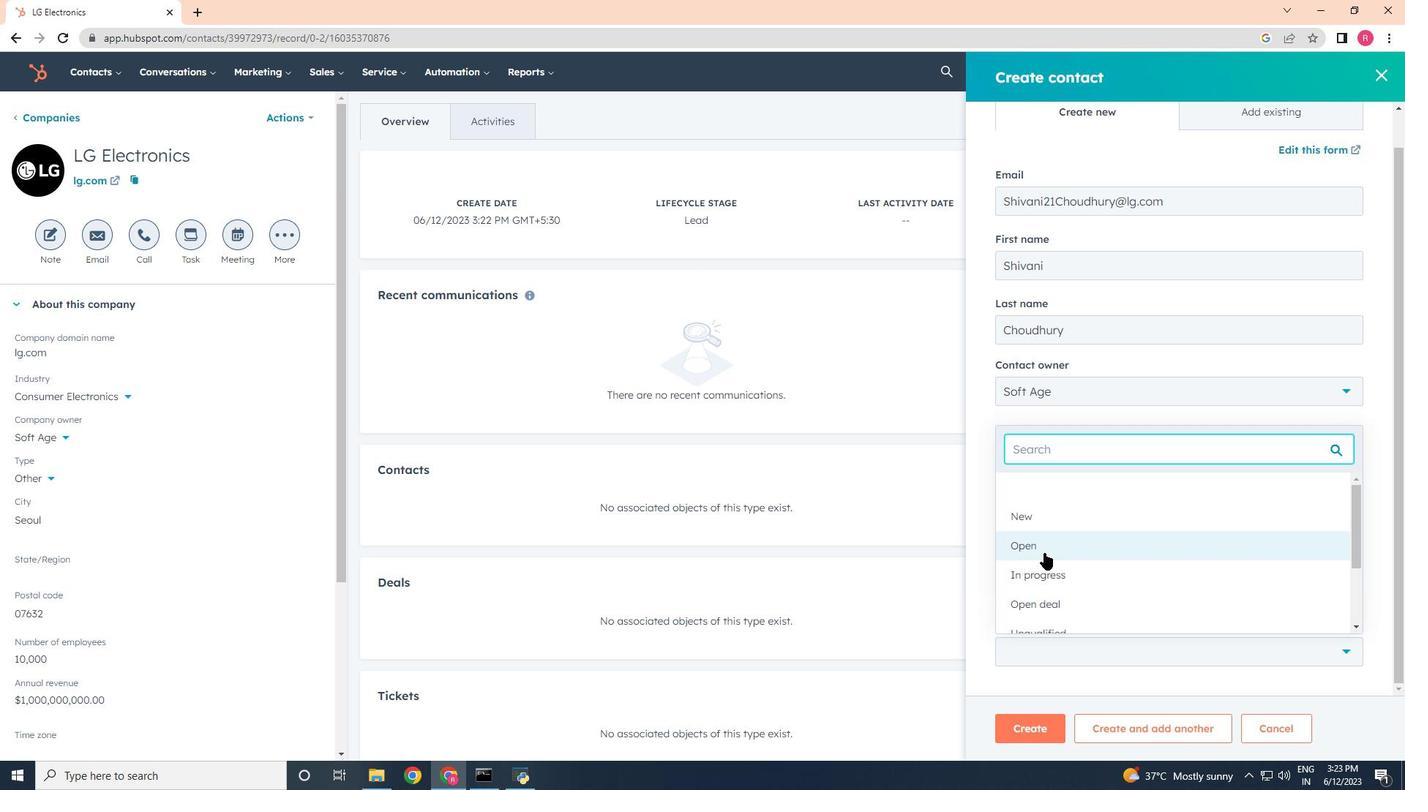 
Action: Mouse pressed left at (1042, 549)
Screenshot: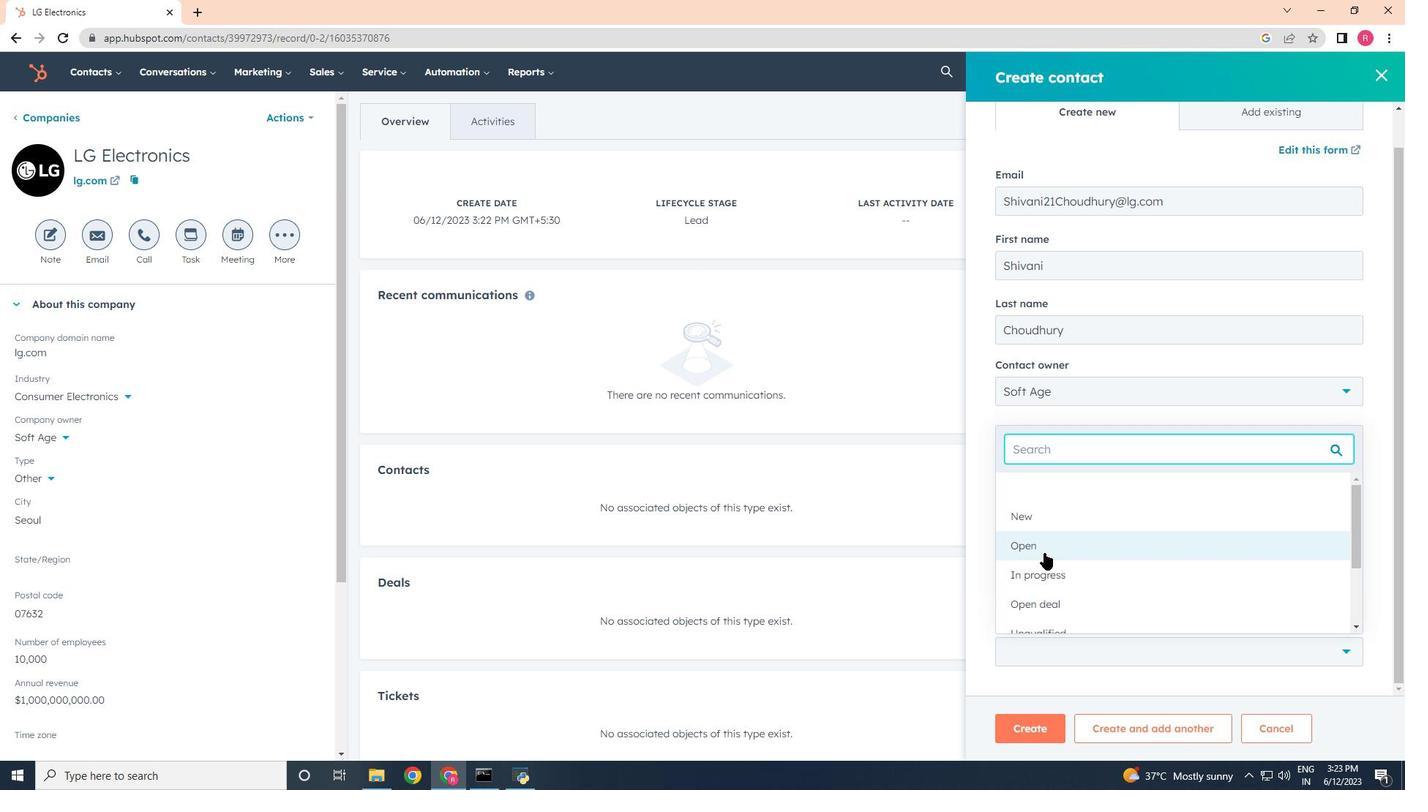 
Action: Mouse moved to (1037, 726)
Screenshot: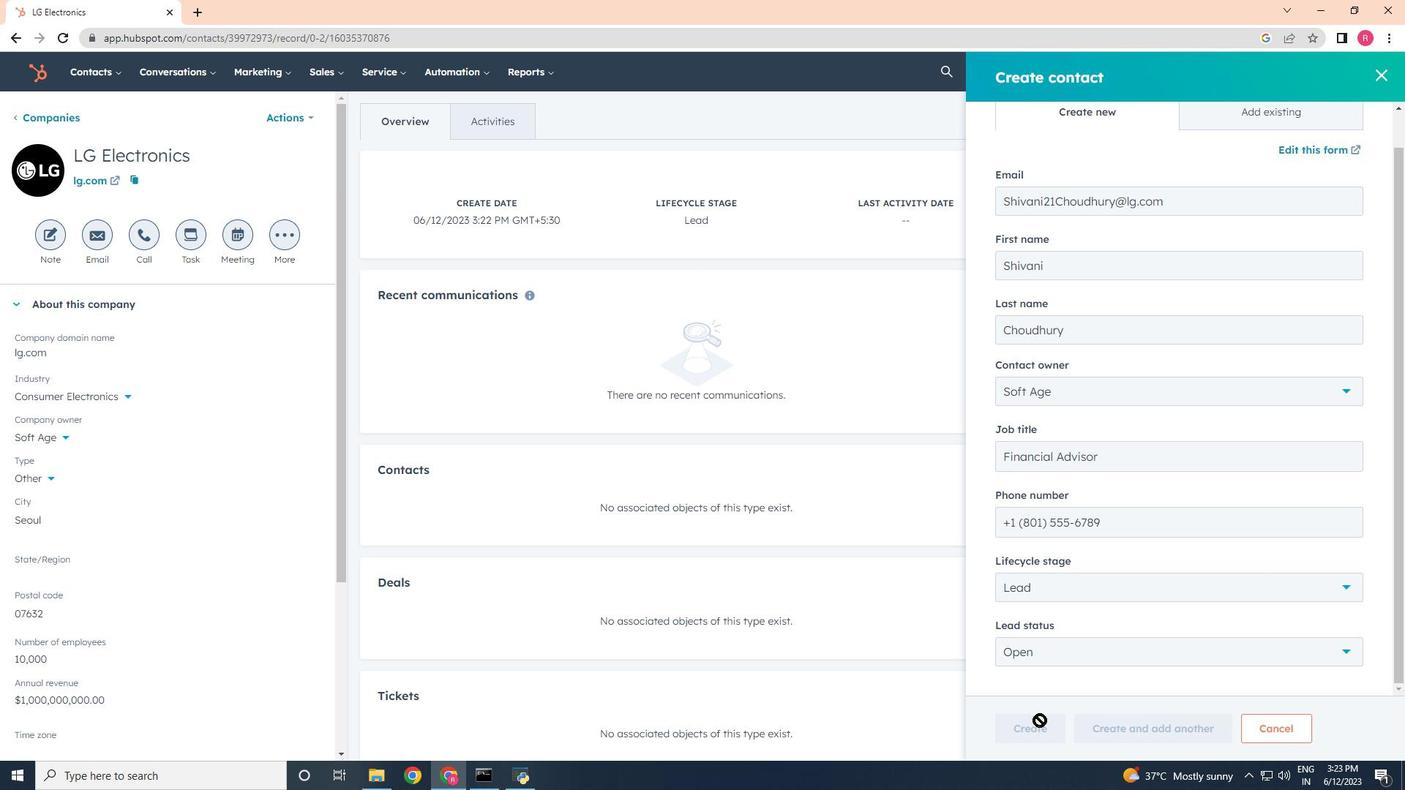 
Action: Mouse pressed left at (1037, 726)
Screenshot: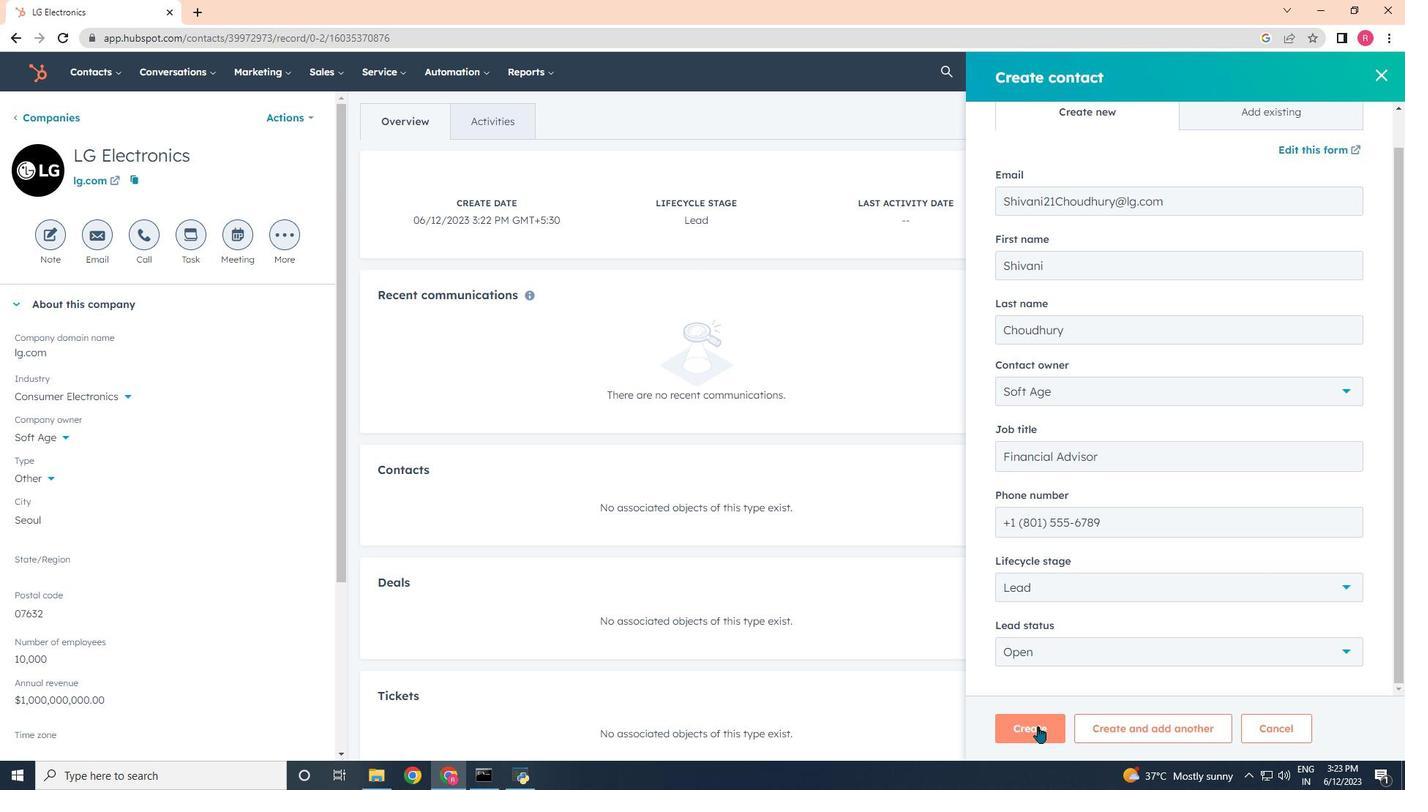 
Action: Mouse moved to (984, 689)
Screenshot: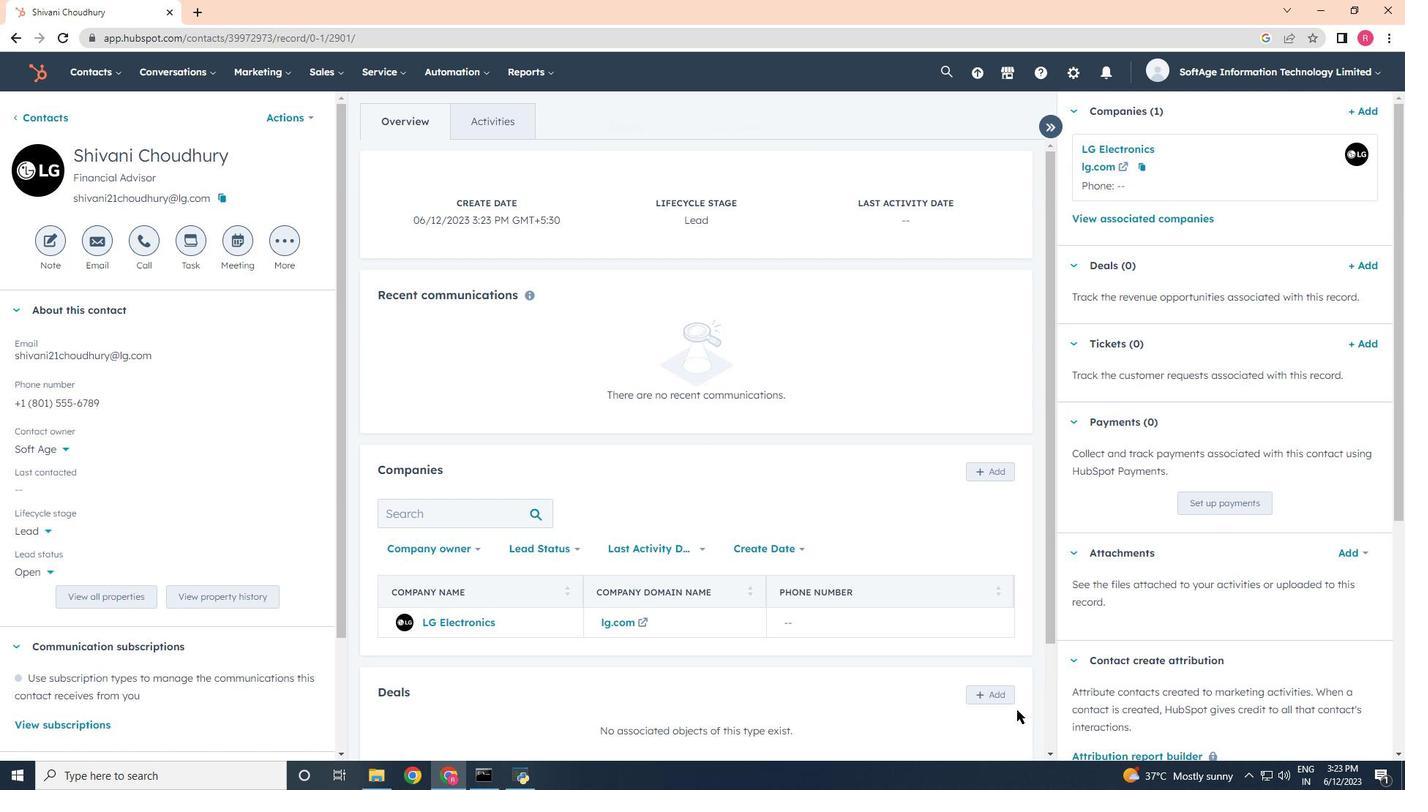 
